 Task: Find connections with filter location Stockelsdorf with filter topic #innovationwith filter profile language Spanish with filter current company Mobile Programming LLC with filter school Institute of Professional Education and Research (IPER), Bhopal with filter industry Chiropractors with filter service category Leadership Development with filter keywords title Tow Truck Operator
Action: Mouse moved to (141, 231)
Screenshot: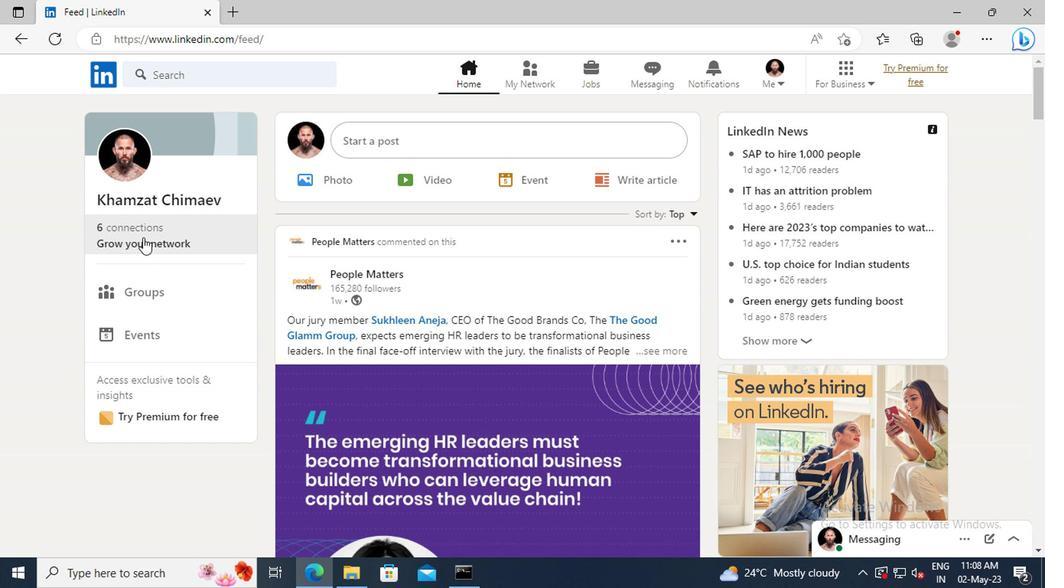 
Action: Mouse pressed left at (141, 231)
Screenshot: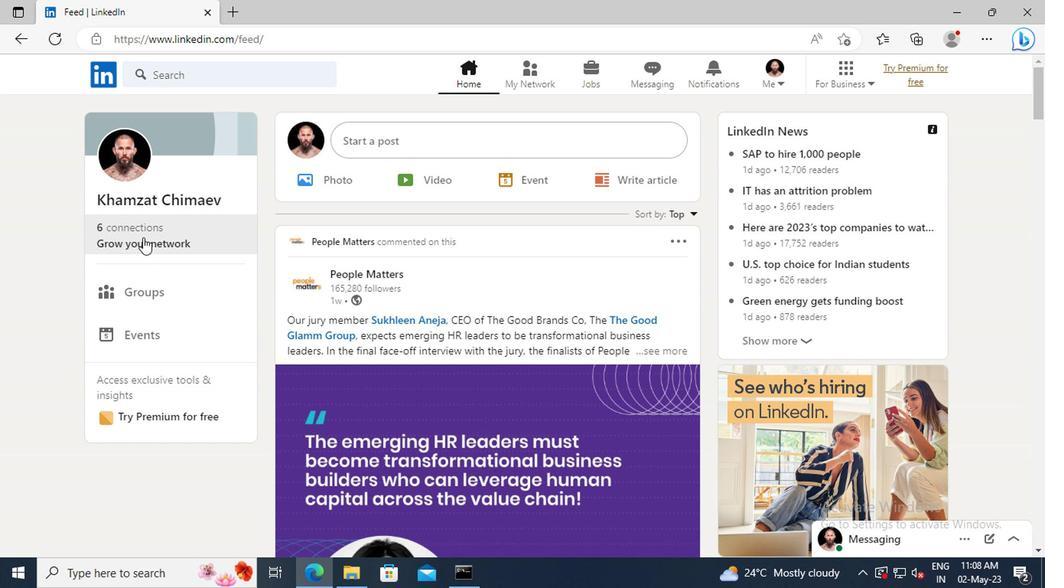 
Action: Mouse moved to (160, 163)
Screenshot: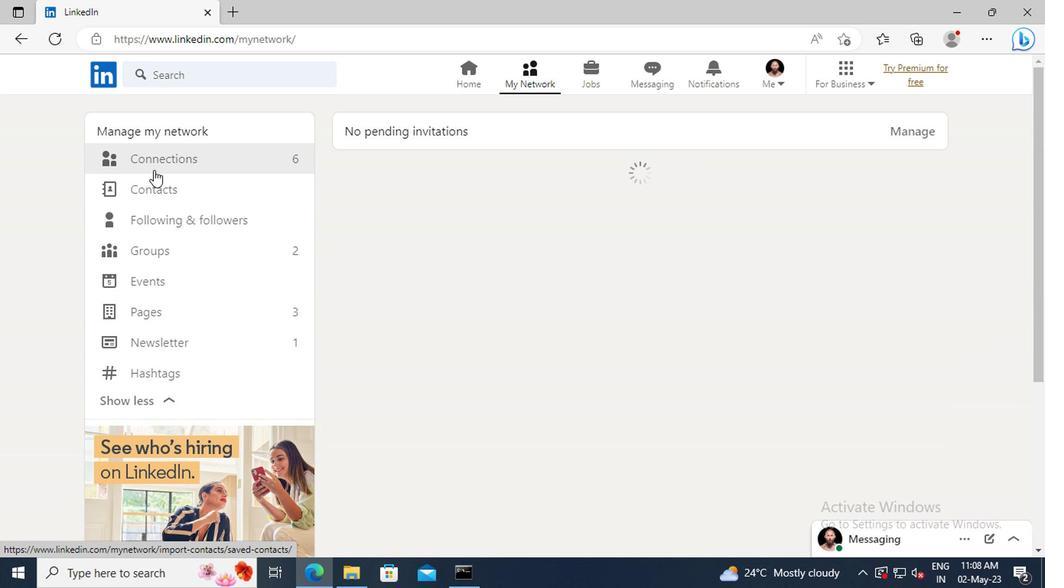 
Action: Mouse pressed left at (160, 163)
Screenshot: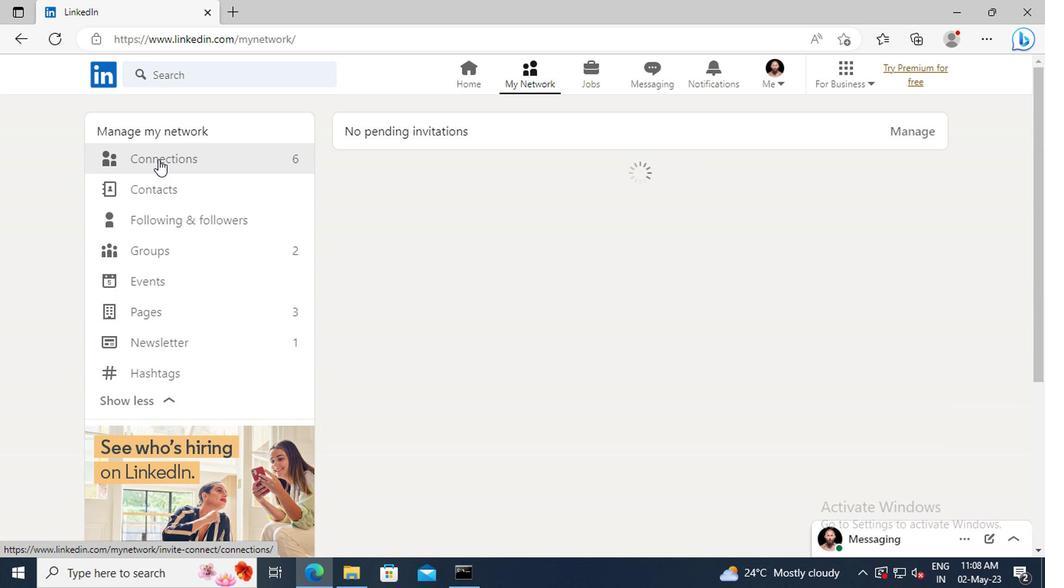 
Action: Mouse moved to (606, 169)
Screenshot: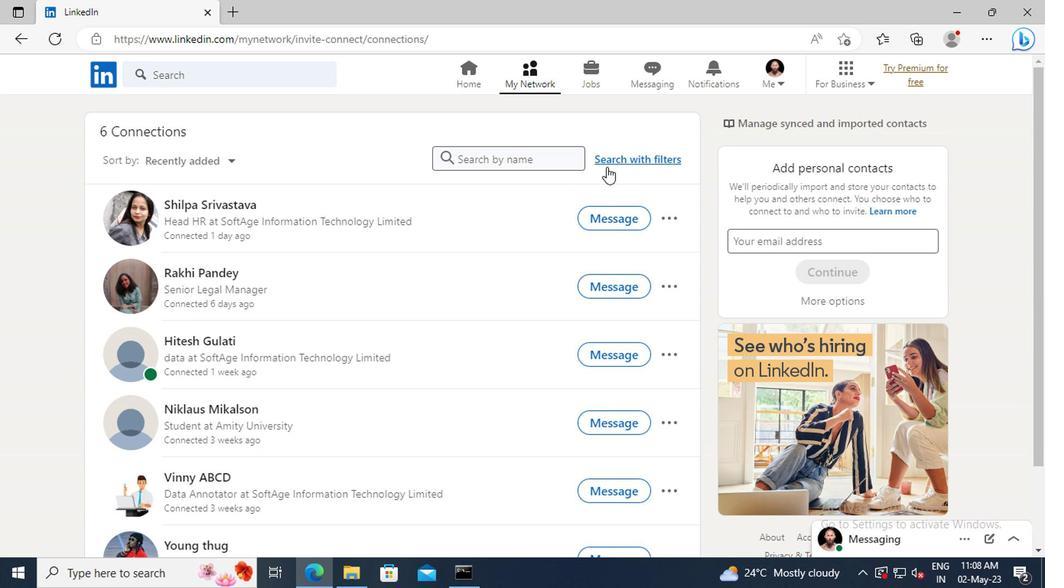 
Action: Mouse pressed left at (606, 169)
Screenshot: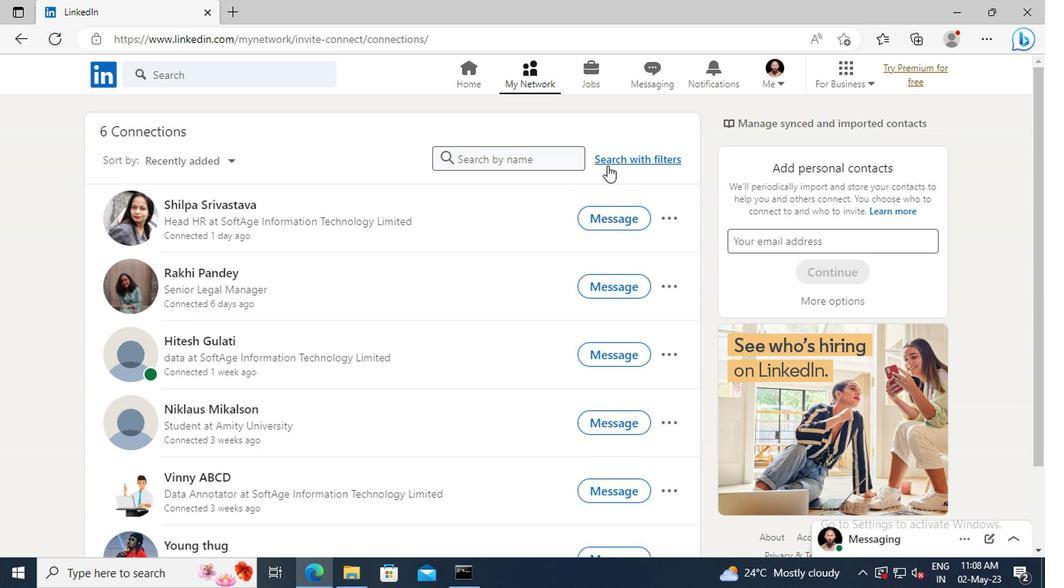
Action: Mouse moved to (567, 126)
Screenshot: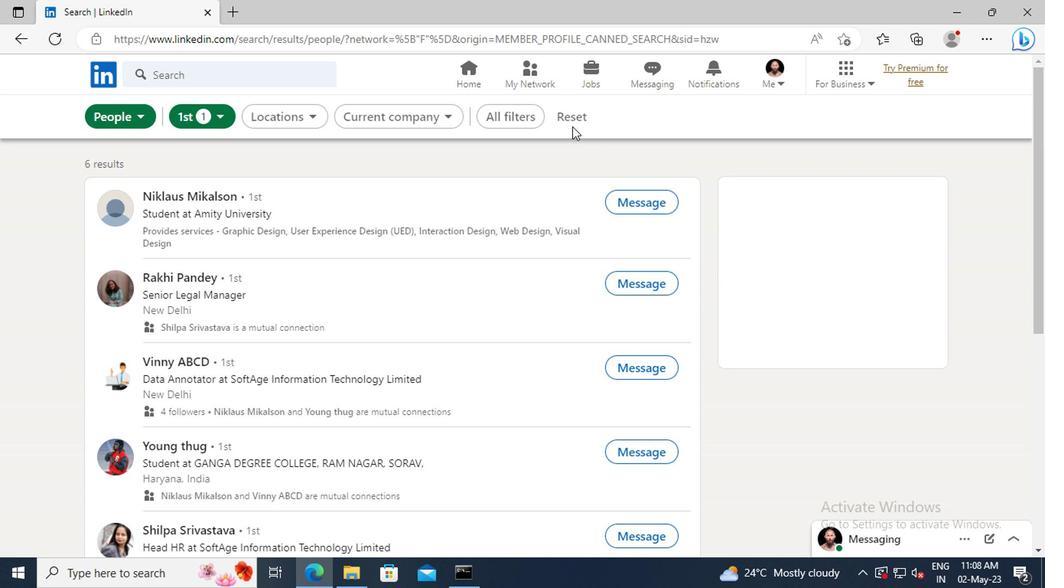 
Action: Mouse pressed left at (567, 126)
Screenshot: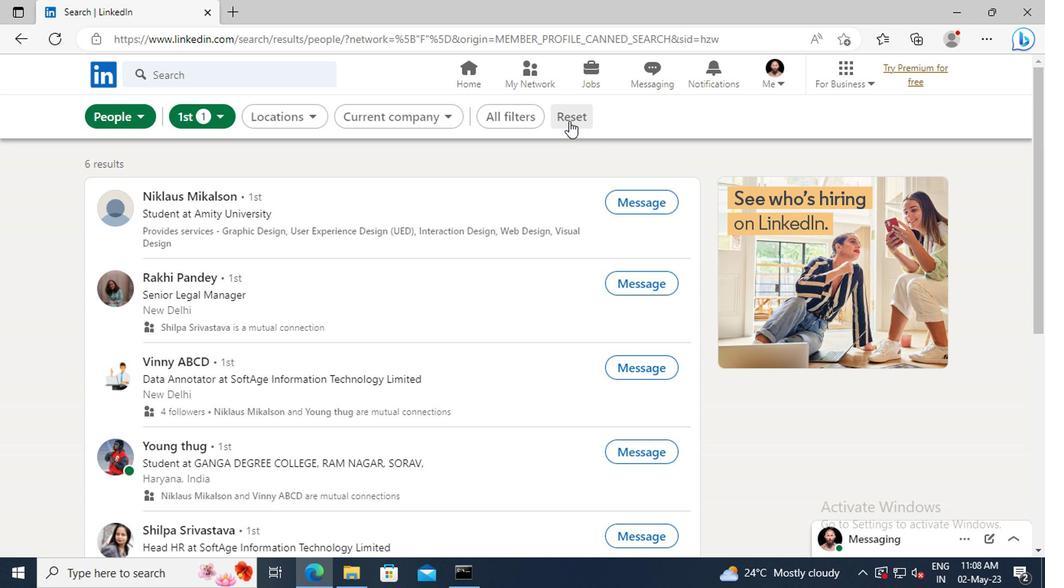 
Action: Mouse moved to (550, 125)
Screenshot: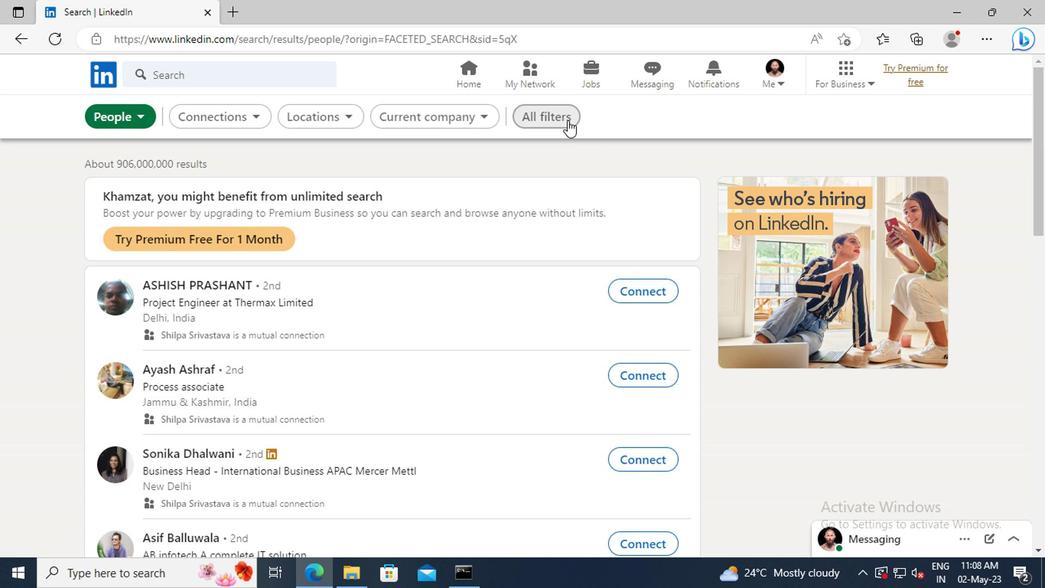 
Action: Mouse pressed left at (550, 125)
Screenshot: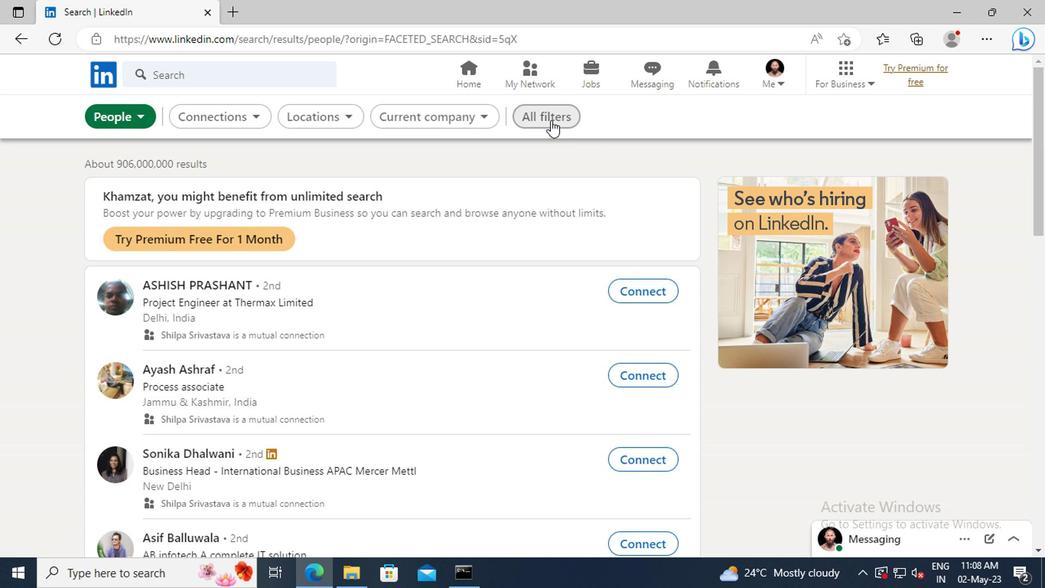 
Action: Mouse moved to (834, 254)
Screenshot: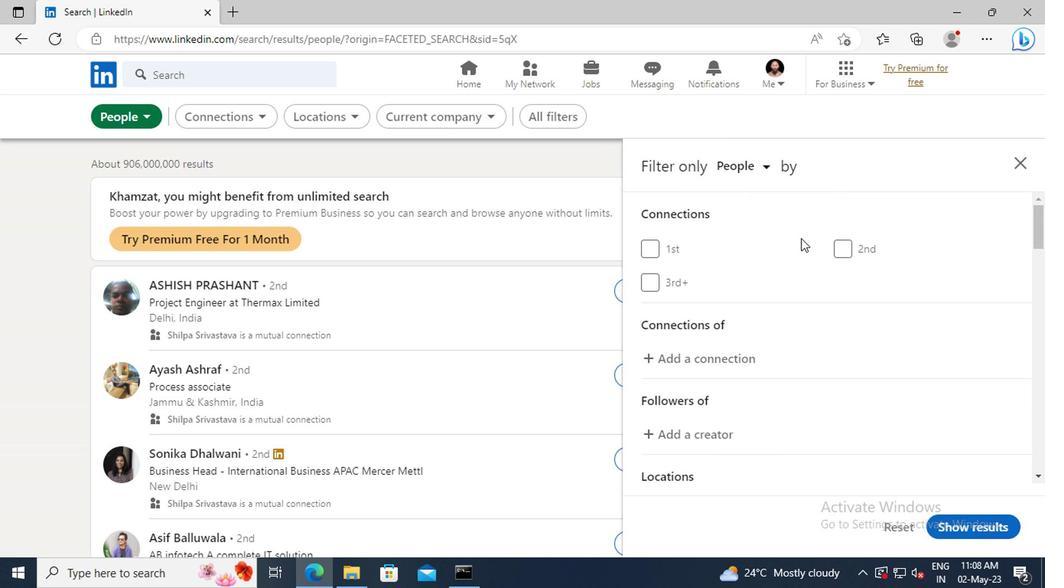 
Action: Mouse scrolled (834, 253) with delta (0, -1)
Screenshot: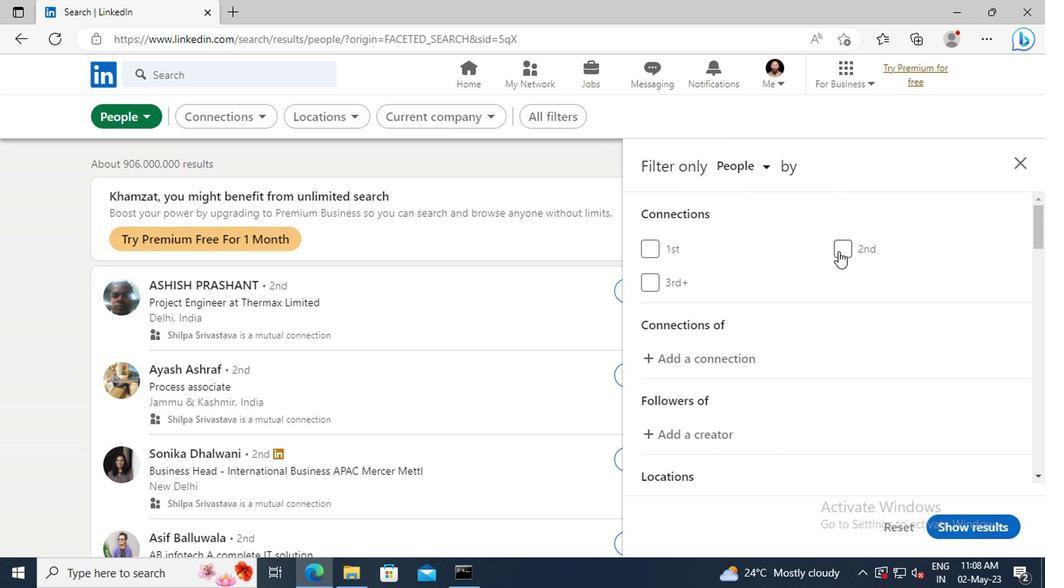 
Action: Mouse scrolled (834, 253) with delta (0, -1)
Screenshot: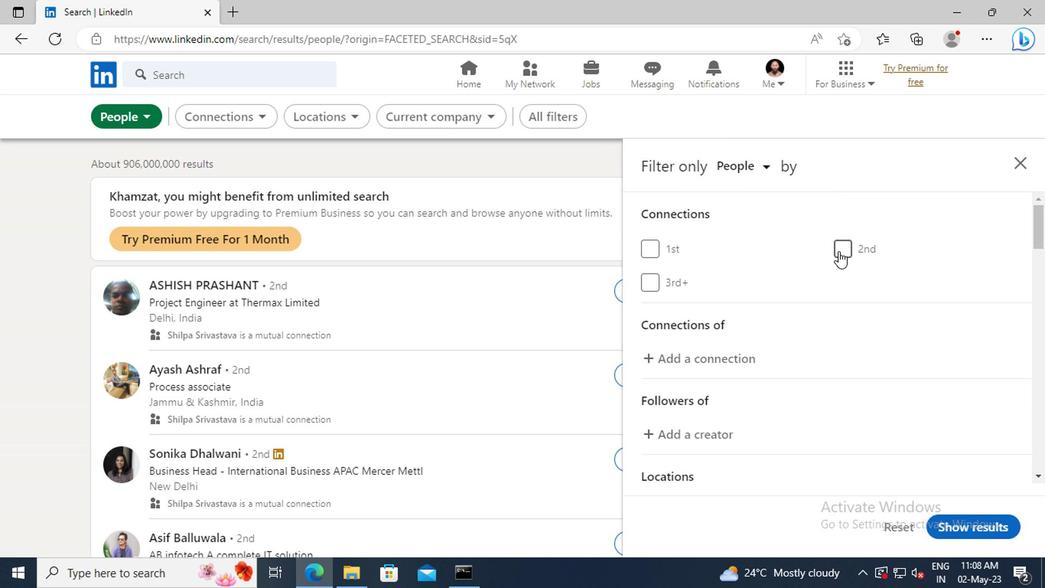 
Action: Mouse scrolled (834, 253) with delta (0, -1)
Screenshot: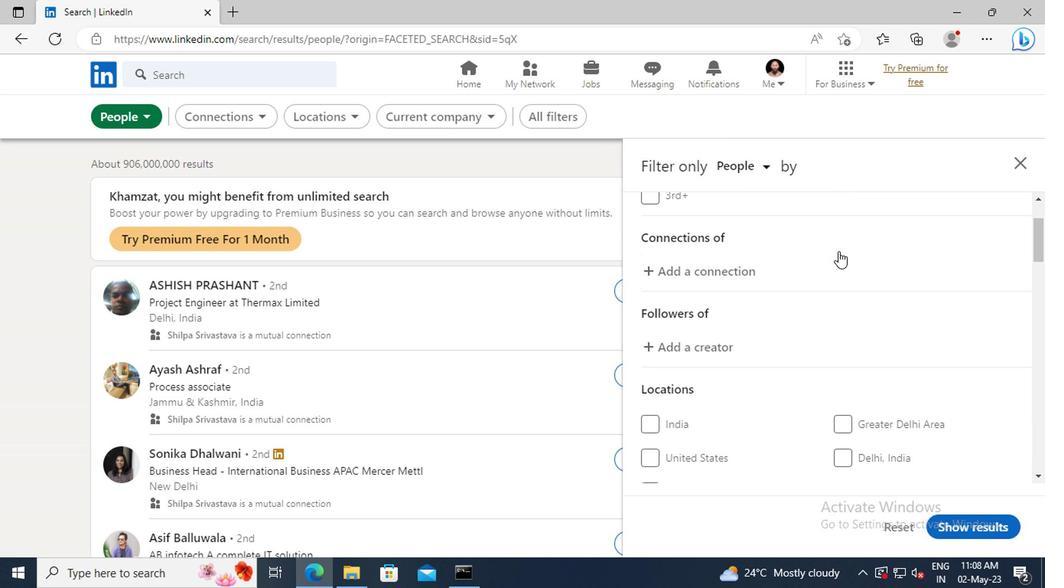 
Action: Mouse scrolled (834, 253) with delta (0, -1)
Screenshot: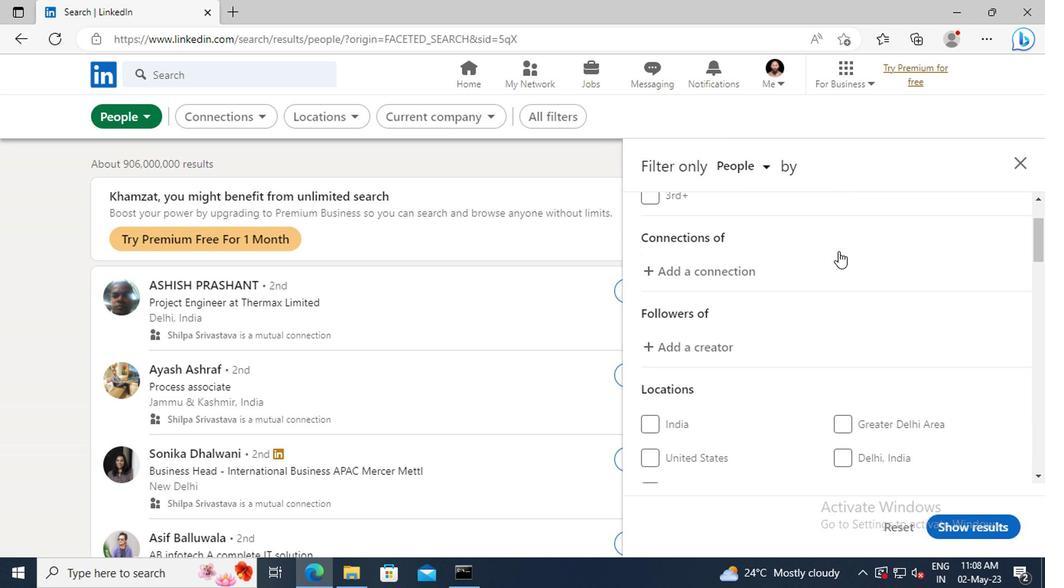 
Action: Mouse scrolled (834, 253) with delta (0, -1)
Screenshot: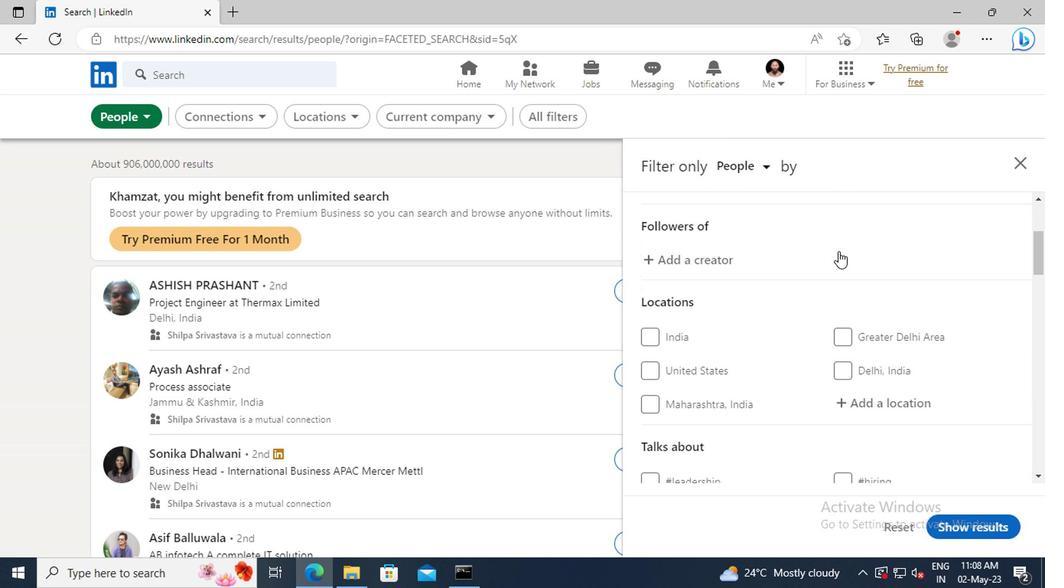 
Action: Mouse scrolled (834, 253) with delta (0, -1)
Screenshot: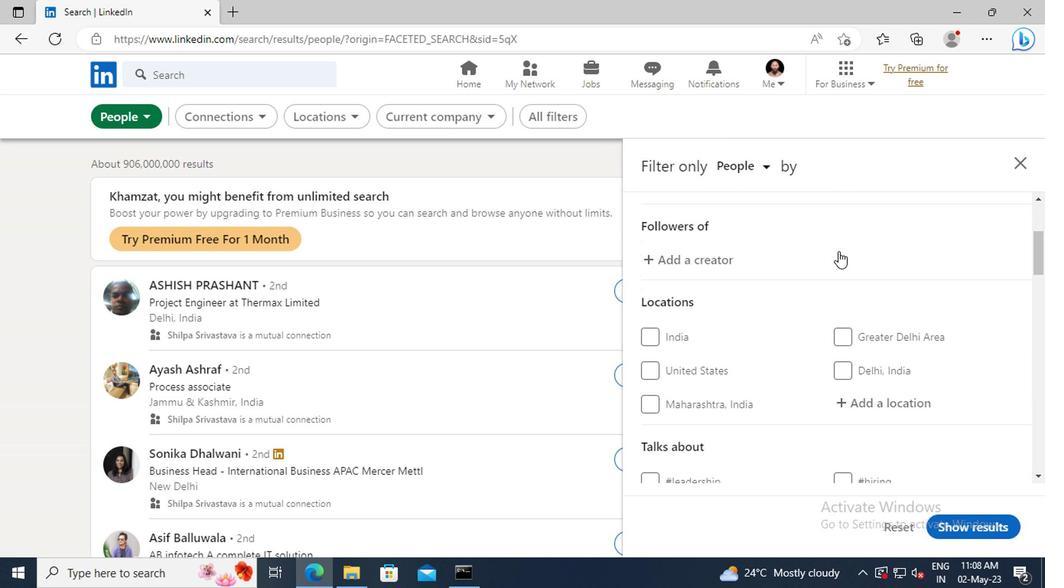 
Action: Mouse scrolled (834, 253) with delta (0, -1)
Screenshot: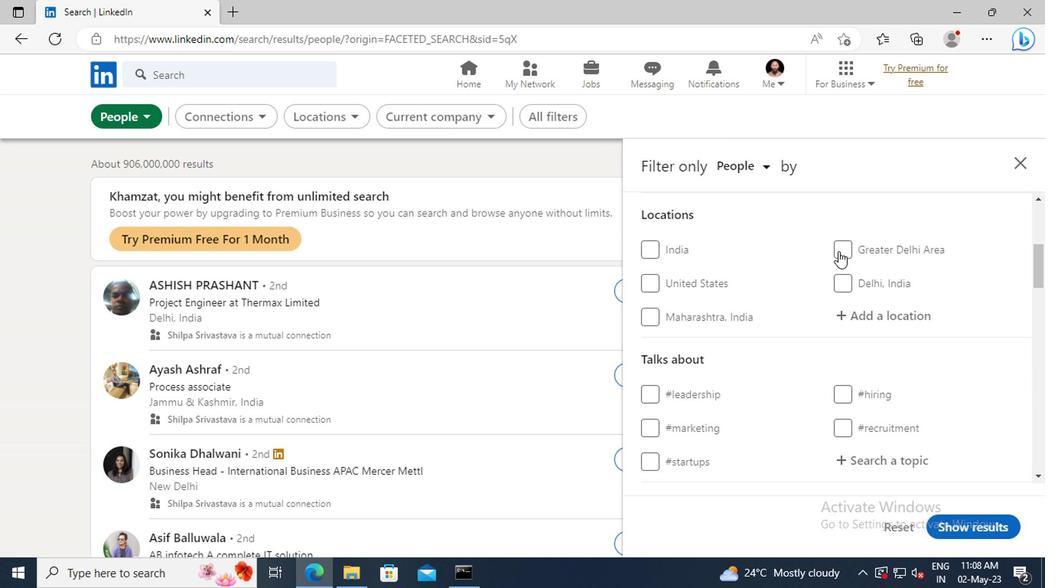 
Action: Mouse moved to (838, 269)
Screenshot: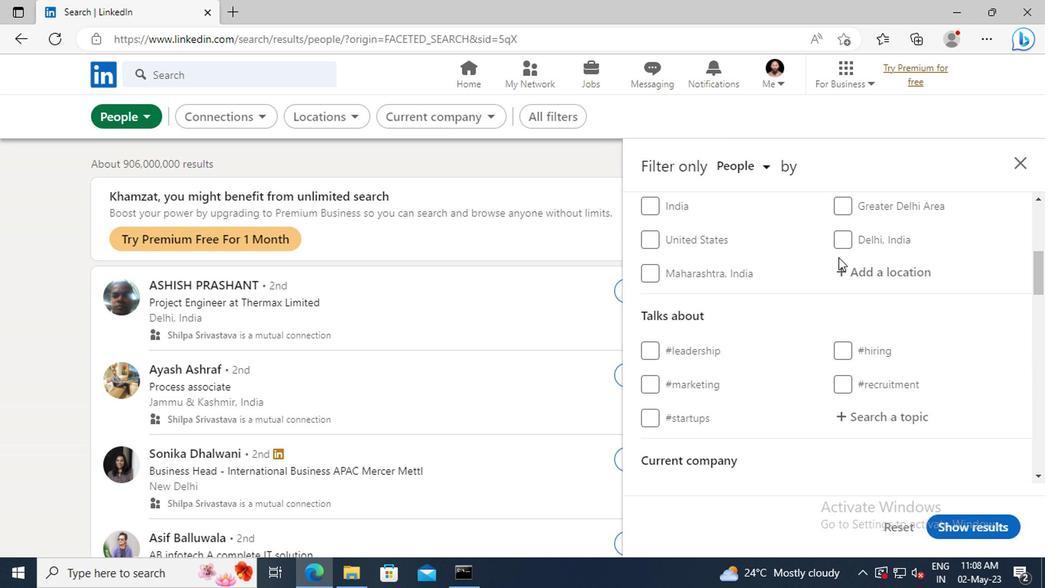 
Action: Mouse pressed left at (838, 269)
Screenshot: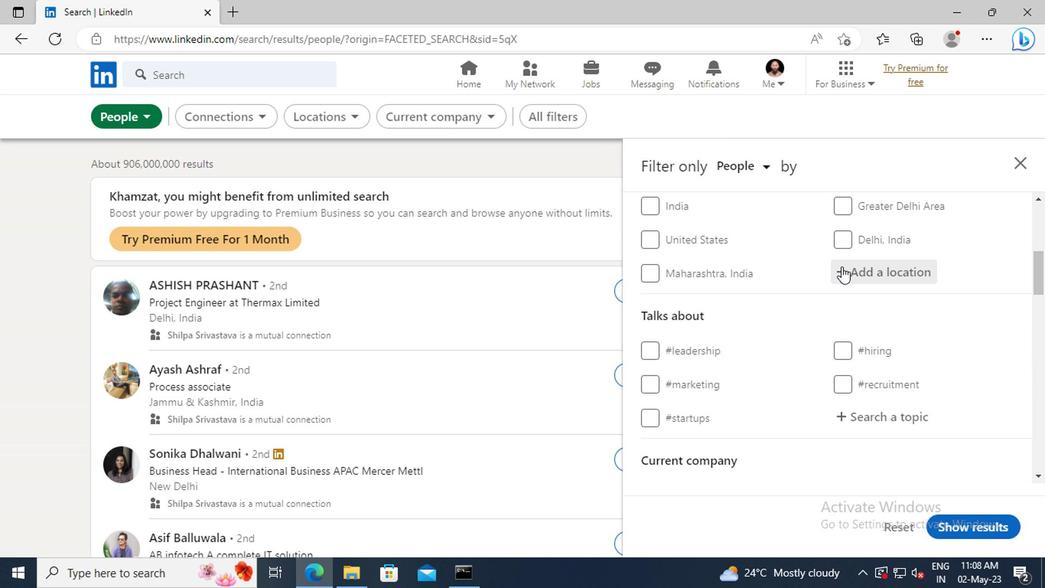 
Action: Key pressed <Key.shift>STOCKELSD
Screenshot: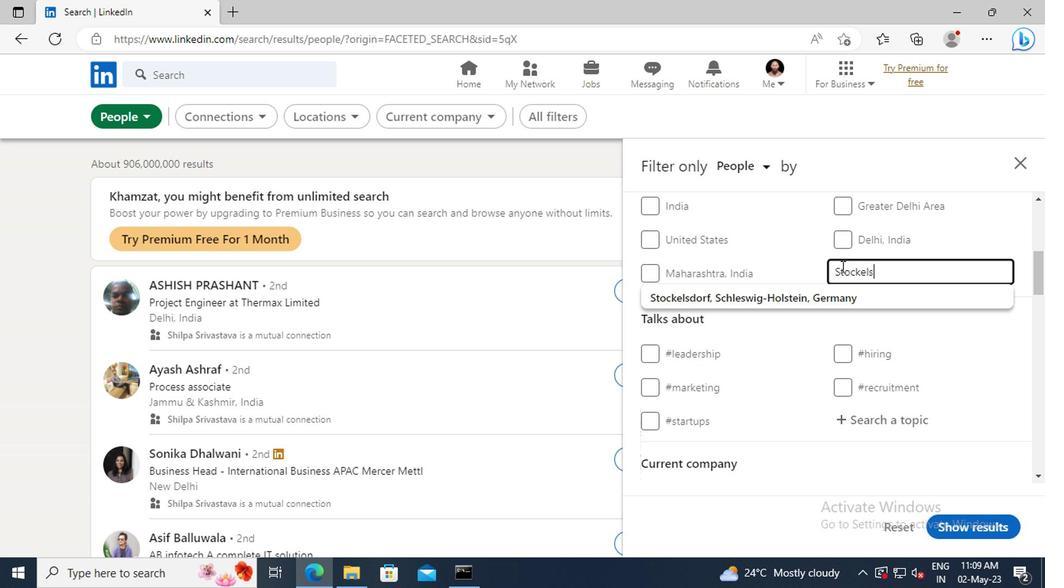 
Action: Mouse moved to (844, 298)
Screenshot: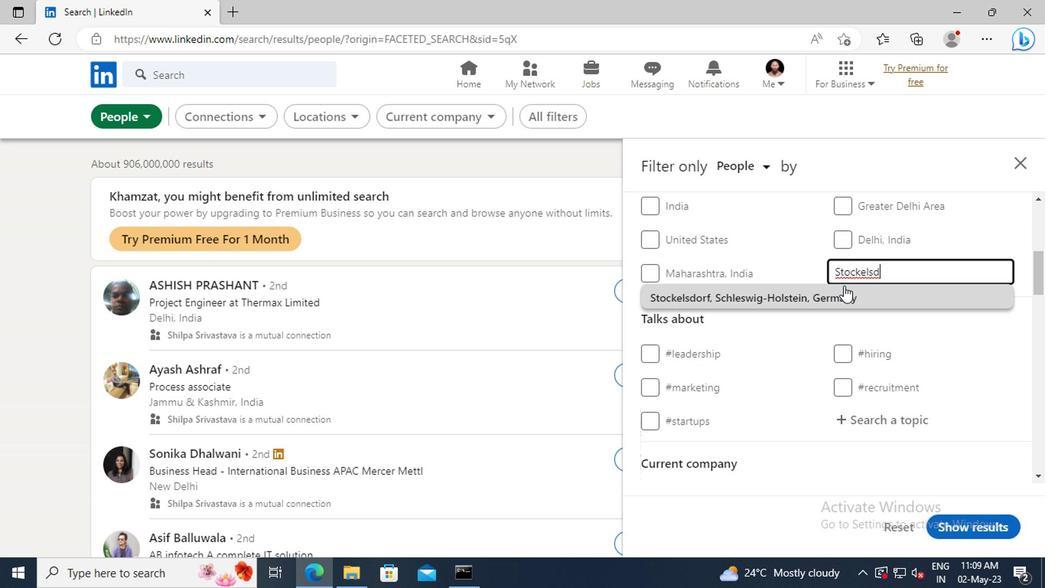 
Action: Mouse pressed left at (844, 298)
Screenshot: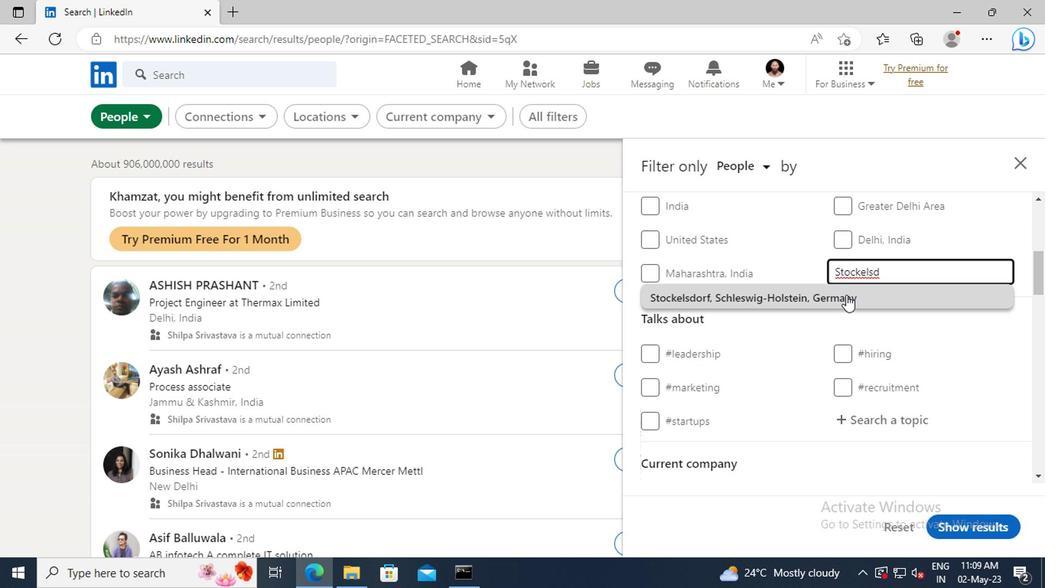 
Action: Mouse moved to (844, 300)
Screenshot: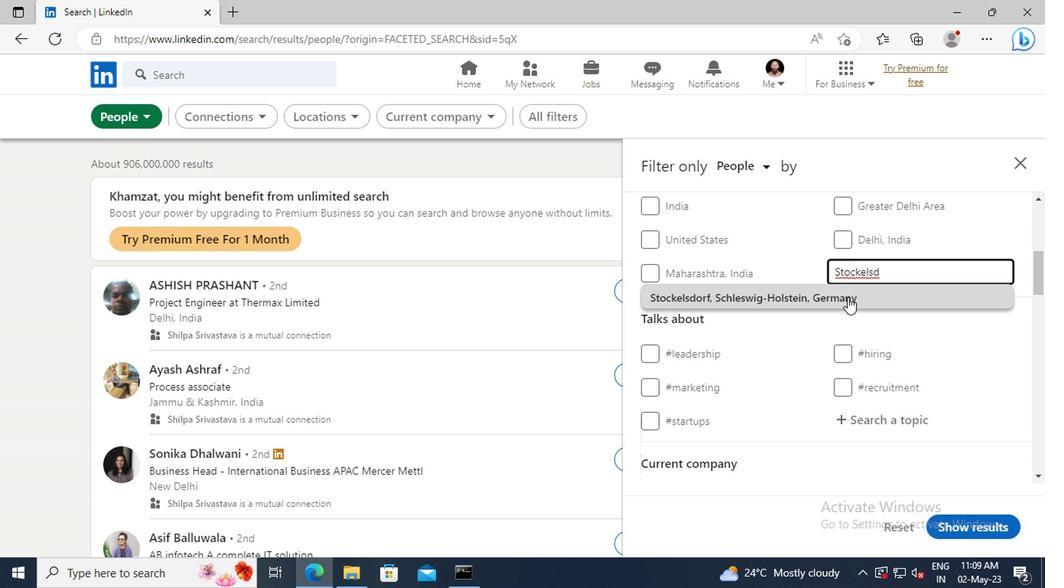 
Action: Mouse scrolled (844, 298) with delta (0, -1)
Screenshot: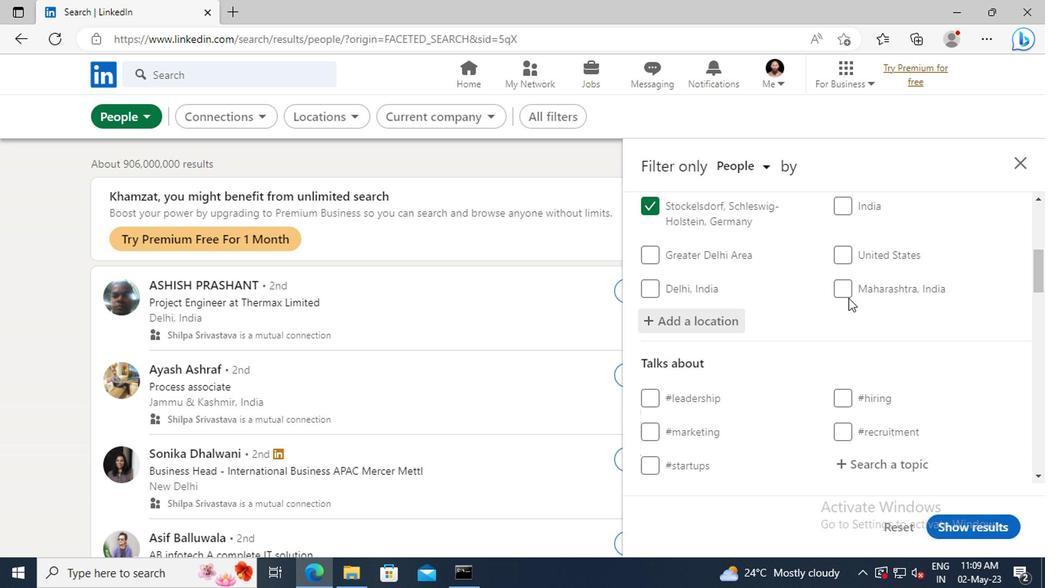 
Action: Mouse scrolled (844, 298) with delta (0, -1)
Screenshot: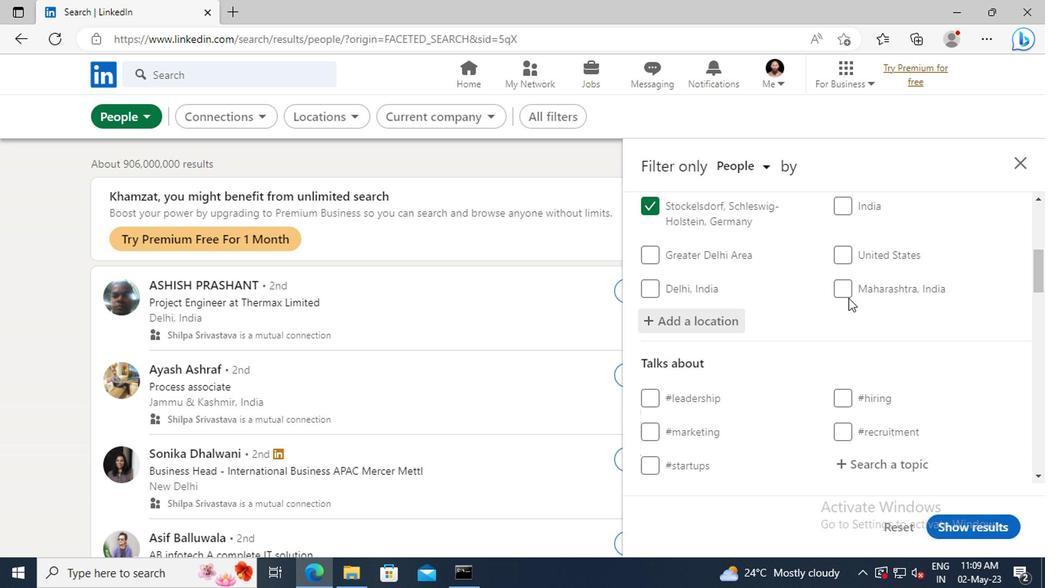
Action: Mouse scrolled (844, 298) with delta (0, -1)
Screenshot: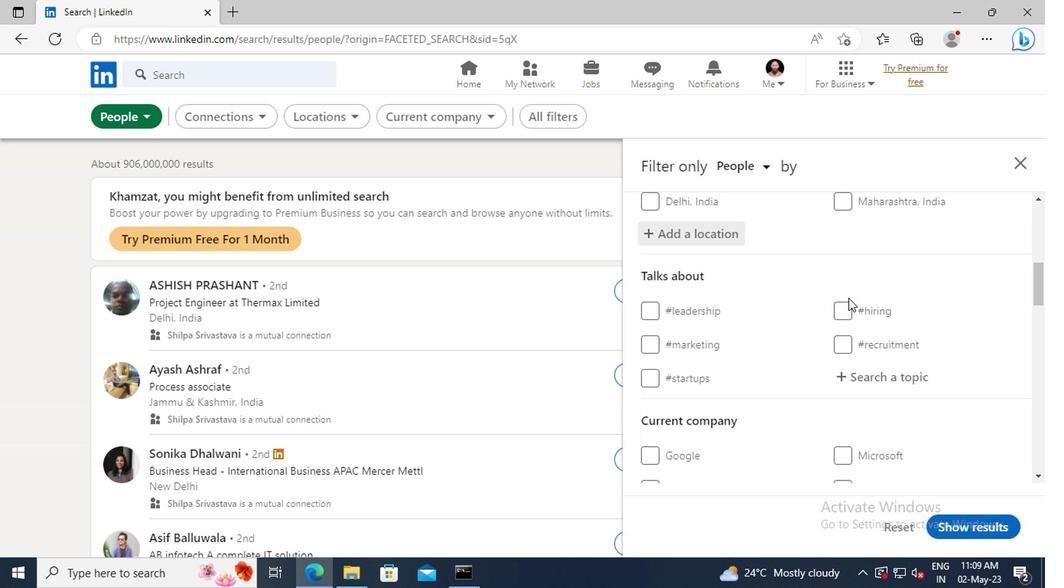 
Action: Mouse moved to (846, 330)
Screenshot: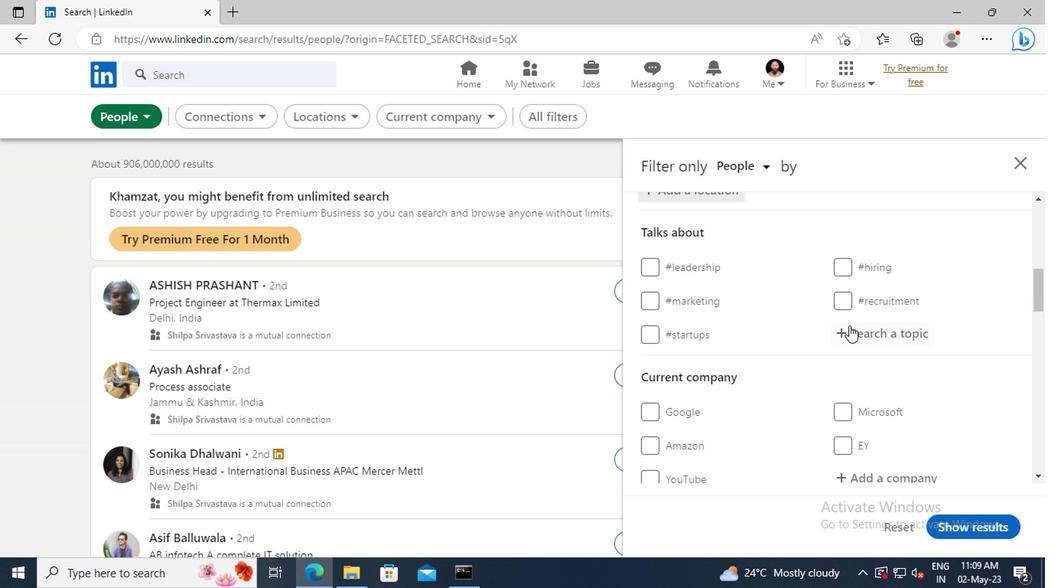 
Action: Mouse pressed left at (846, 330)
Screenshot: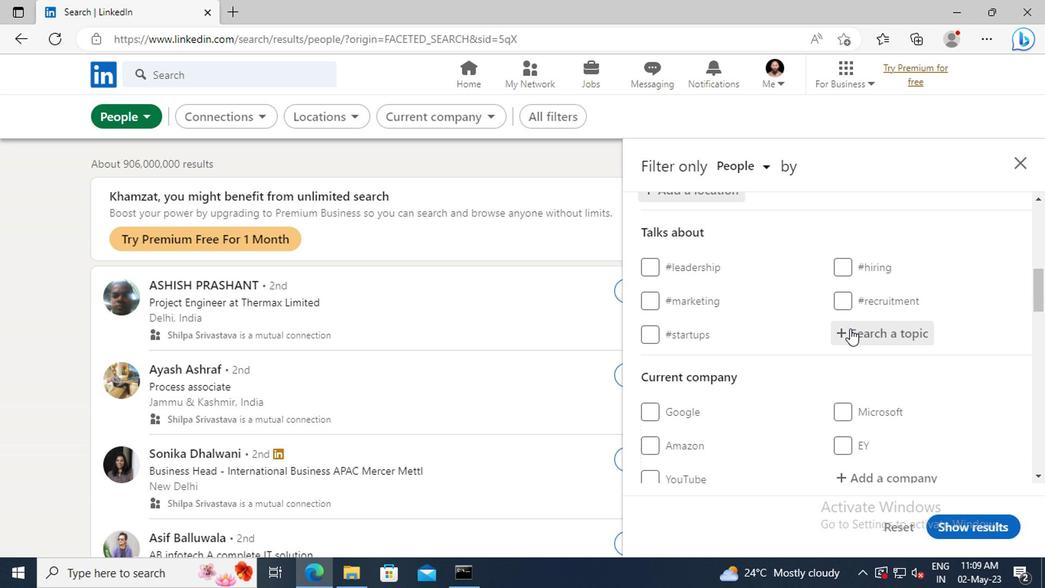 
Action: Key pressed INNOVA
Screenshot: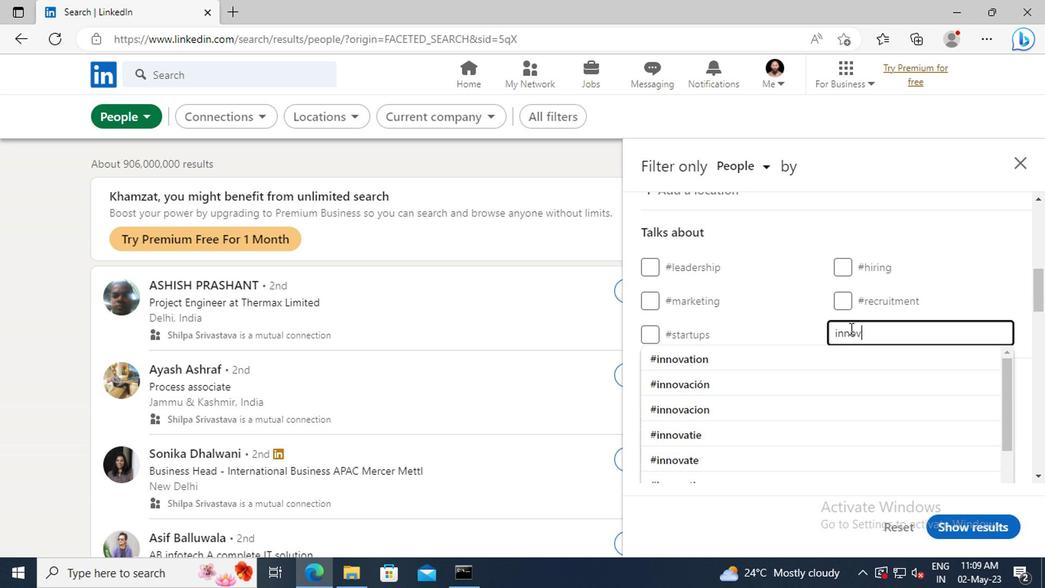 
Action: Mouse moved to (850, 358)
Screenshot: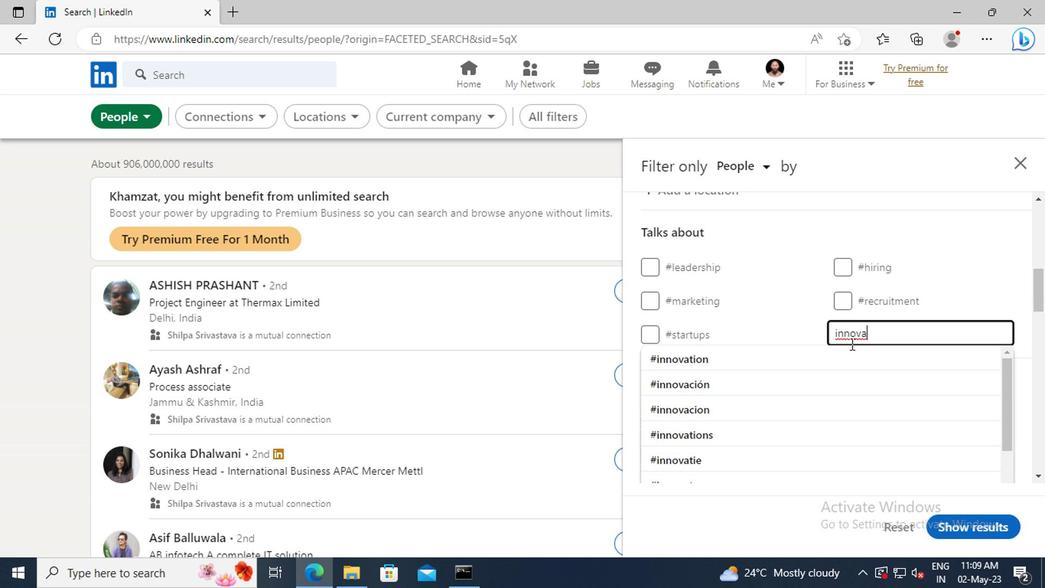 
Action: Mouse pressed left at (850, 358)
Screenshot: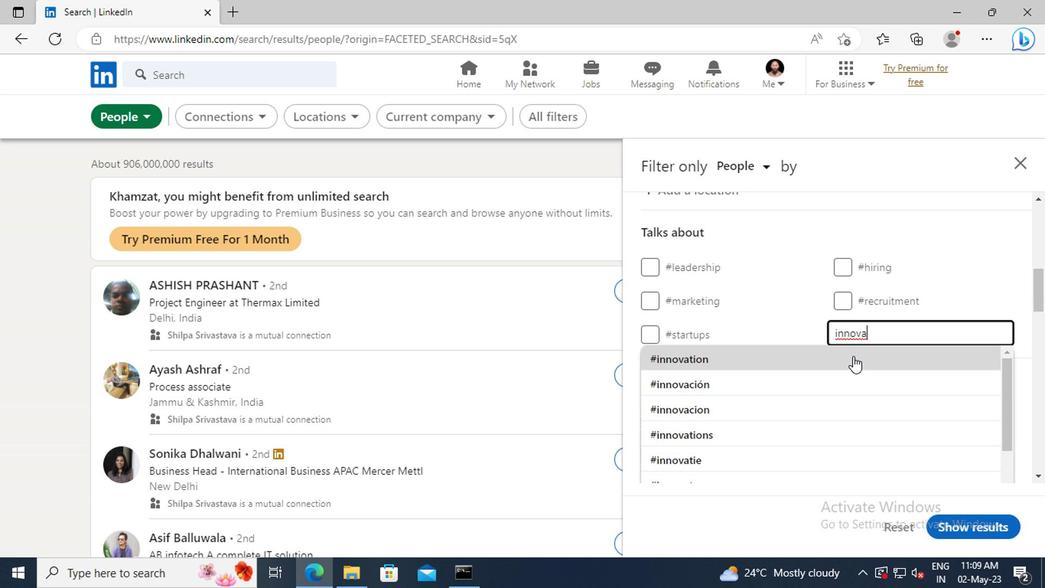 
Action: Mouse scrolled (850, 357) with delta (0, 0)
Screenshot: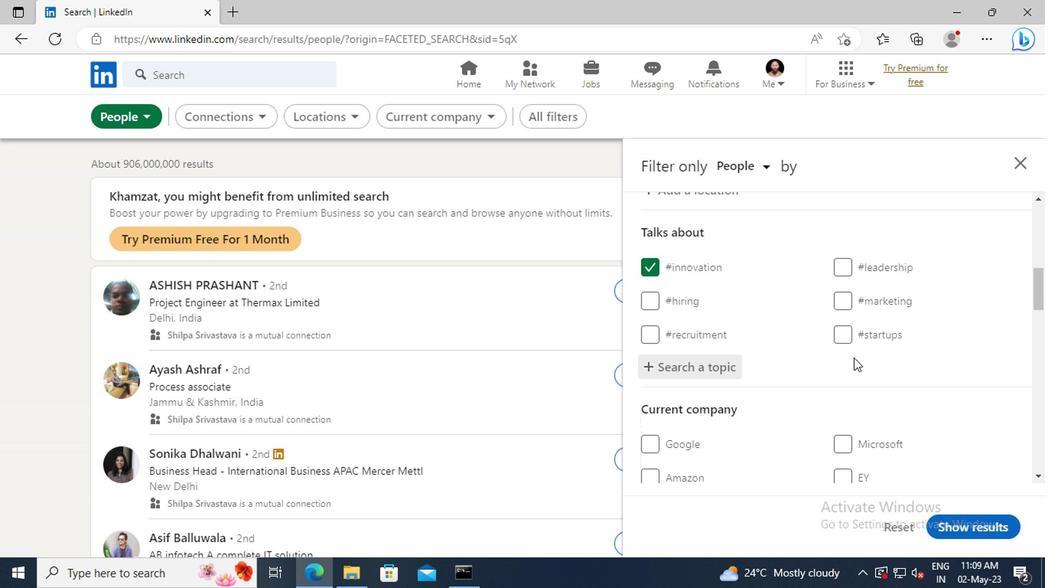 
Action: Mouse scrolled (850, 357) with delta (0, 0)
Screenshot: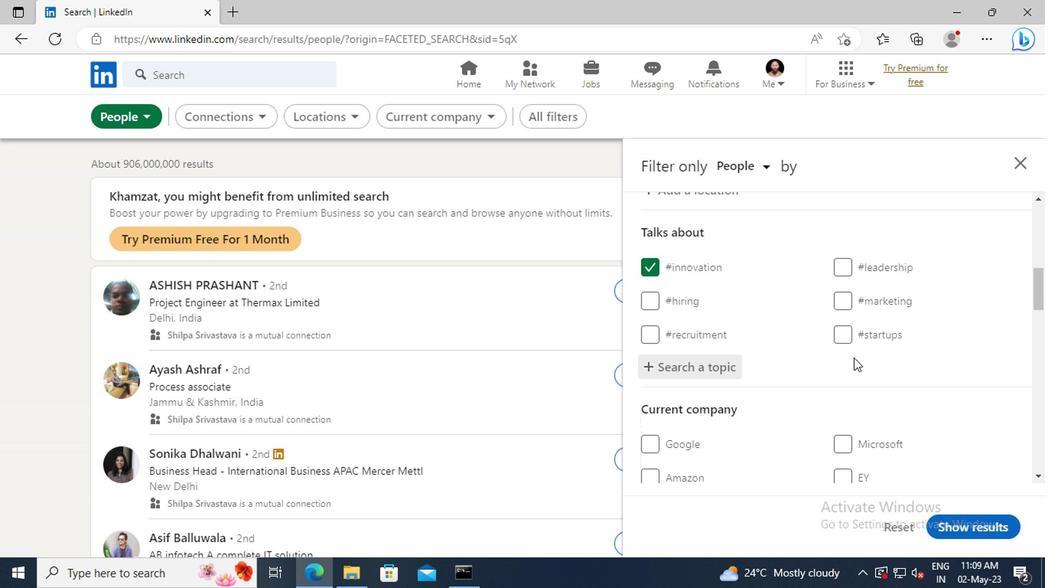 
Action: Mouse scrolled (850, 357) with delta (0, 0)
Screenshot: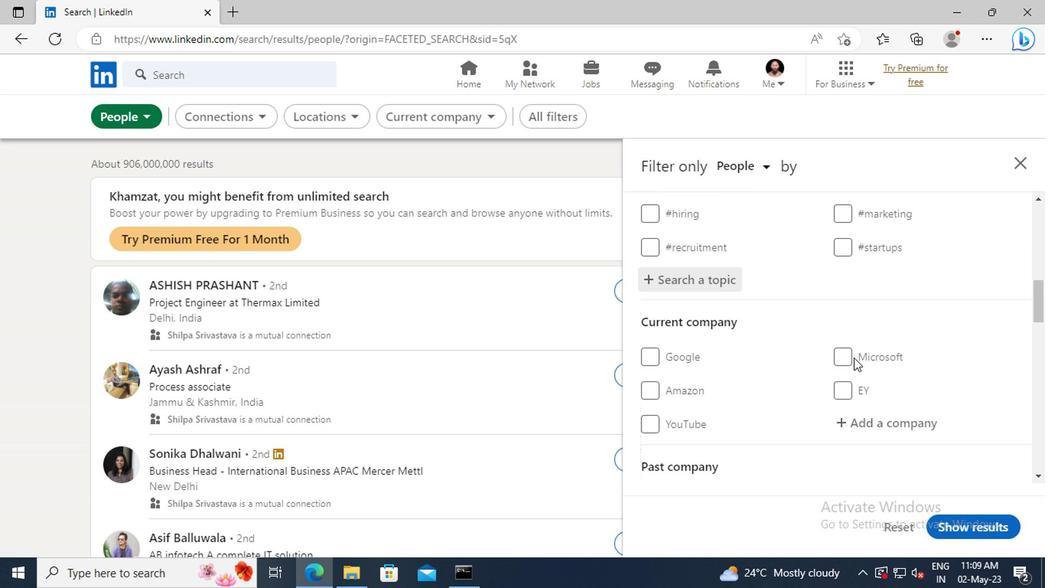 
Action: Mouse scrolled (850, 357) with delta (0, 0)
Screenshot: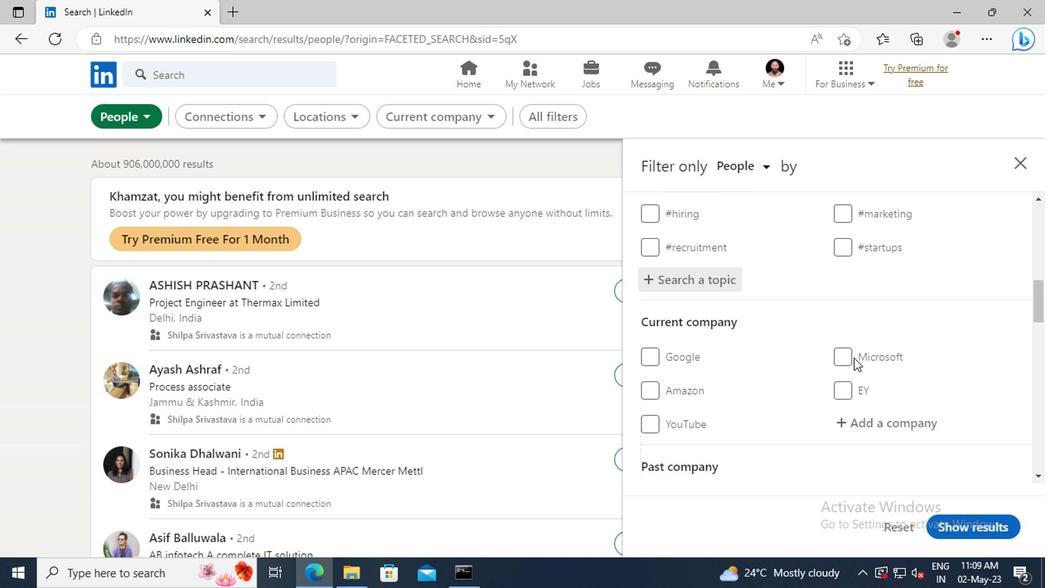 
Action: Mouse scrolled (850, 357) with delta (0, 0)
Screenshot: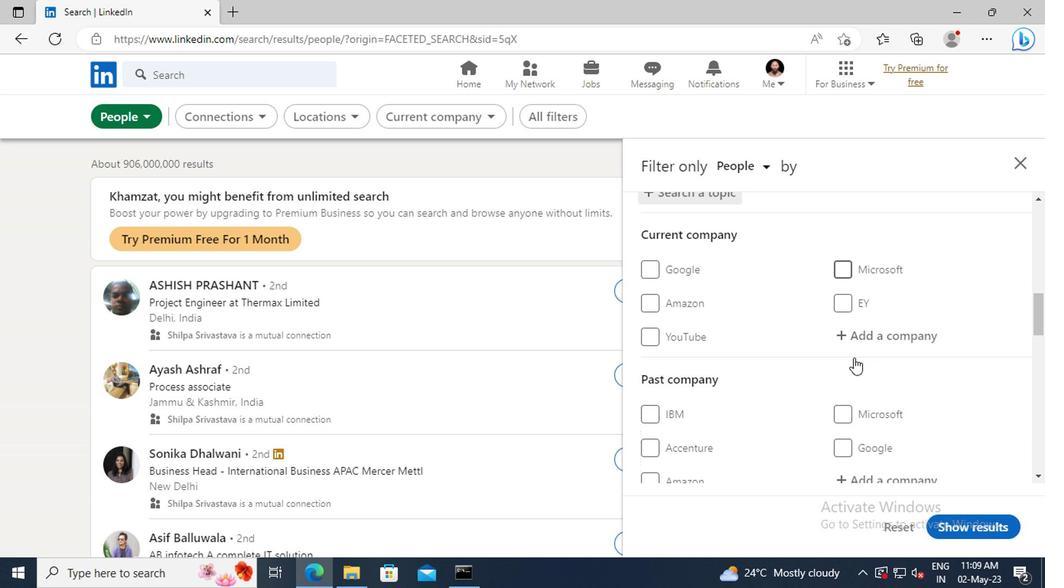
Action: Mouse scrolled (850, 357) with delta (0, 0)
Screenshot: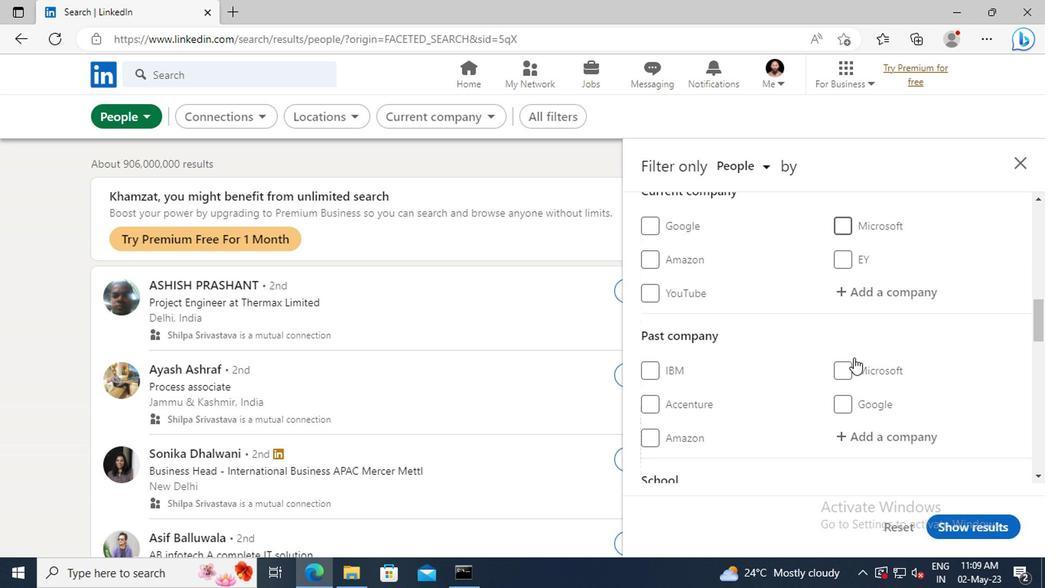 
Action: Mouse scrolled (850, 357) with delta (0, 0)
Screenshot: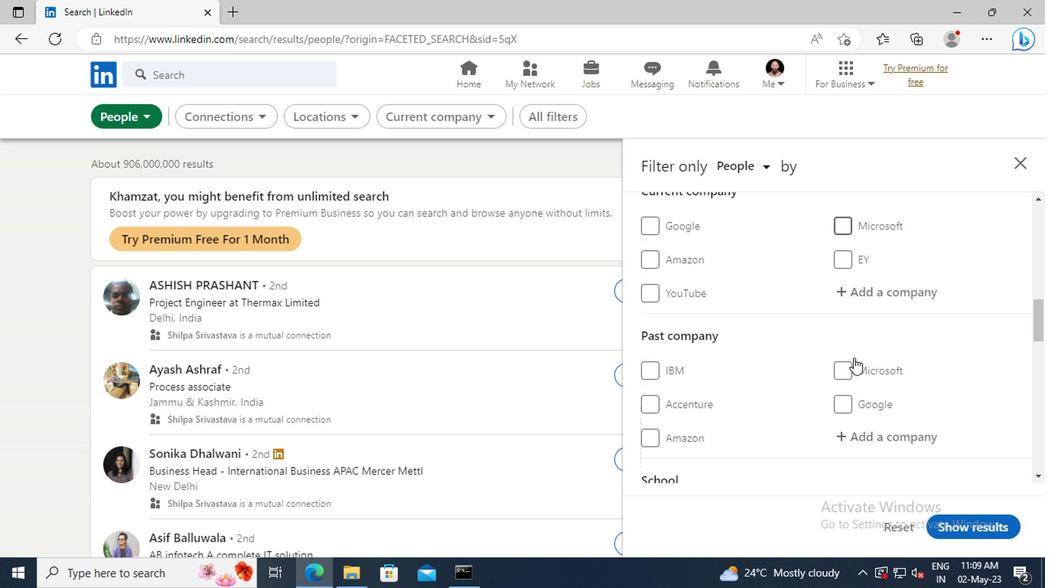 
Action: Mouse scrolled (850, 357) with delta (0, 0)
Screenshot: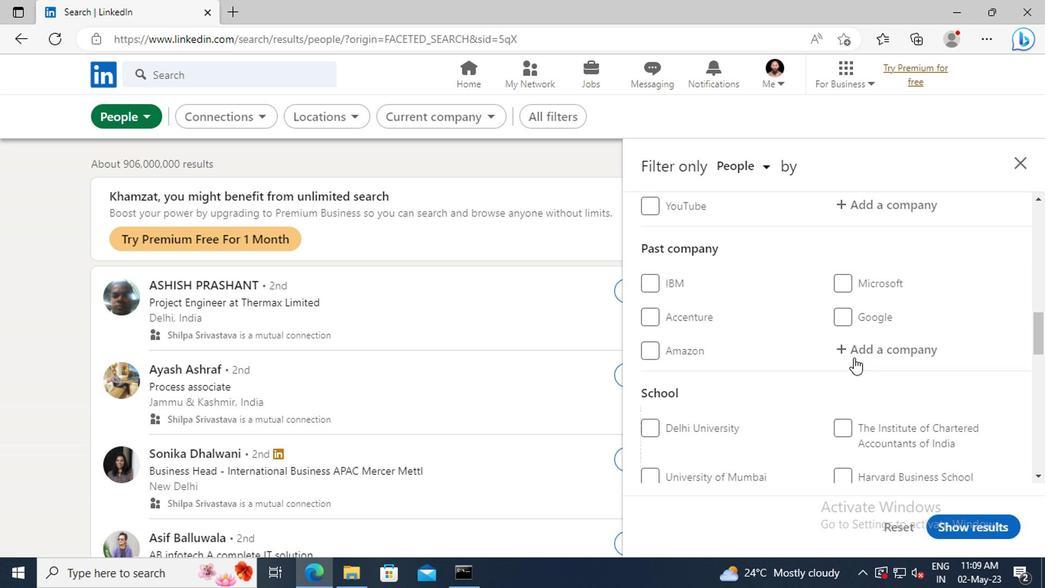 
Action: Mouse scrolled (850, 357) with delta (0, 0)
Screenshot: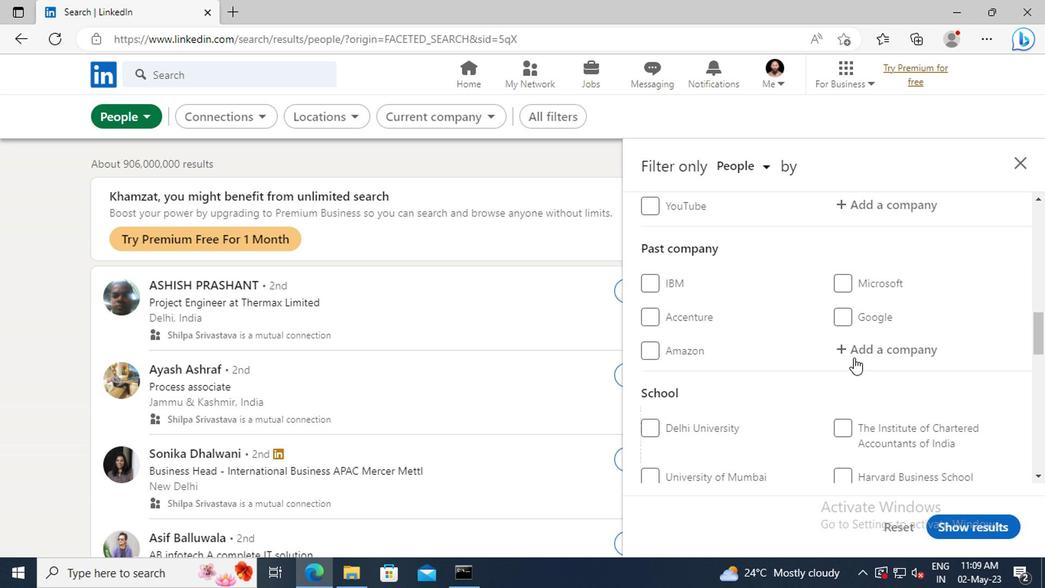 
Action: Mouse scrolled (850, 357) with delta (0, 0)
Screenshot: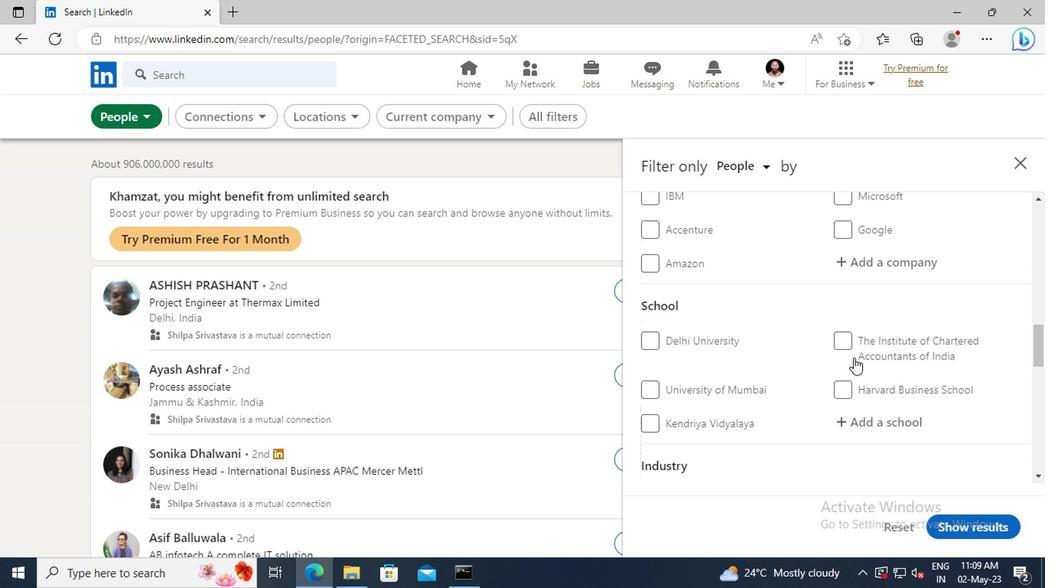 
Action: Mouse scrolled (850, 357) with delta (0, 0)
Screenshot: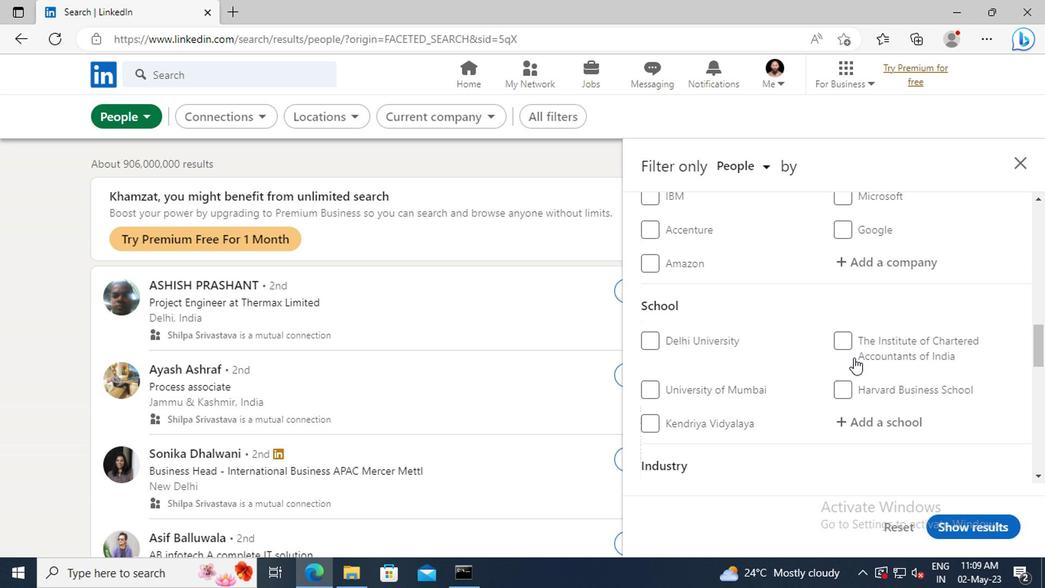 
Action: Mouse scrolled (850, 357) with delta (0, 0)
Screenshot: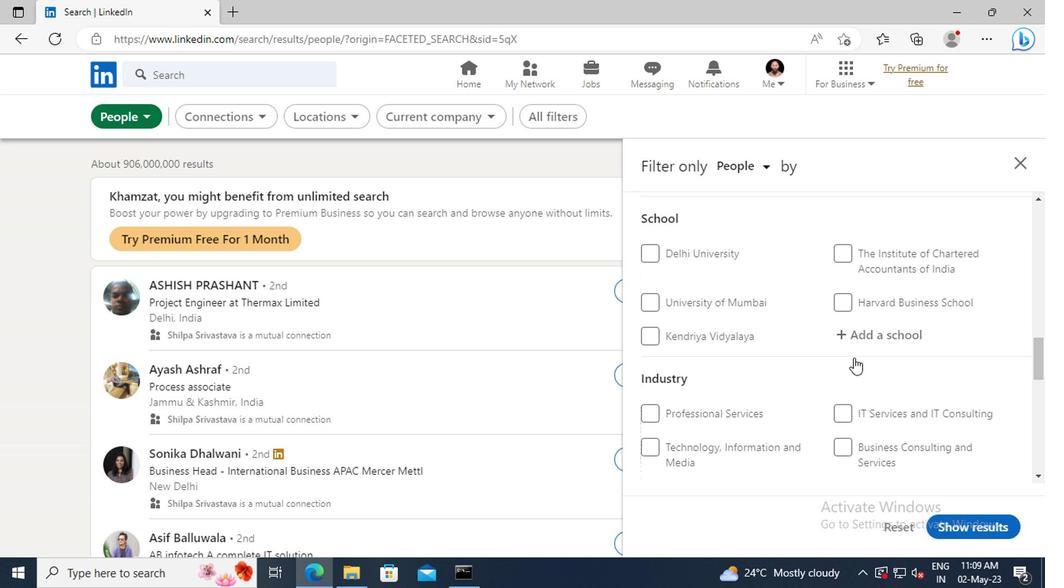 
Action: Mouse scrolled (850, 357) with delta (0, 0)
Screenshot: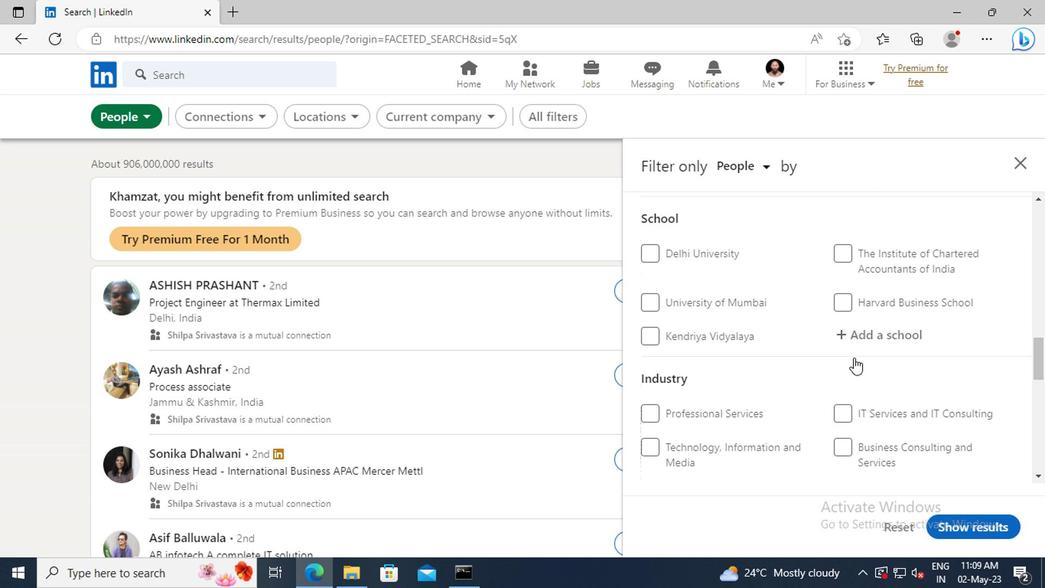 
Action: Mouse scrolled (850, 357) with delta (0, 0)
Screenshot: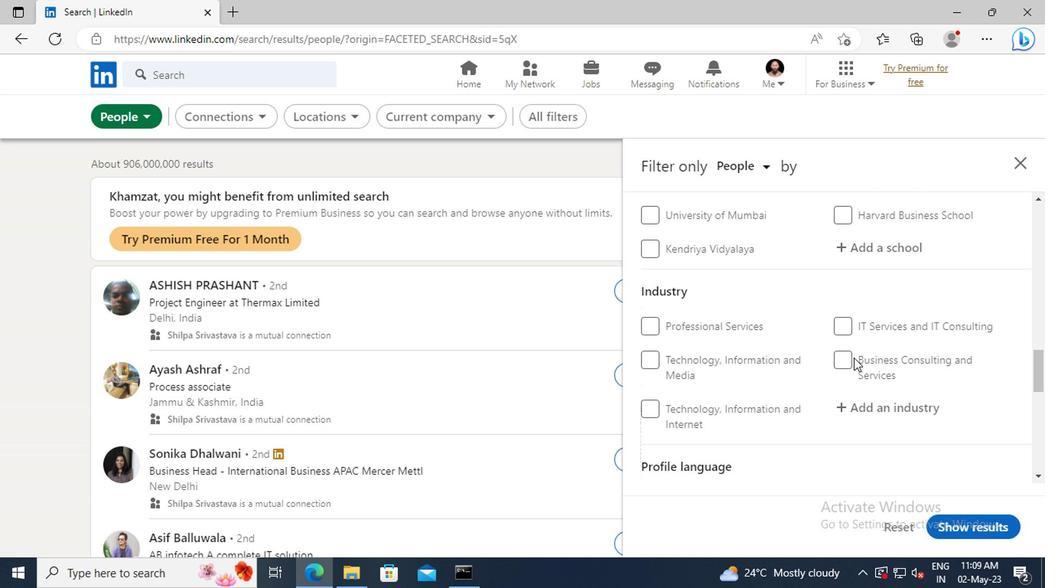 
Action: Mouse scrolled (850, 357) with delta (0, 0)
Screenshot: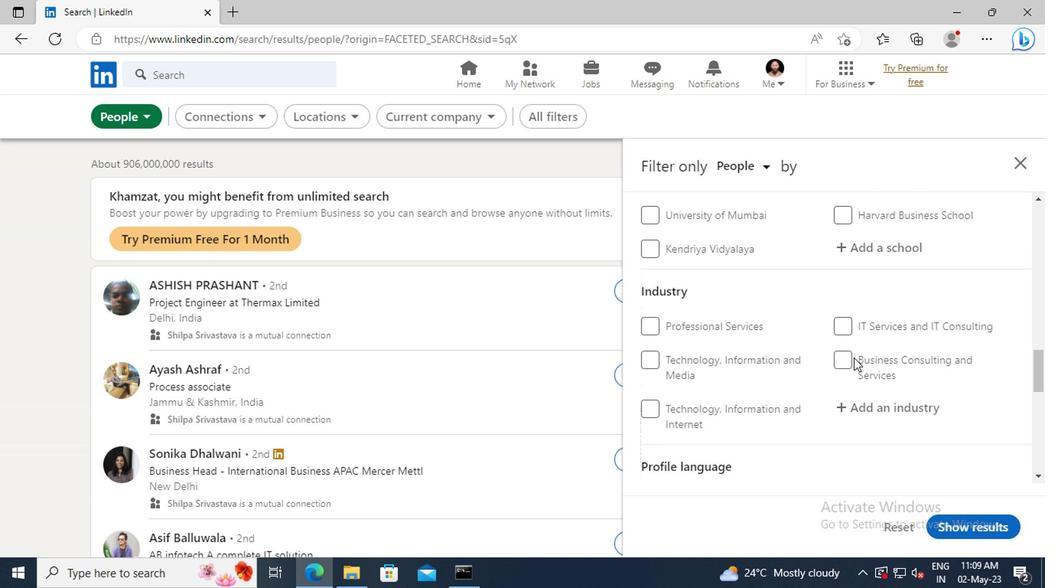 
Action: Mouse scrolled (850, 357) with delta (0, 0)
Screenshot: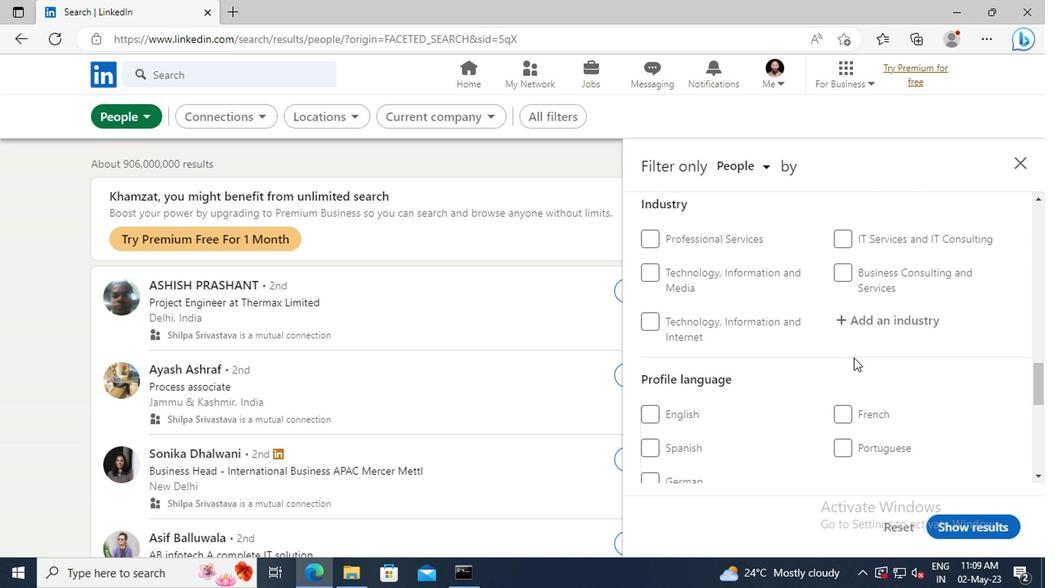 
Action: Mouse moved to (649, 403)
Screenshot: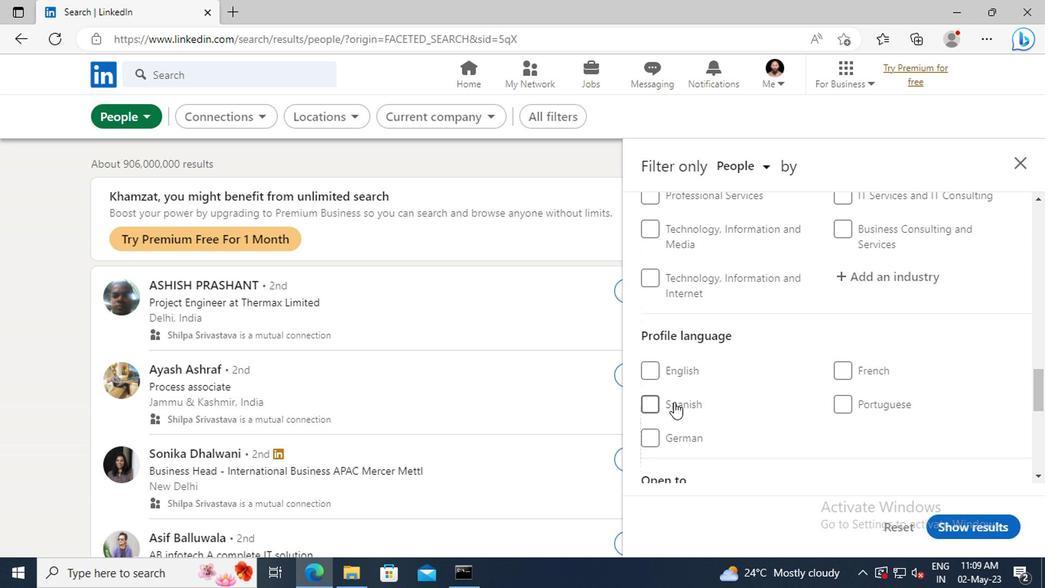 
Action: Mouse pressed left at (649, 403)
Screenshot: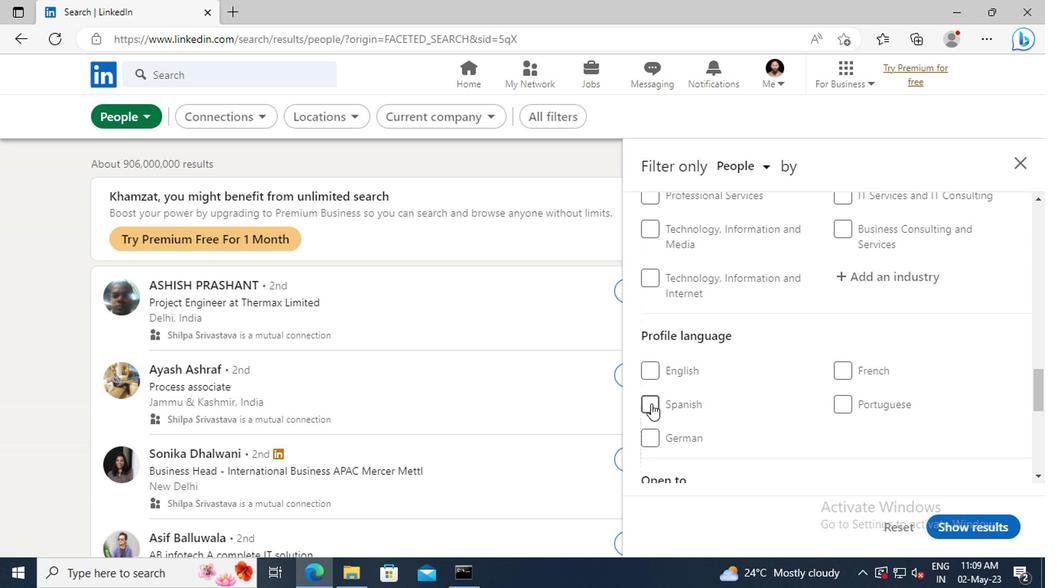 
Action: Mouse moved to (838, 367)
Screenshot: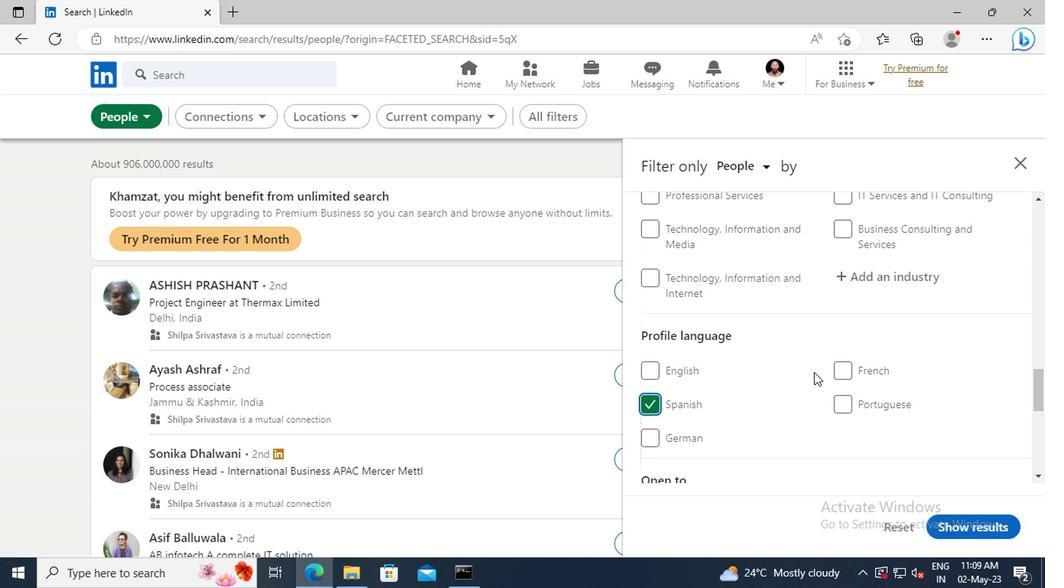 
Action: Mouse scrolled (838, 368) with delta (0, 0)
Screenshot: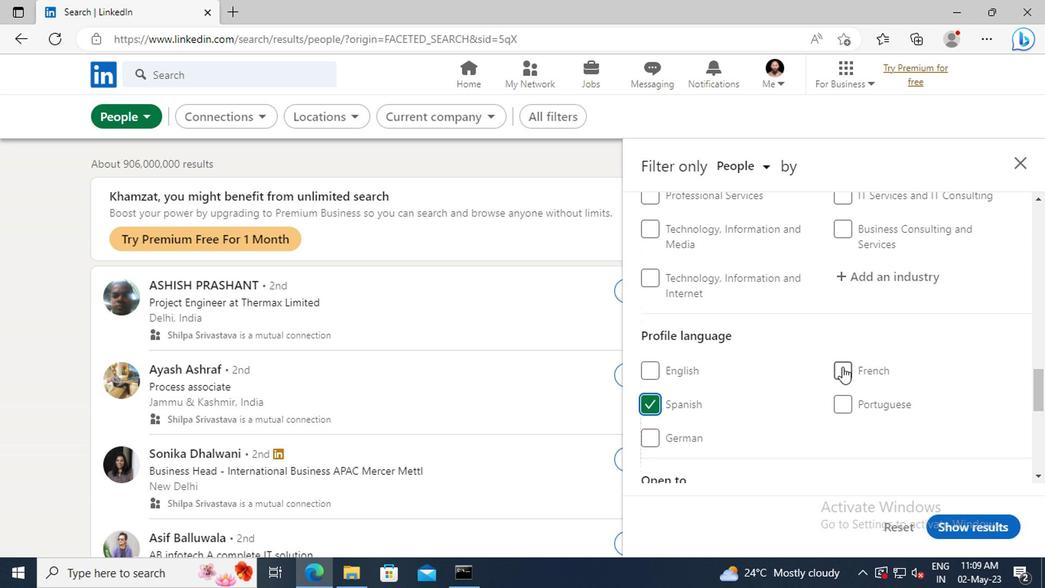 
Action: Mouse scrolled (838, 368) with delta (0, 0)
Screenshot: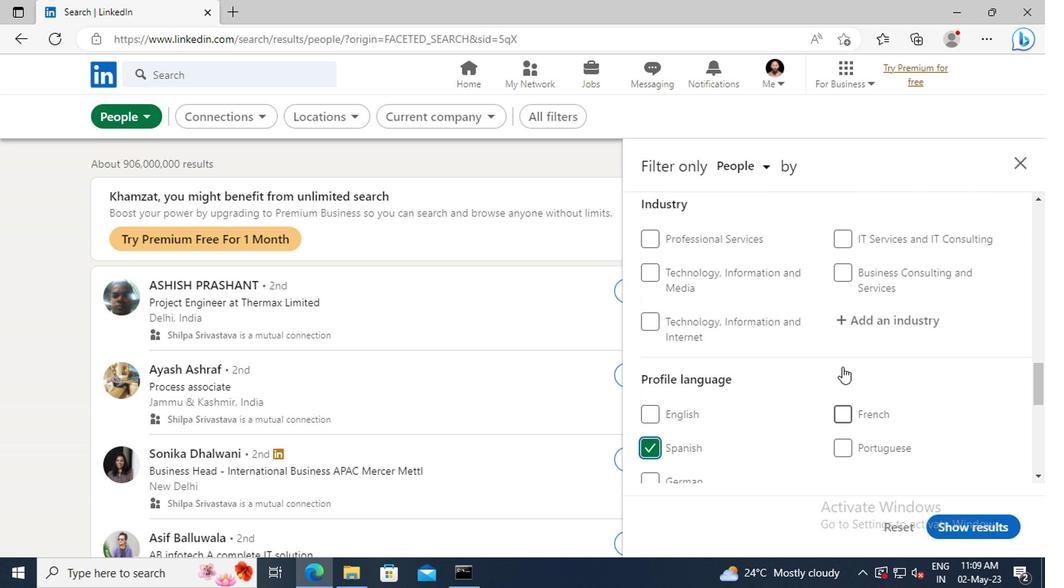 
Action: Mouse moved to (838, 367)
Screenshot: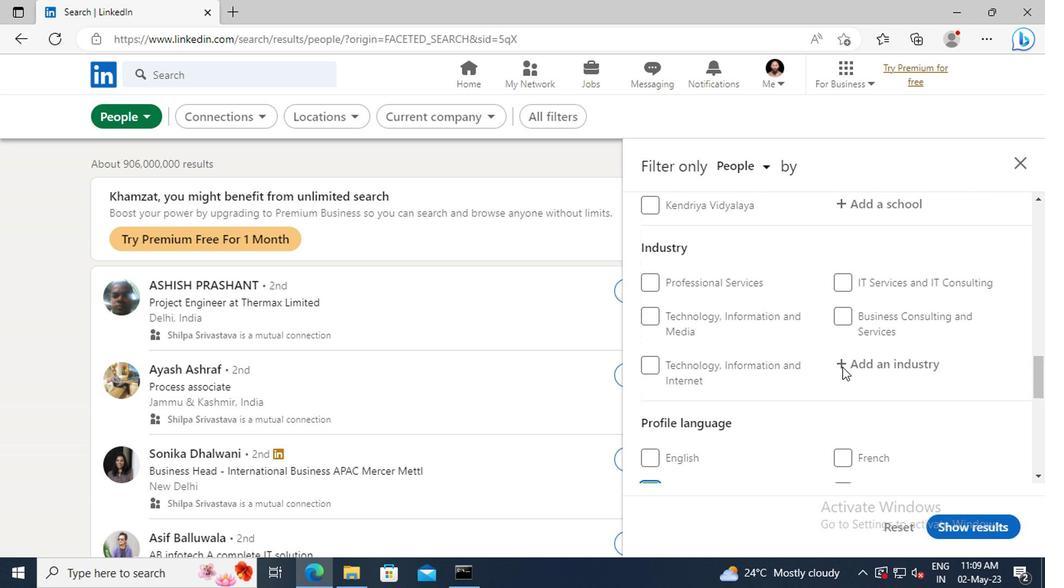 
Action: Mouse scrolled (838, 367) with delta (0, 0)
Screenshot: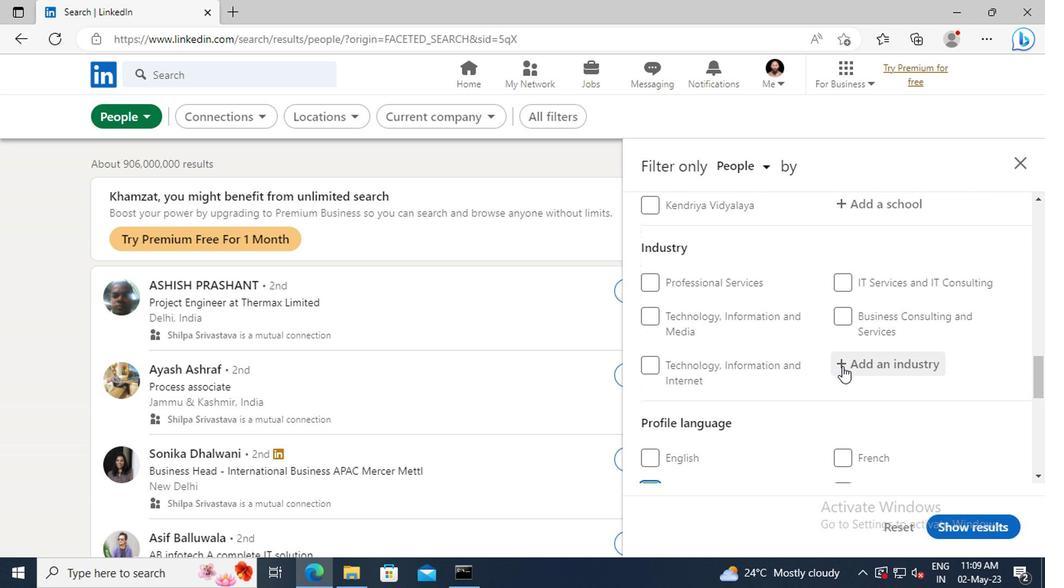 
Action: Mouse scrolled (838, 367) with delta (0, 0)
Screenshot: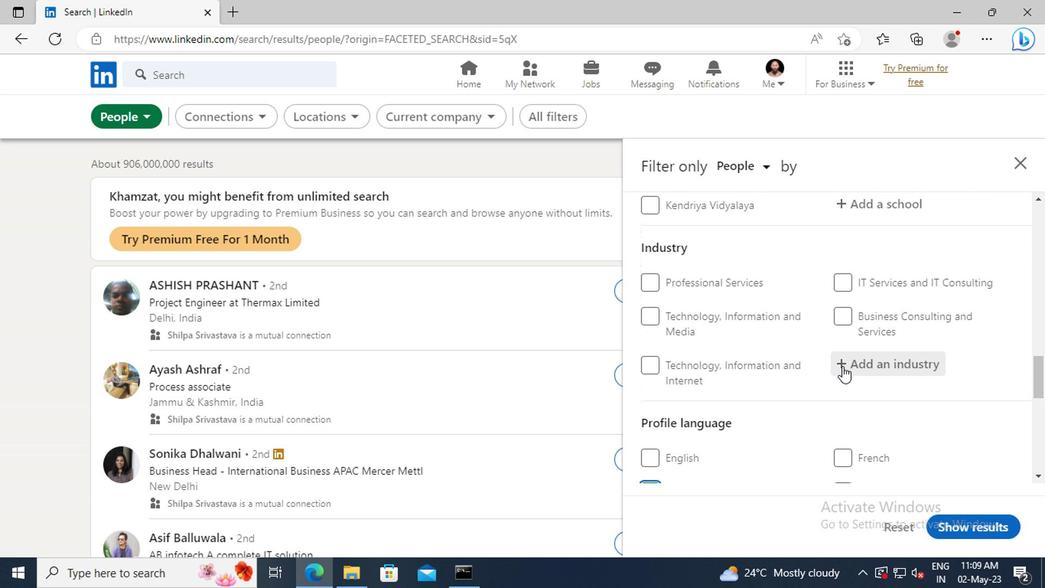 
Action: Mouse scrolled (838, 367) with delta (0, 0)
Screenshot: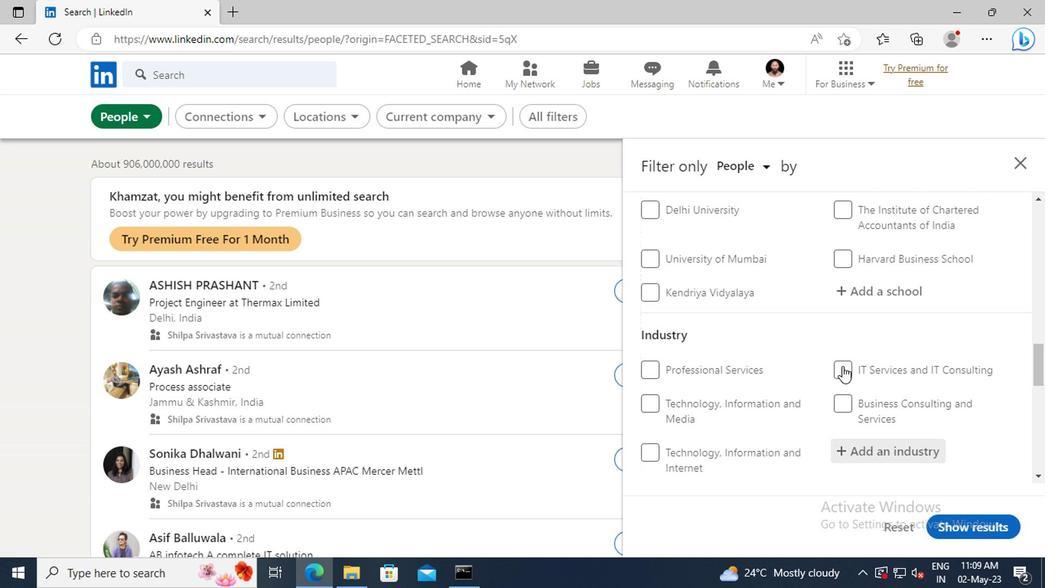 
Action: Mouse scrolled (838, 367) with delta (0, 0)
Screenshot: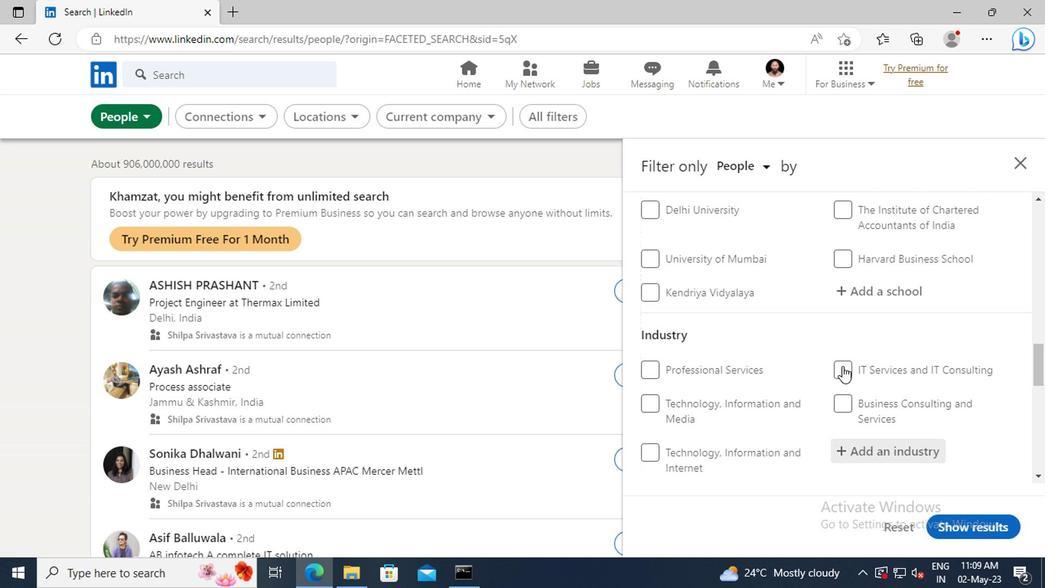 
Action: Mouse scrolled (838, 367) with delta (0, 0)
Screenshot: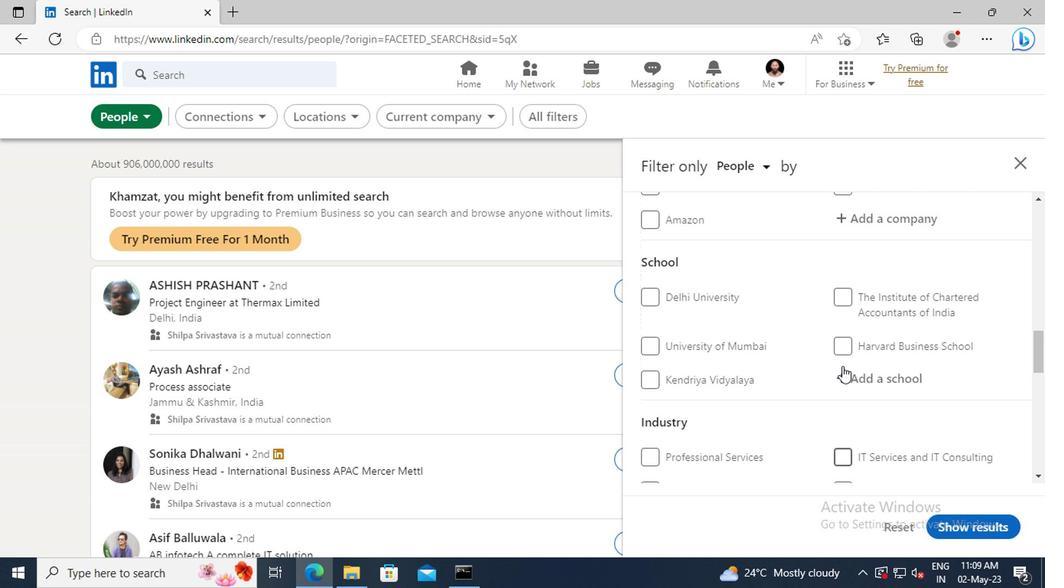 
Action: Mouse scrolled (838, 367) with delta (0, 0)
Screenshot: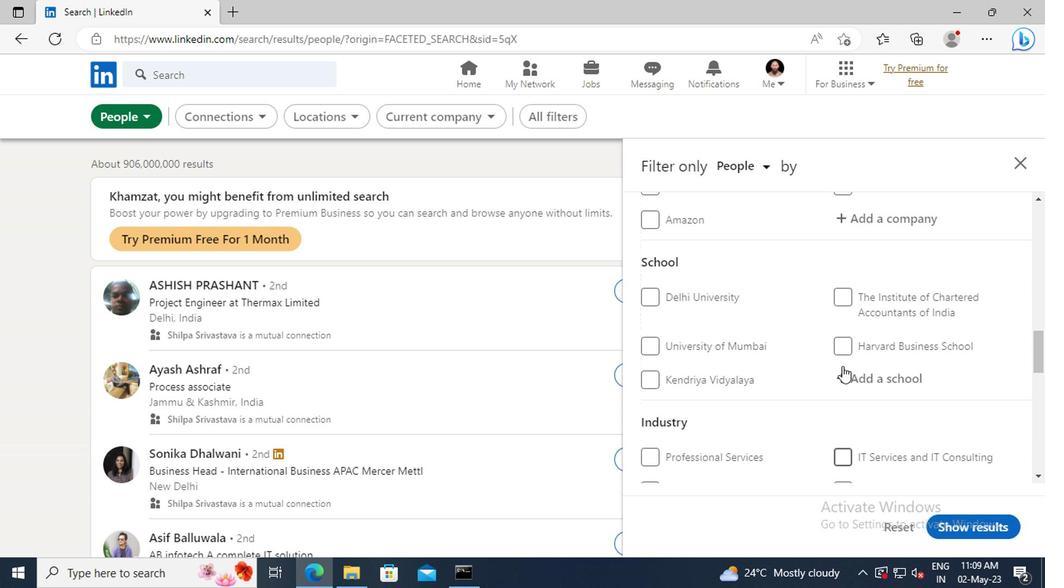 
Action: Mouse scrolled (838, 367) with delta (0, 0)
Screenshot: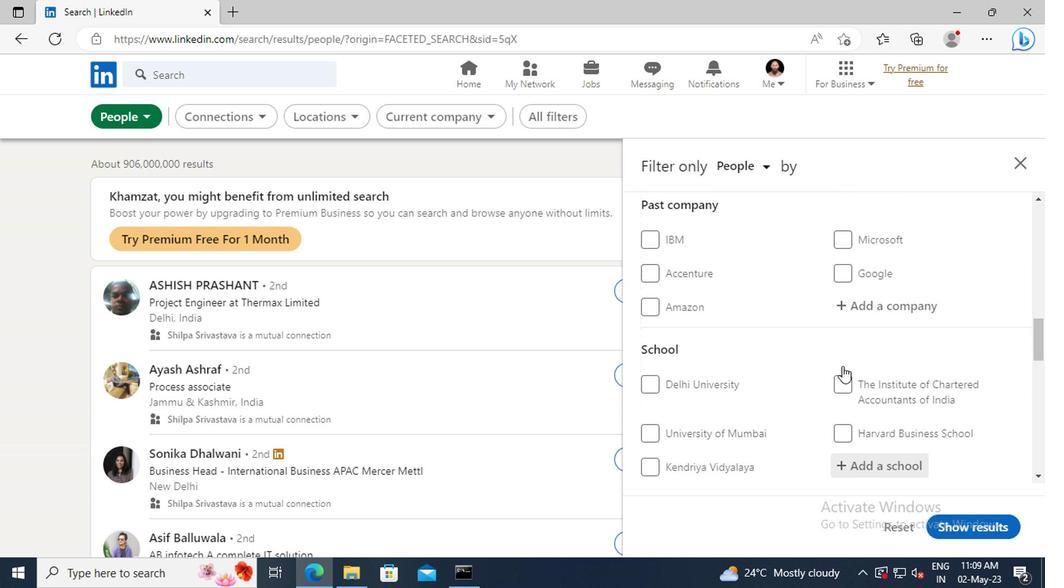 
Action: Mouse scrolled (838, 367) with delta (0, 0)
Screenshot: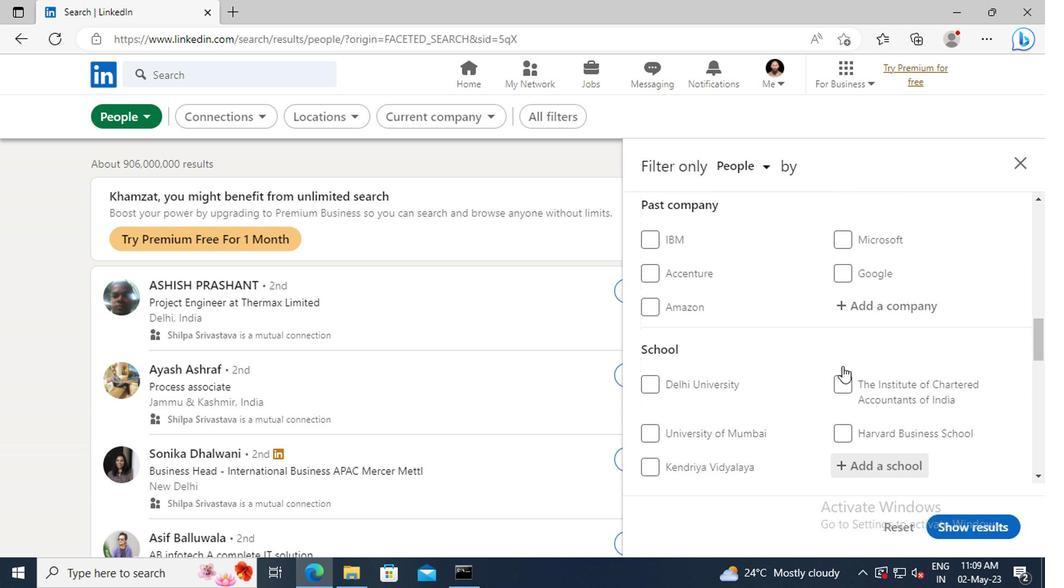 
Action: Mouse scrolled (838, 367) with delta (0, 0)
Screenshot: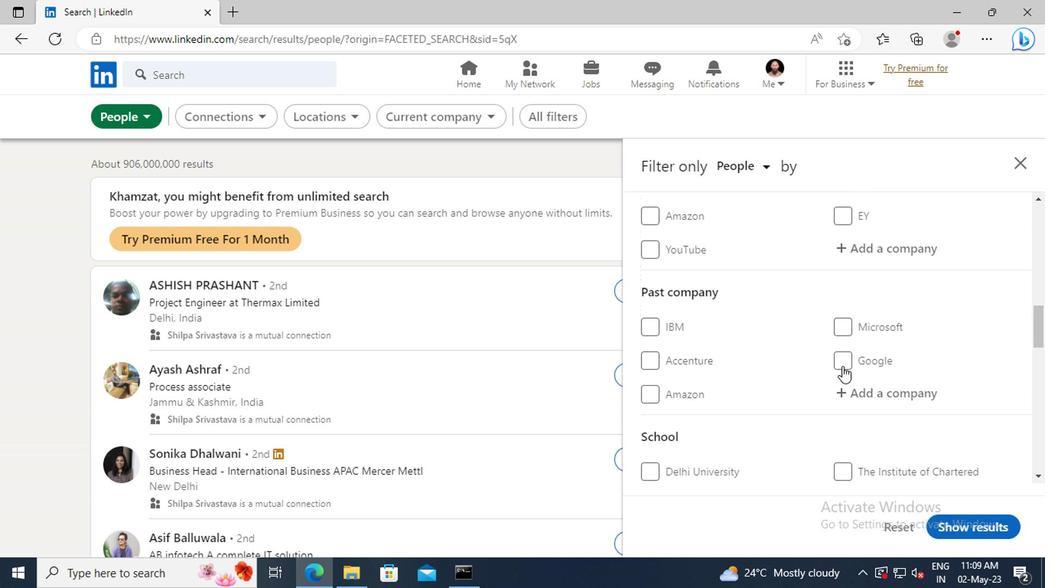 
Action: Mouse scrolled (838, 367) with delta (0, 0)
Screenshot: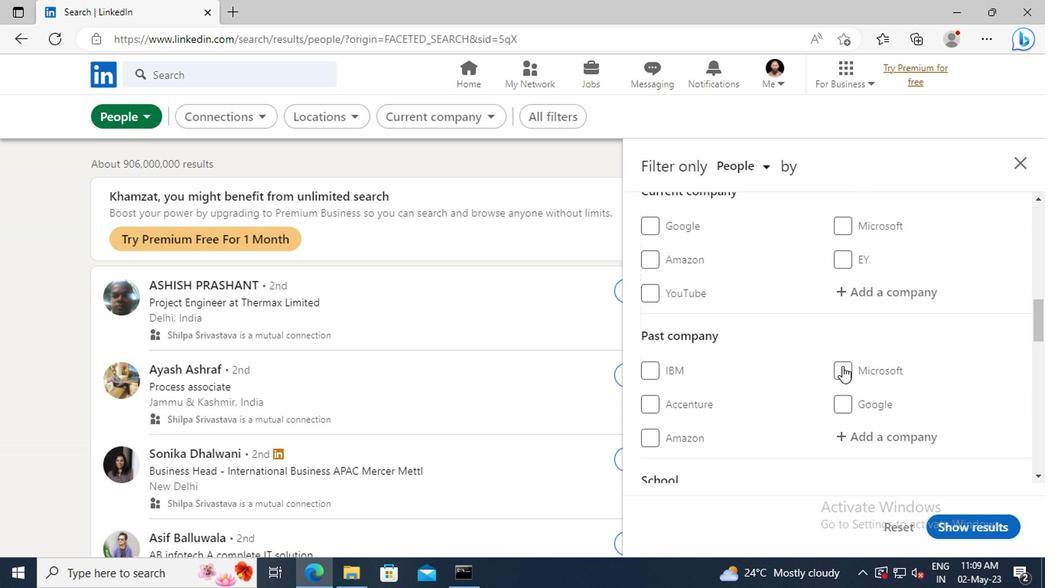 
Action: Mouse moved to (844, 341)
Screenshot: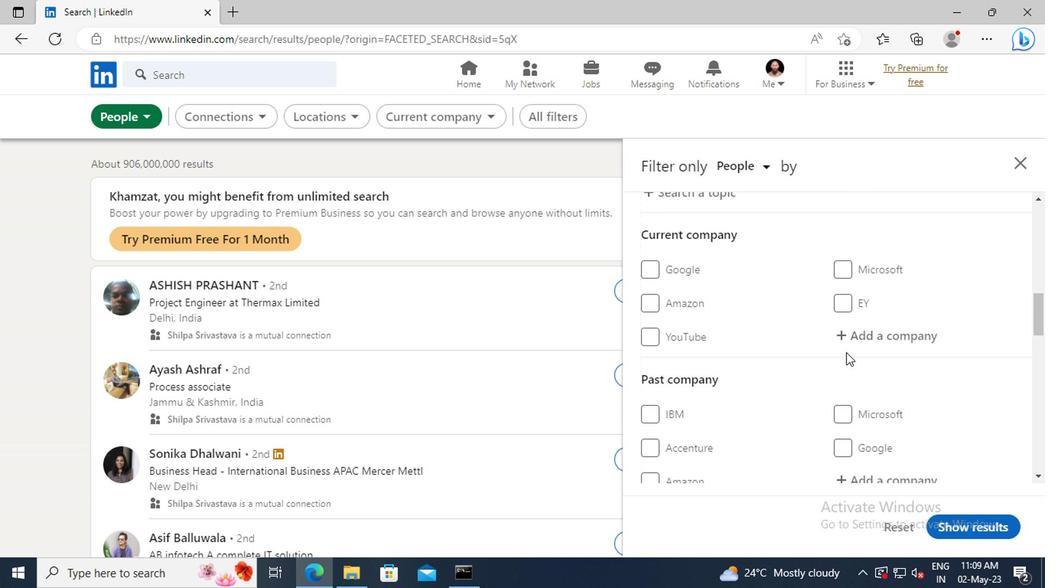 
Action: Mouse pressed left at (844, 341)
Screenshot: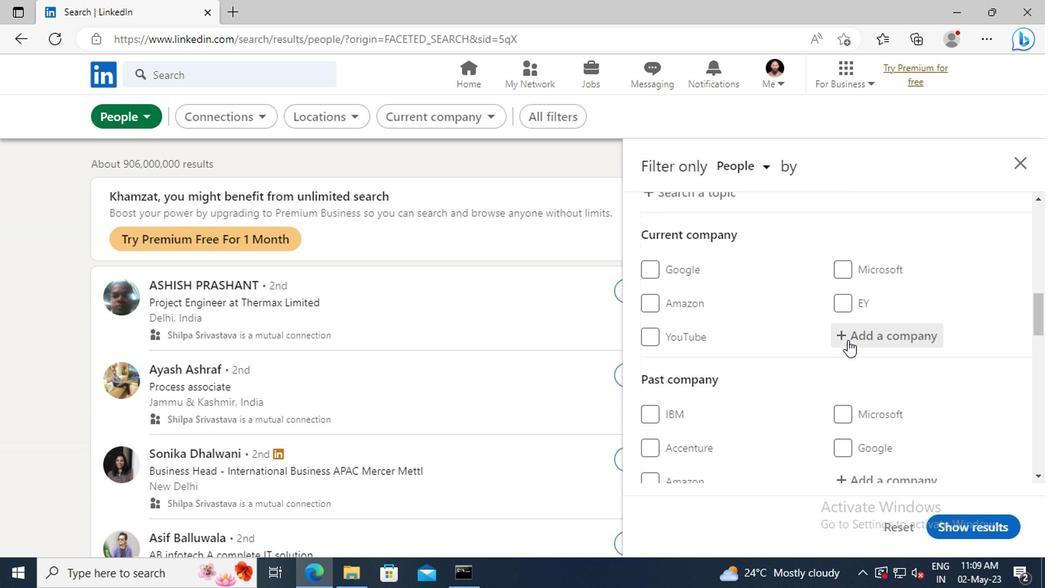 
Action: Key pressed <Key.shift>MOBILE<Key.space><Key.shift>P
Screenshot: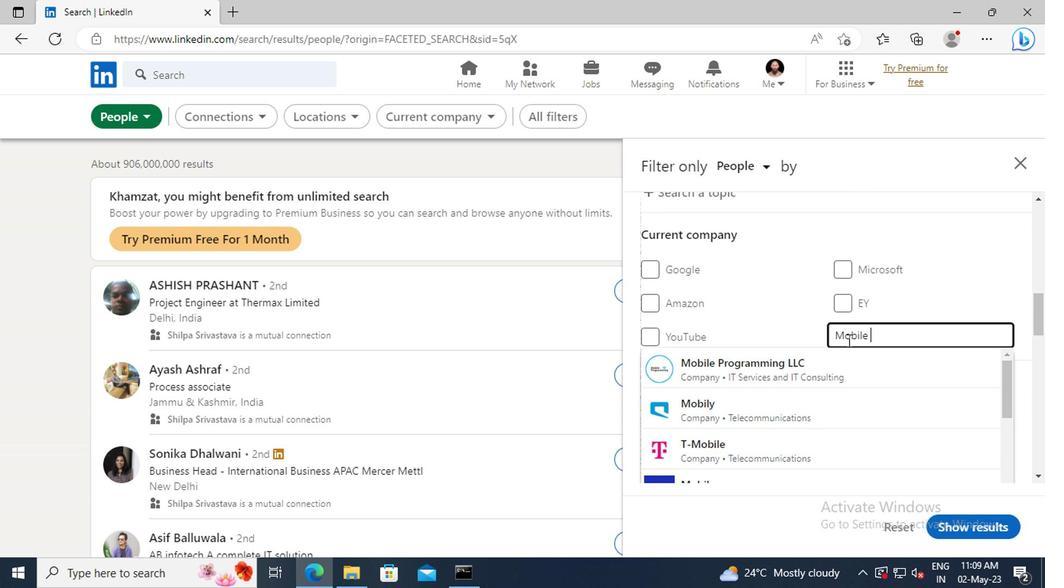 
Action: Mouse moved to (844, 369)
Screenshot: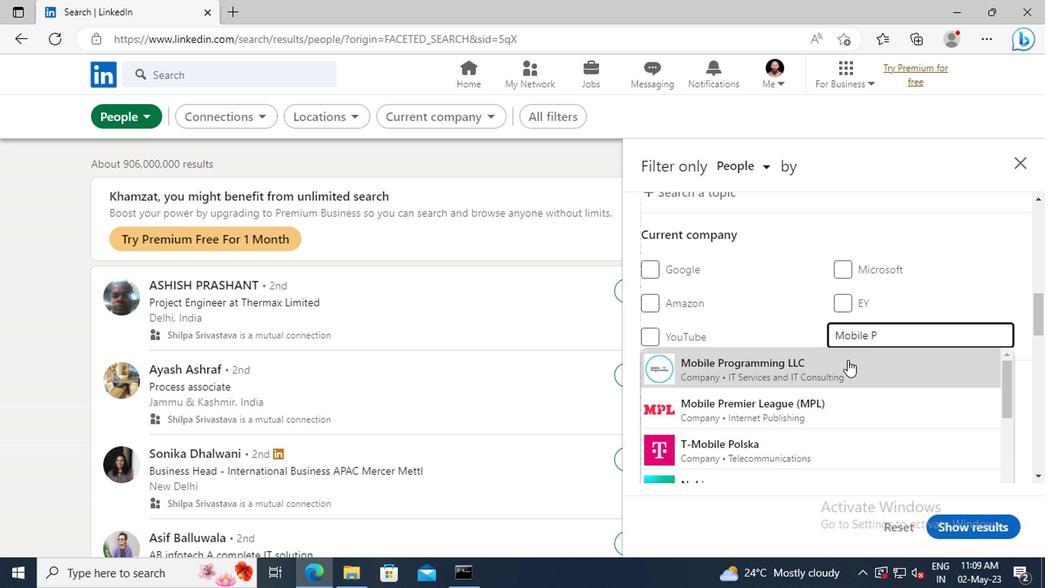 
Action: Mouse pressed left at (844, 369)
Screenshot: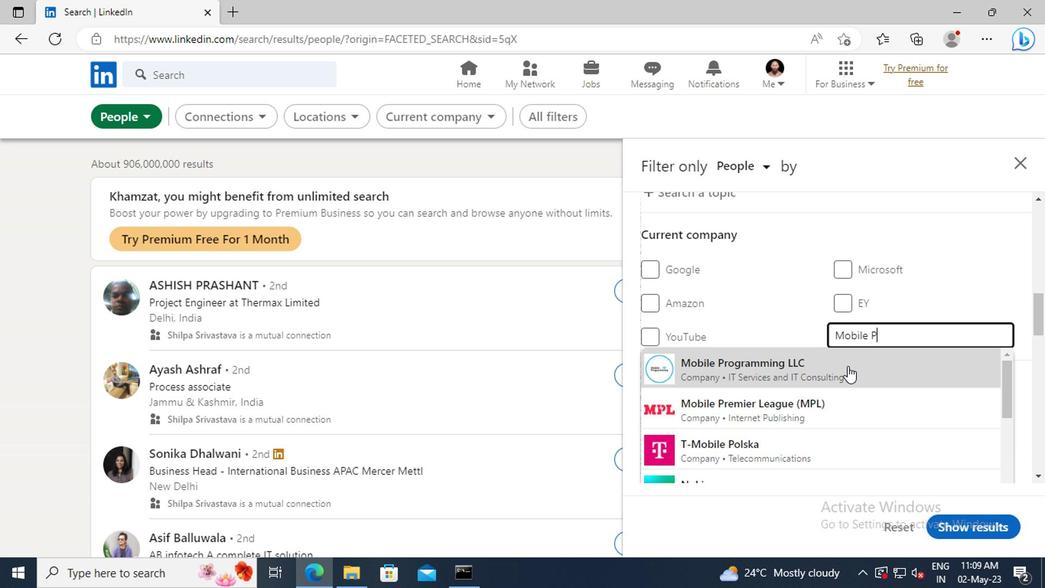 
Action: Mouse scrolled (844, 368) with delta (0, -1)
Screenshot: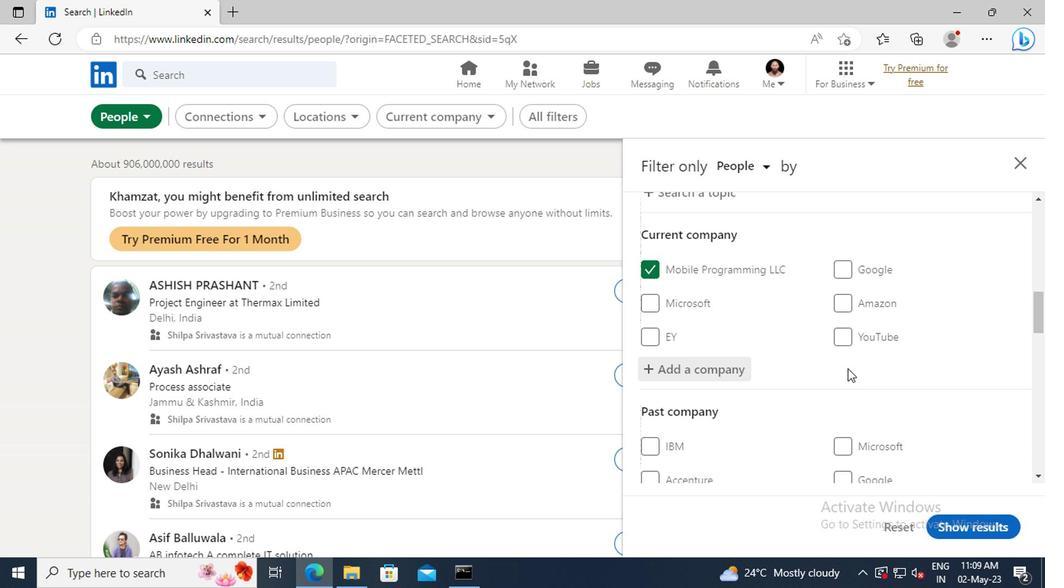 
Action: Mouse scrolled (844, 368) with delta (0, -1)
Screenshot: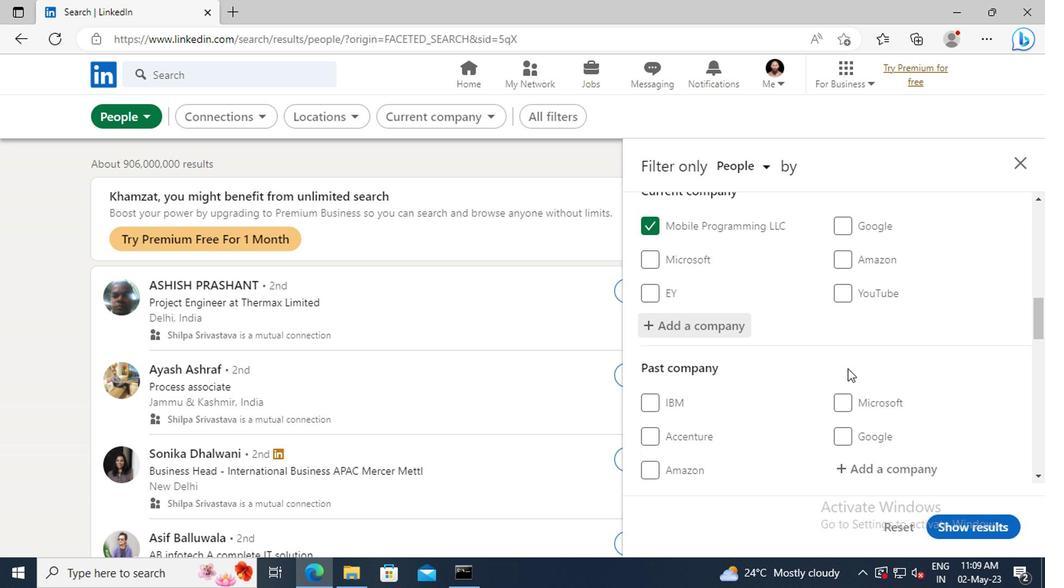 
Action: Mouse scrolled (844, 368) with delta (0, -1)
Screenshot: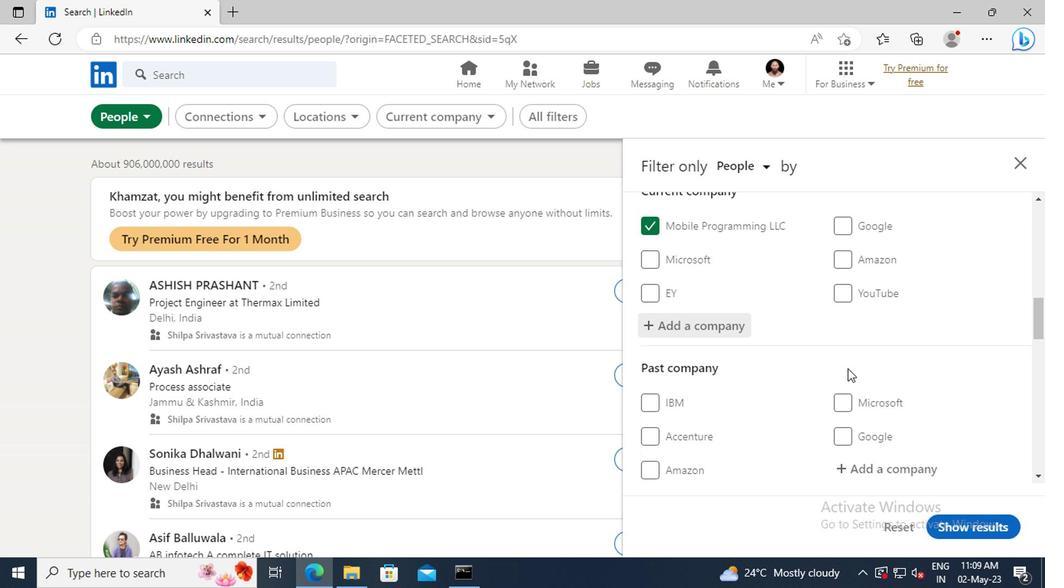 
Action: Mouse scrolled (844, 368) with delta (0, -1)
Screenshot: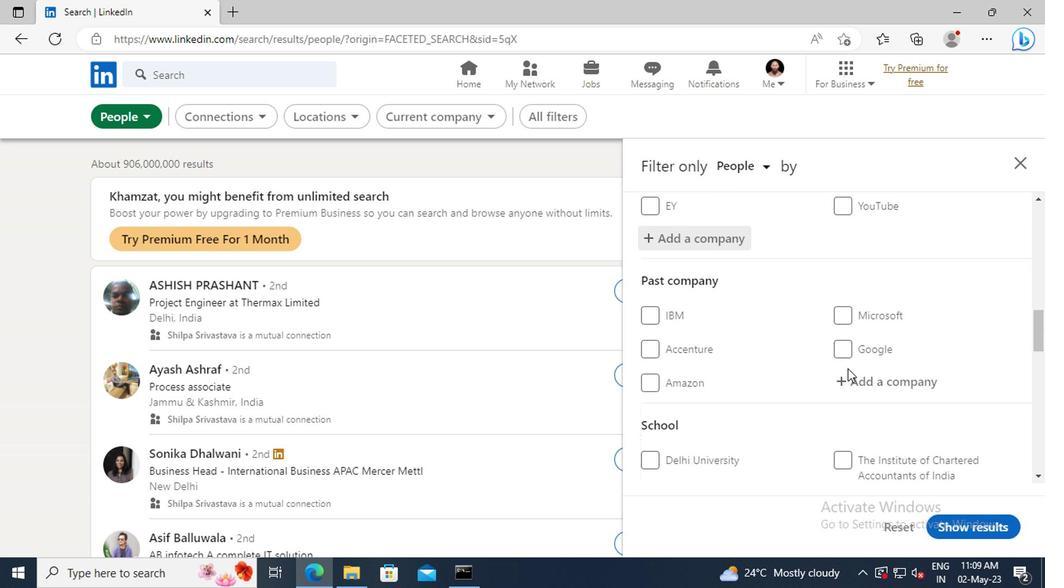
Action: Mouse scrolled (844, 368) with delta (0, -1)
Screenshot: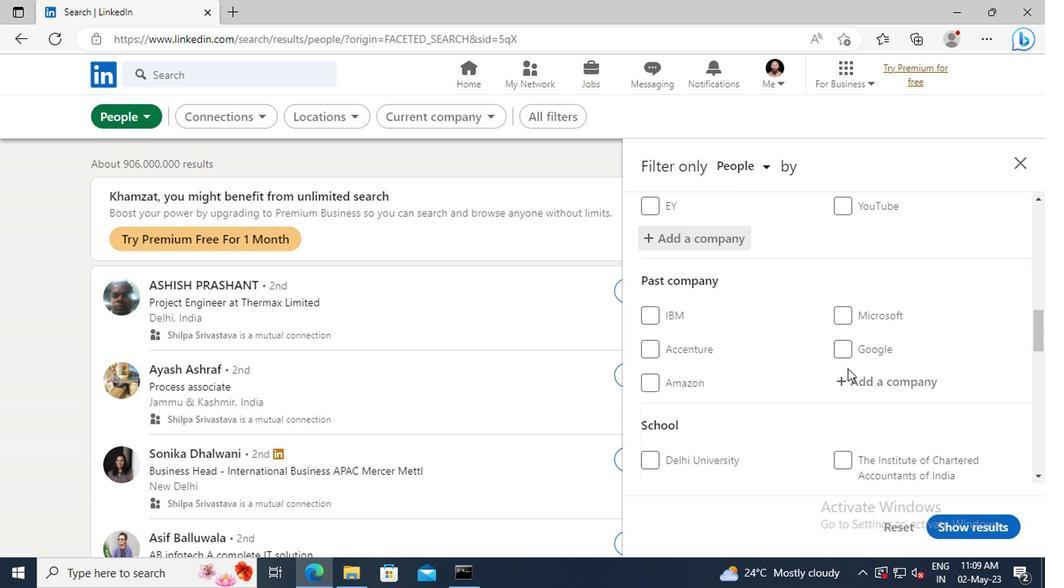 
Action: Mouse scrolled (844, 368) with delta (0, -1)
Screenshot: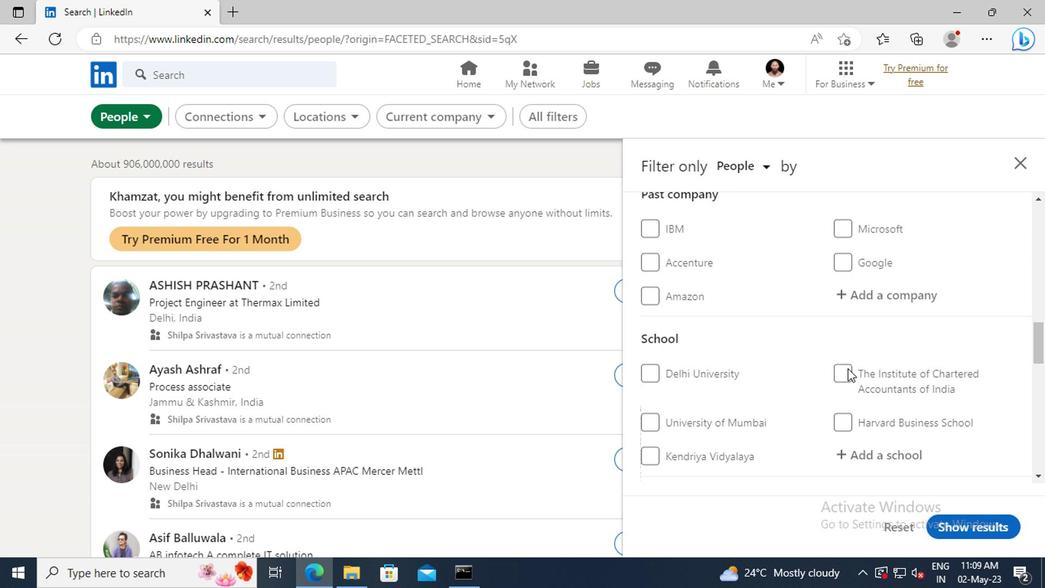 
Action: Mouse scrolled (844, 368) with delta (0, -1)
Screenshot: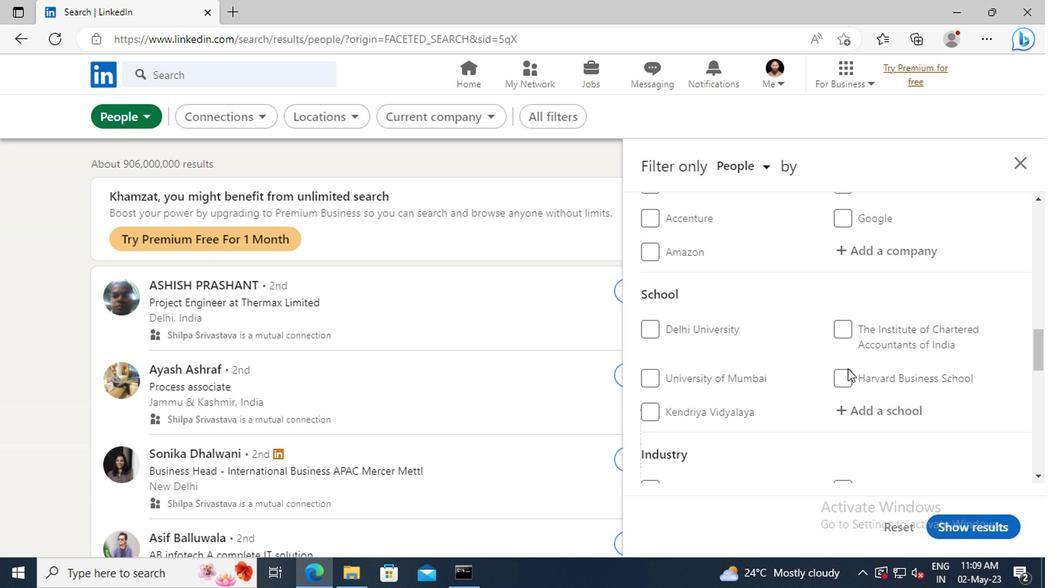 
Action: Mouse moved to (847, 371)
Screenshot: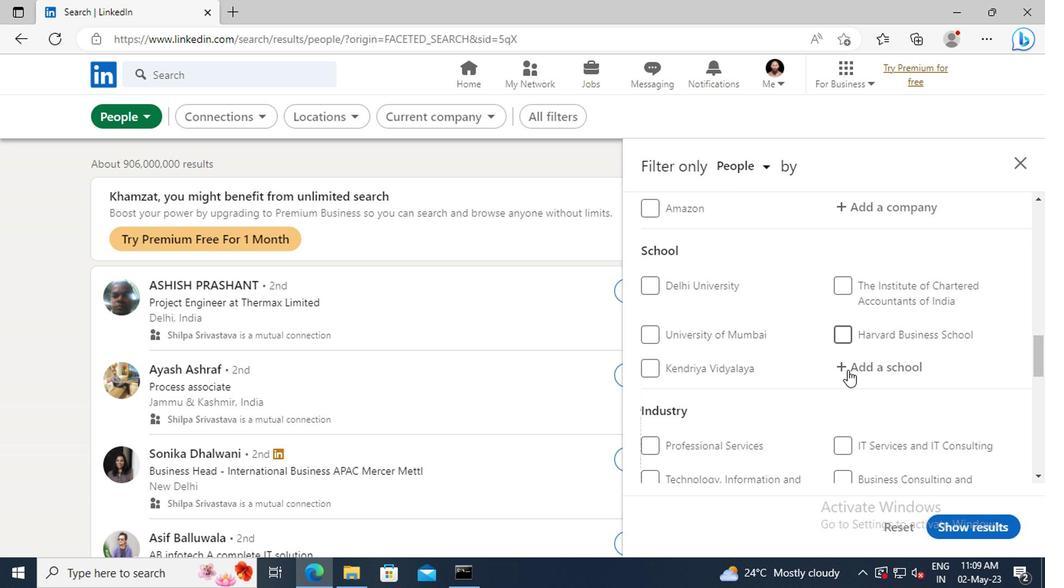 
Action: Mouse pressed left at (847, 371)
Screenshot: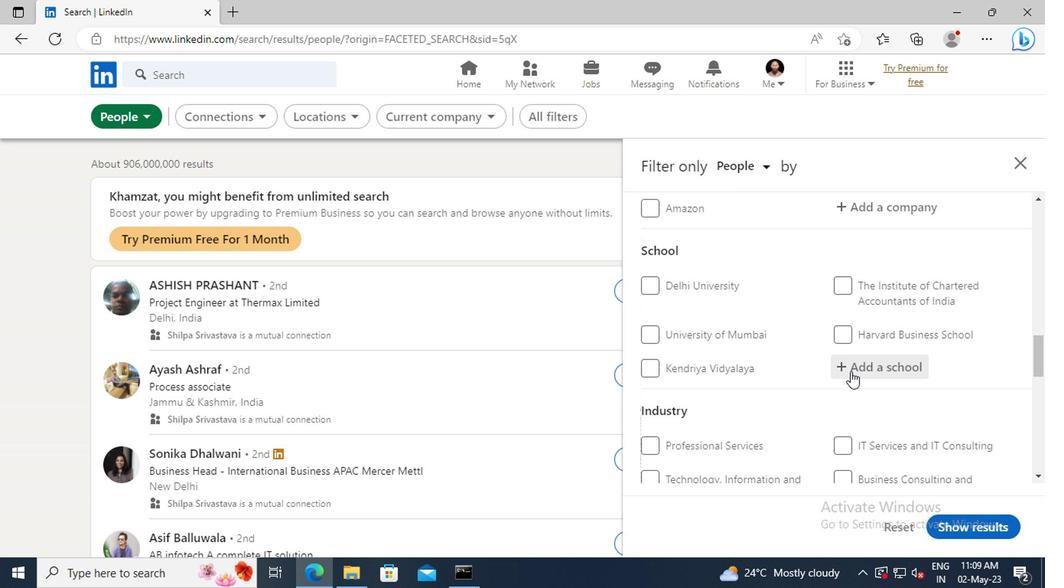 
Action: Key pressed <Key.shift>INSTITUTE<Key.space>OF<Key.space><Key.shift>PROFESSIONAL<Key.space>
Screenshot: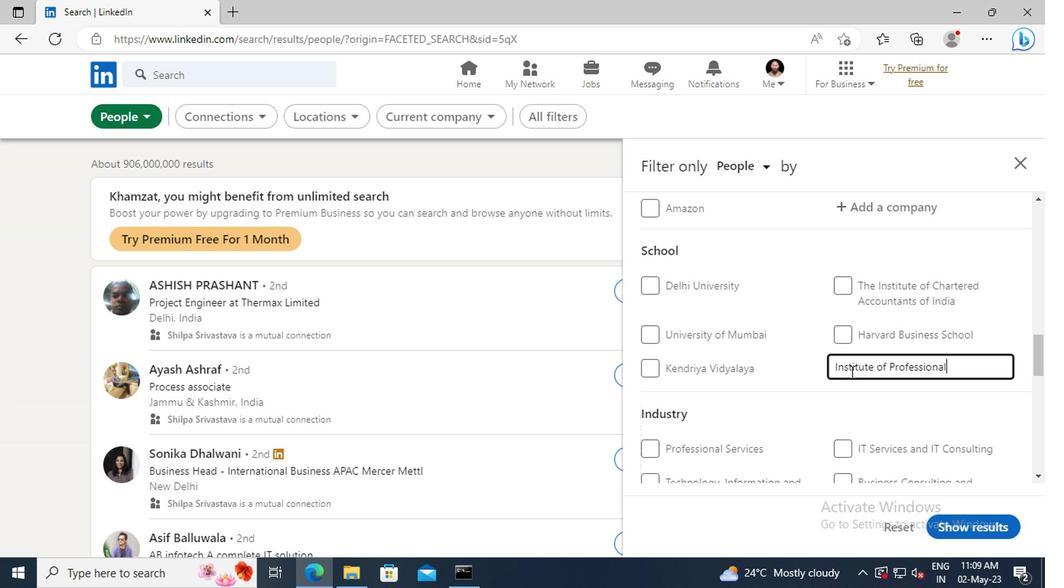
Action: Mouse moved to (850, 392)
Screenshot: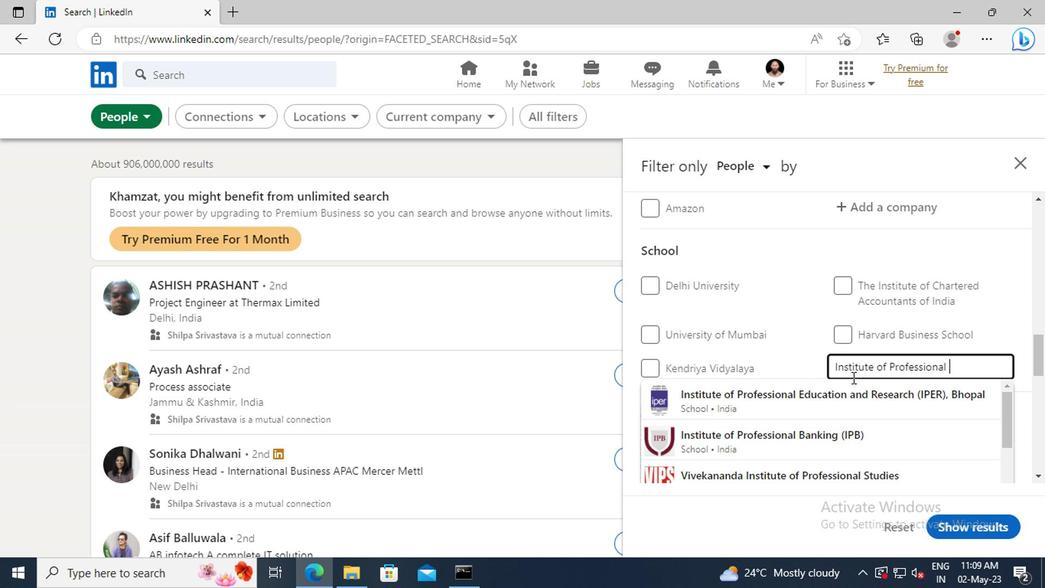 
Action: Mouse pressed left at (850, 392)
Screenshot: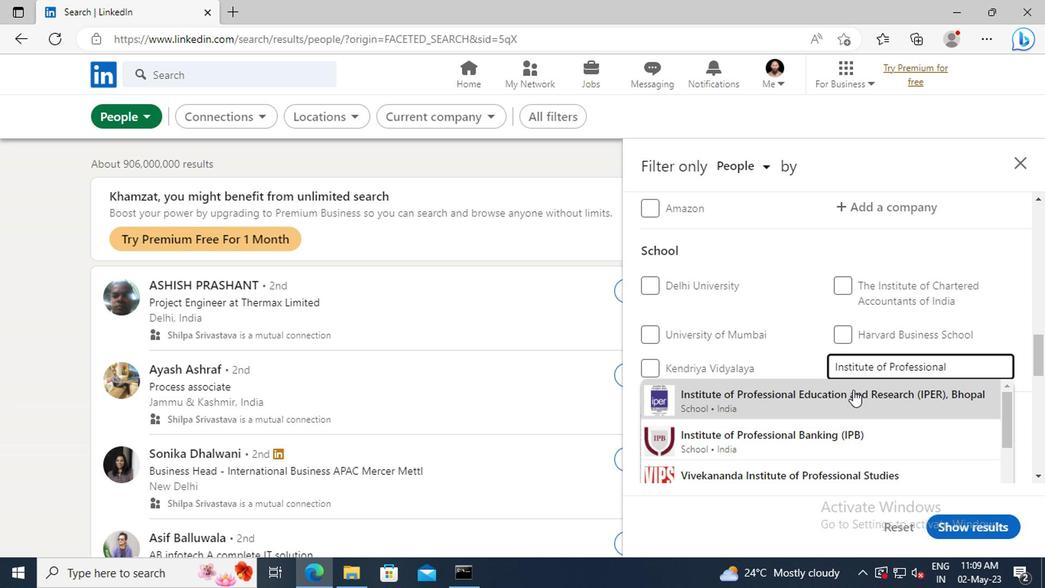 
Action: Mouse scrolled (850, 391) with delta (0, 0)
Screenshot: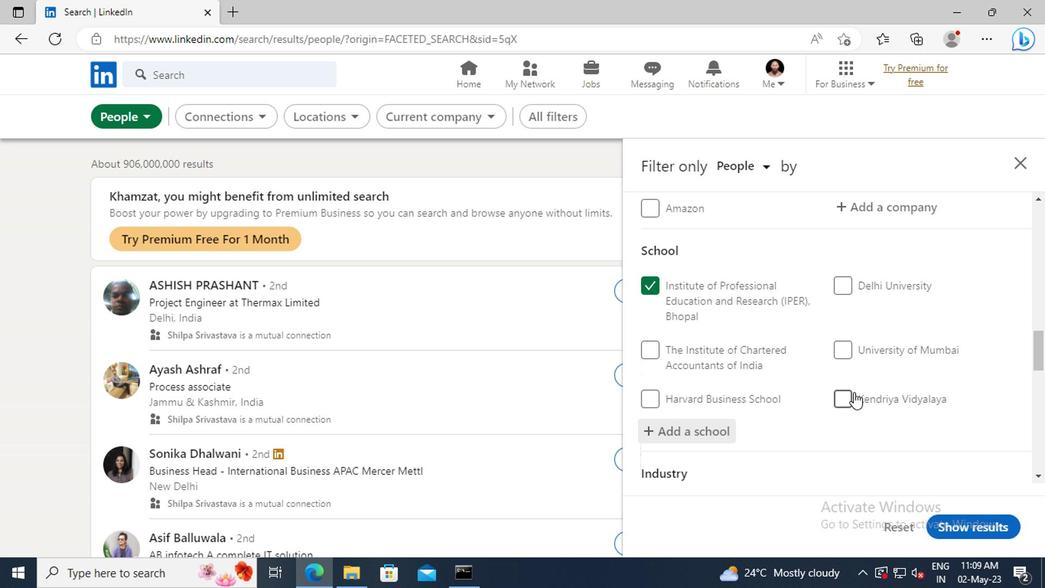 
Action: Mouse scrolled (850, 391) with delta (0, 0)
Screenshot: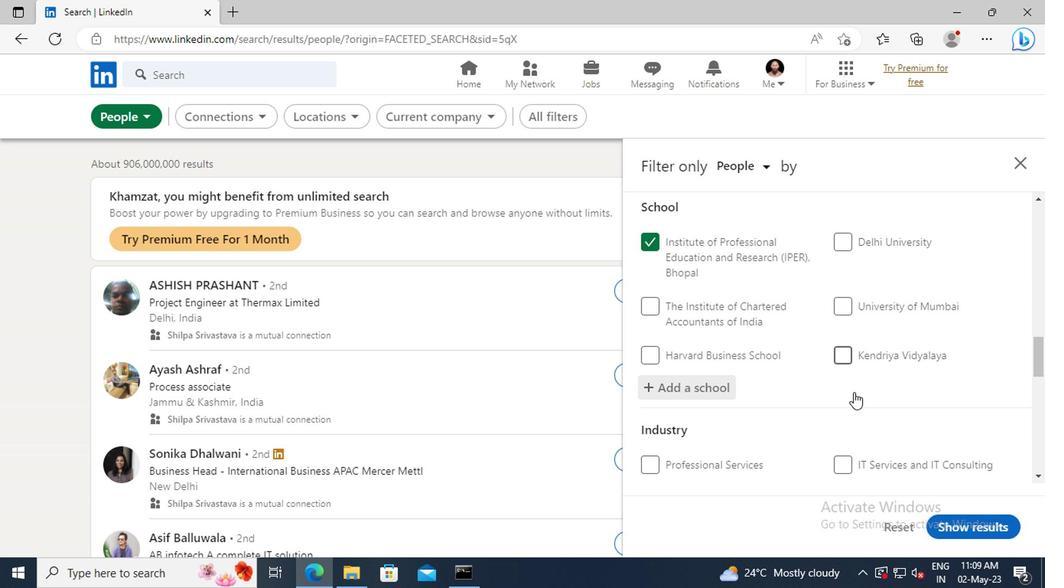 
Action: Mouse scrolled (850, 391) with delta (0, 0)
Screenshot: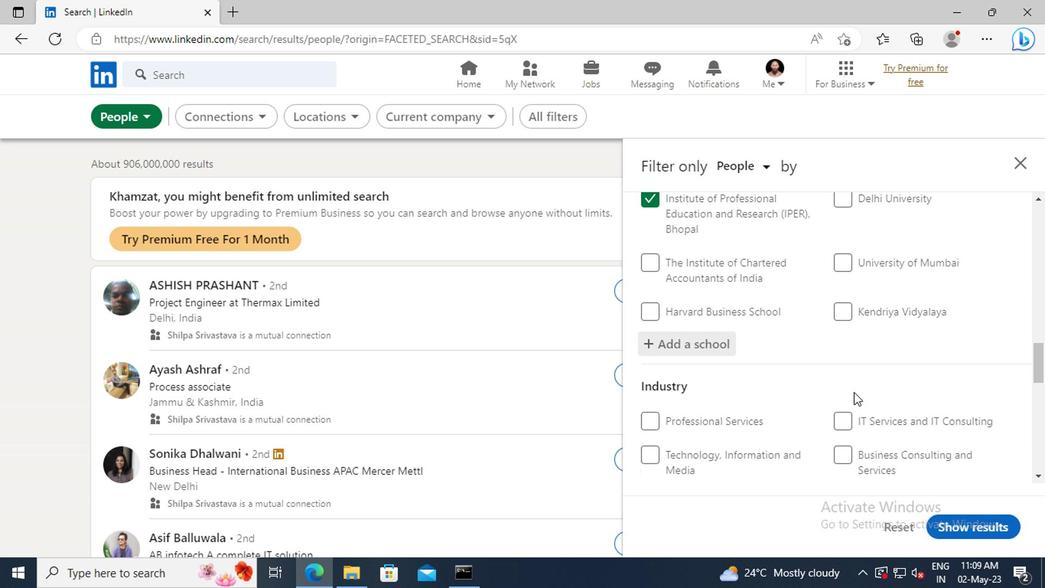 
Action: Mouse scrolled (850, 391) with delta (0, 0)
Screenshot: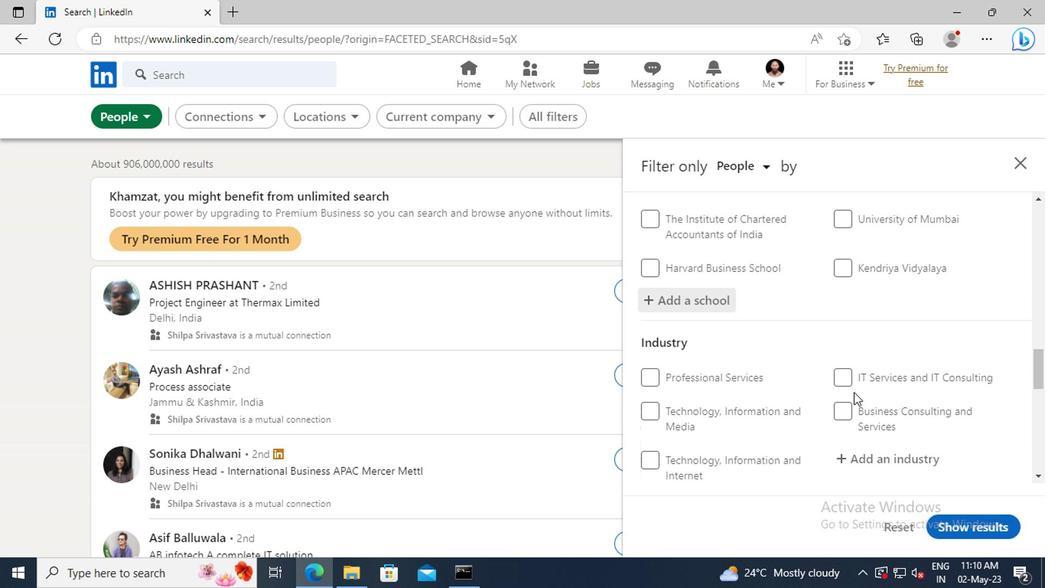 
Action: Mouse moved to (857, 413)
Screenshot: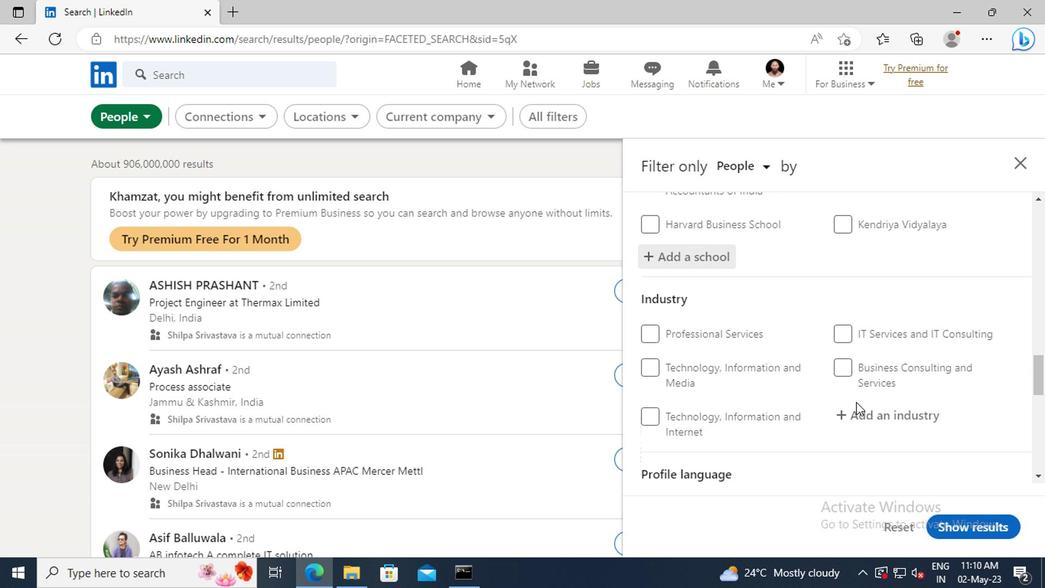 
Action: Mouse pressed left at (857, 413)
Screenshot: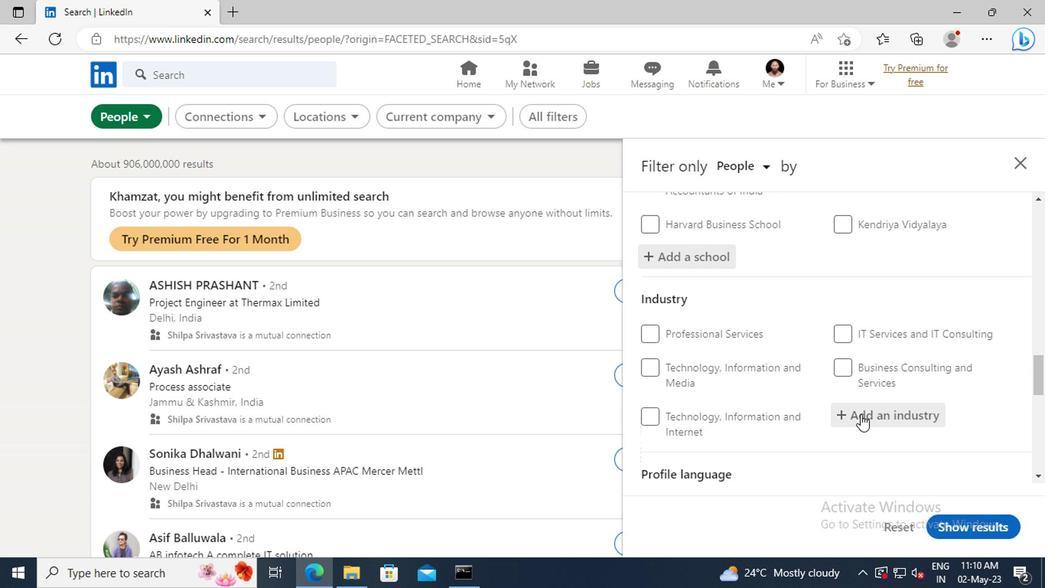 
Action: Key pressed <Key.shift>CHIR
Screenshot: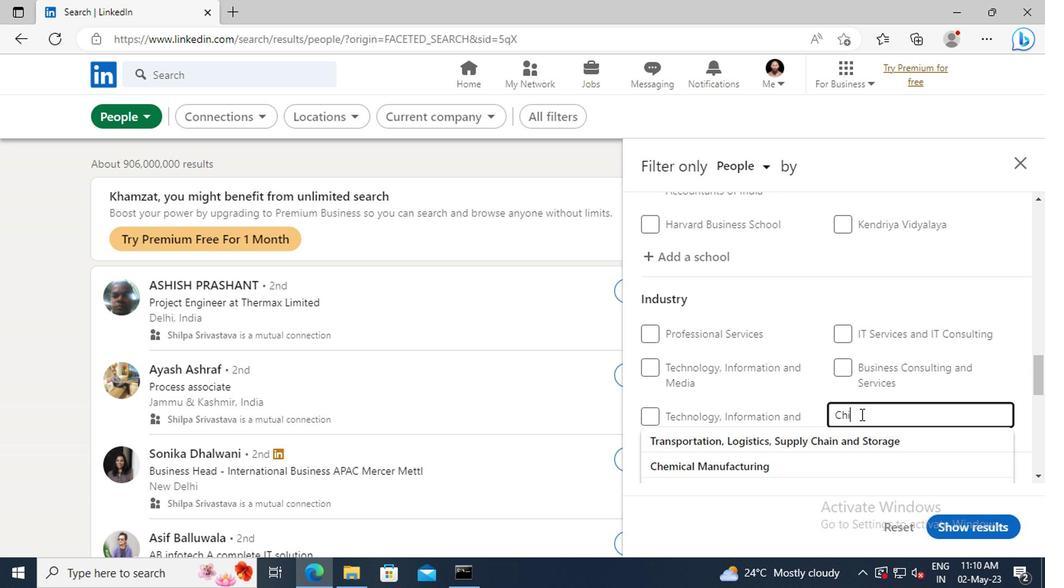 
Action: Mouse moved to (859, 438)
Screenshot: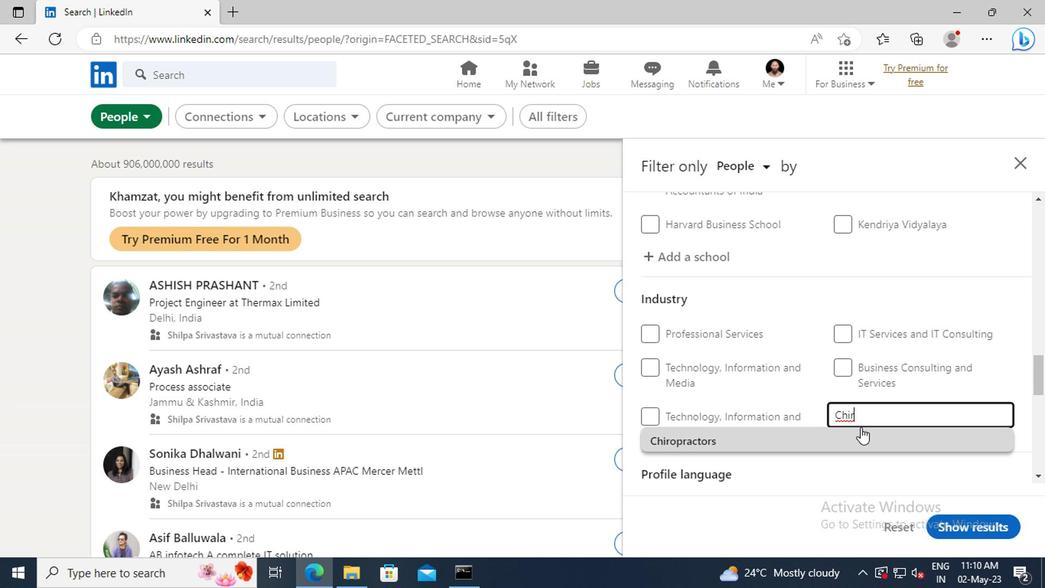
Action: Mouse pressed left at (859, 438)
Screenshot: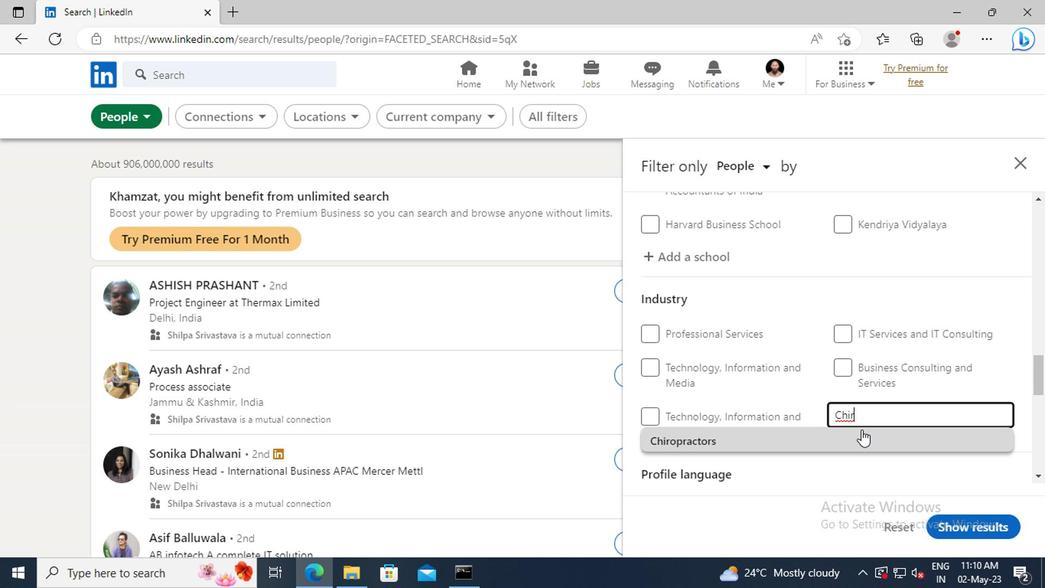 
Action: Mouse scrolled (859, 438) with delta (0, 0)
Screenshot: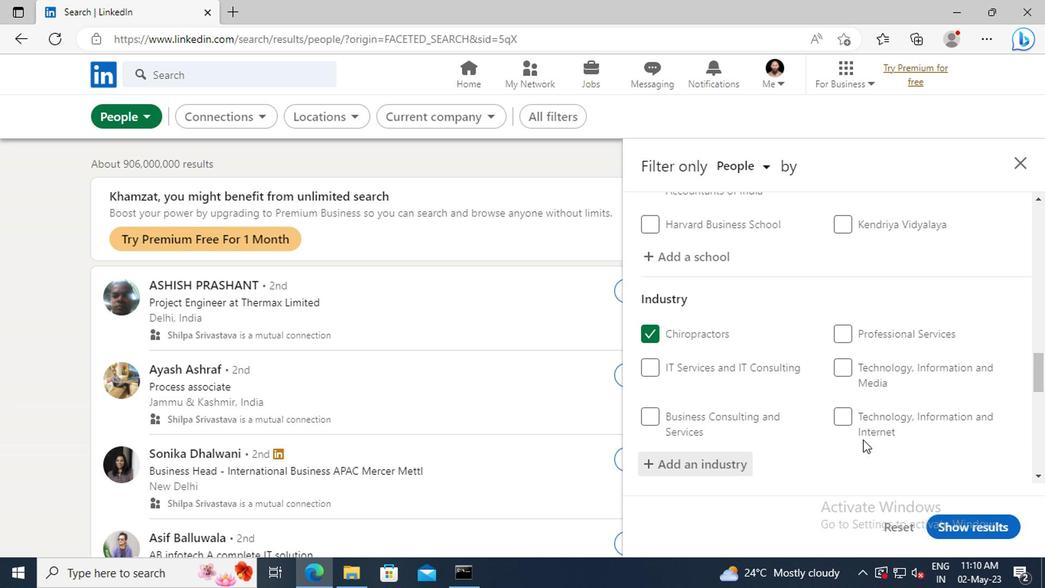 
Action: Mouse scrolled (859, 438) with delta (0, 0)
Screenshot: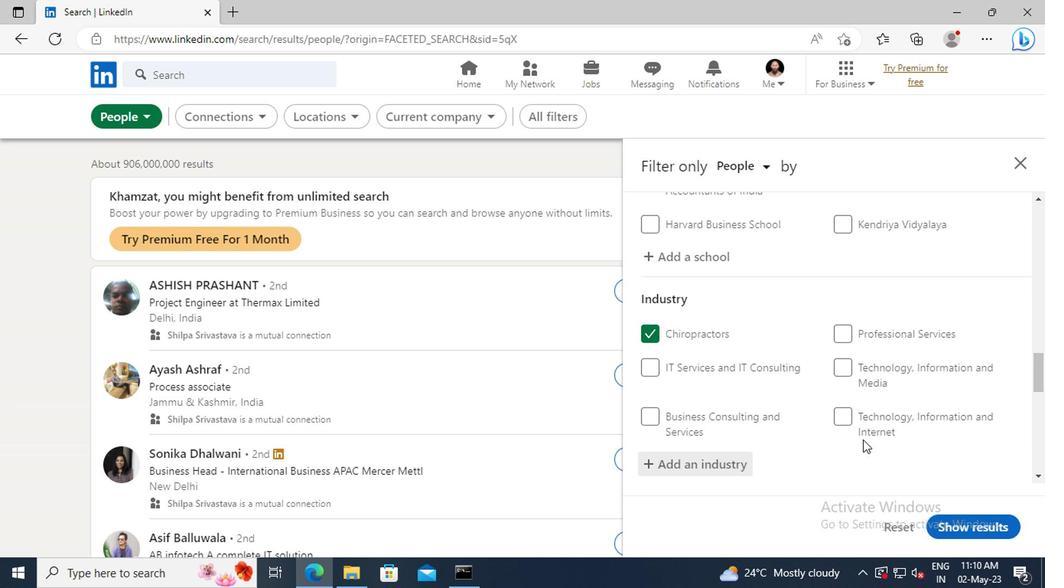 
Action: Mouse scrolled (859, 438) with delta (0, 0)
Screenshot: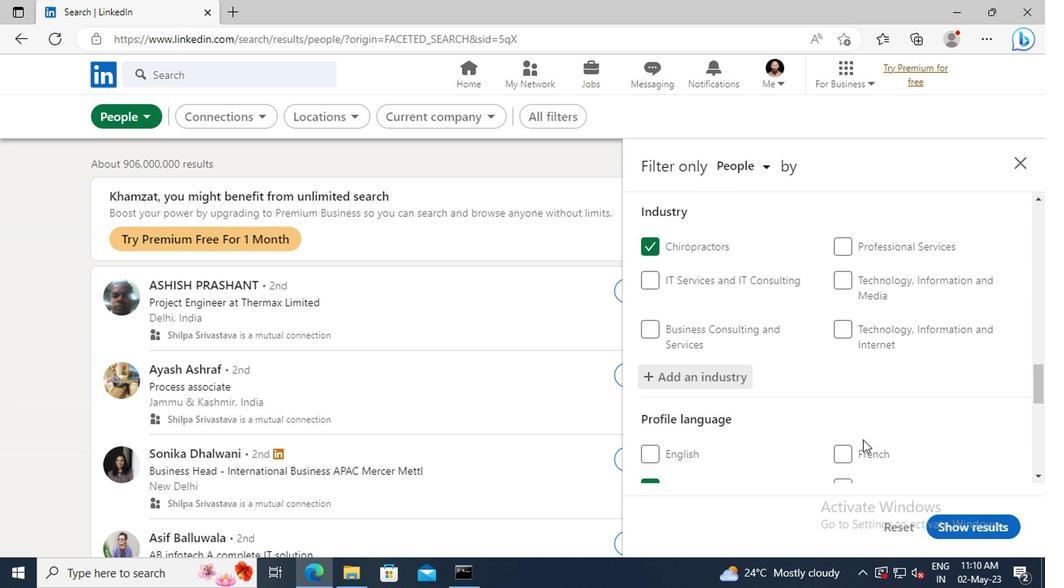 
Action: Mouse scrolled (859, 438) with delta (0, 0)
Screenshot: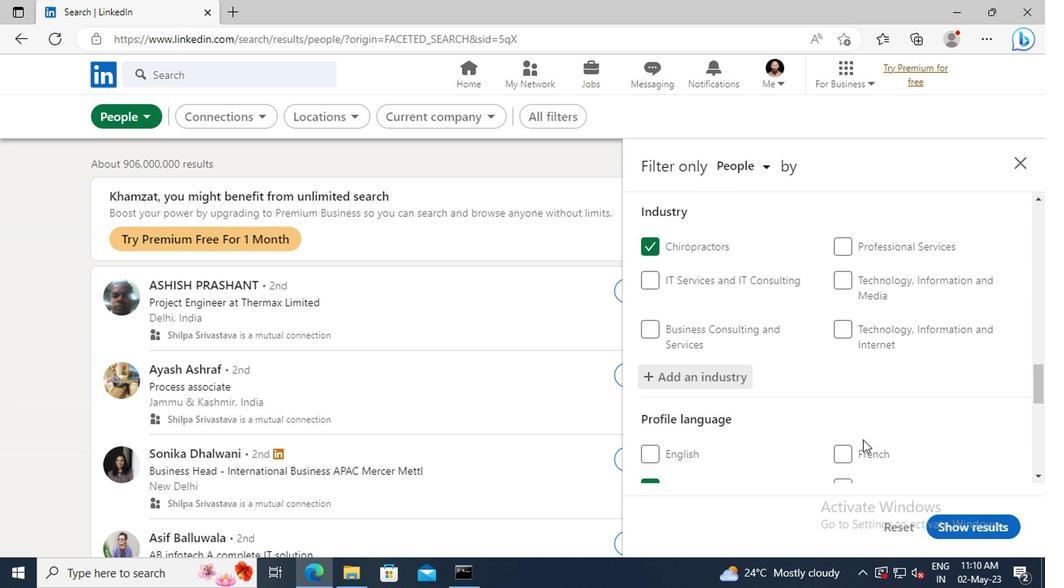 
Action: Mouse scrolled (859, 438) with delta (0, 0)
Screenshot: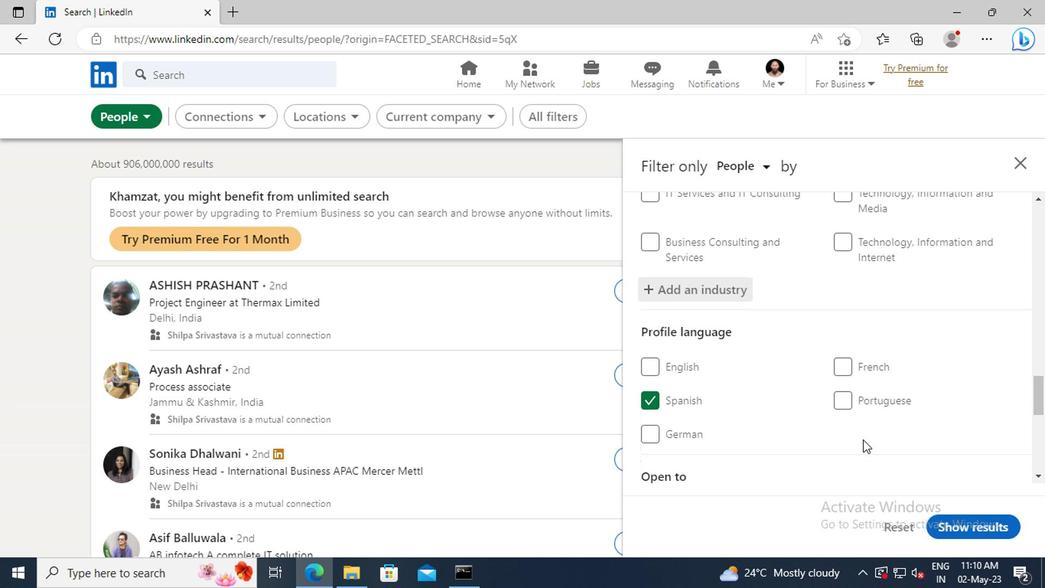 
Action: Mouse moved to (859, 432)
Screenshot: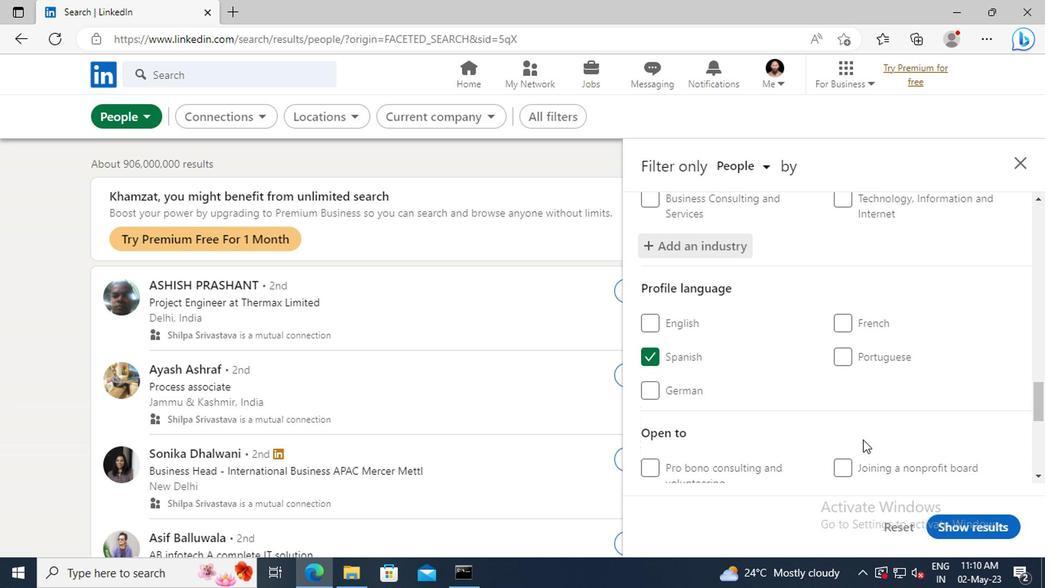 
Action: Mouse scrolled (859, 431) with delta (0, -1)
Screenshot: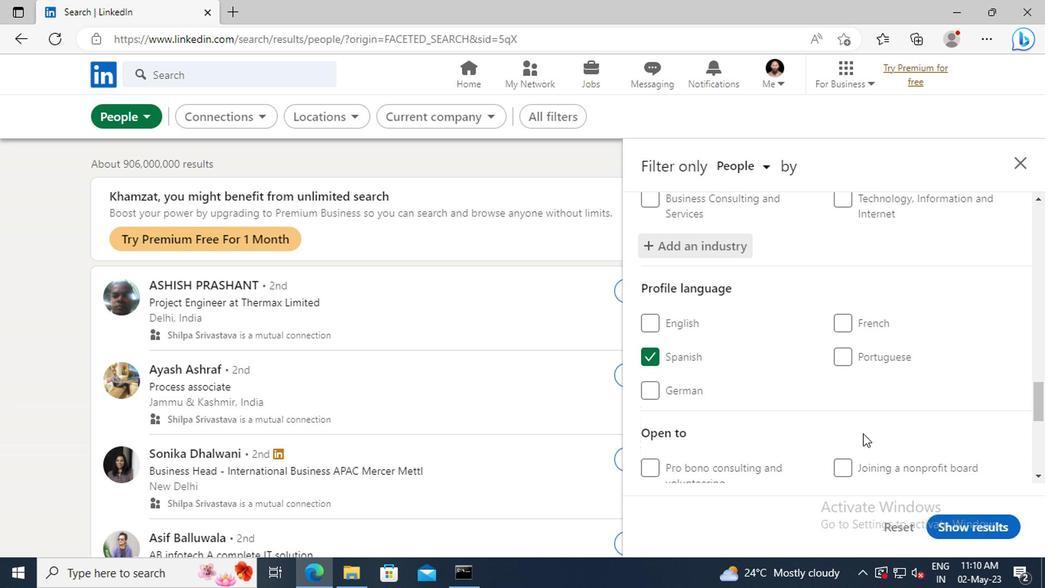 
Action: Mouse scrolled (859, 431) with delta (0, -1)
Screenshot: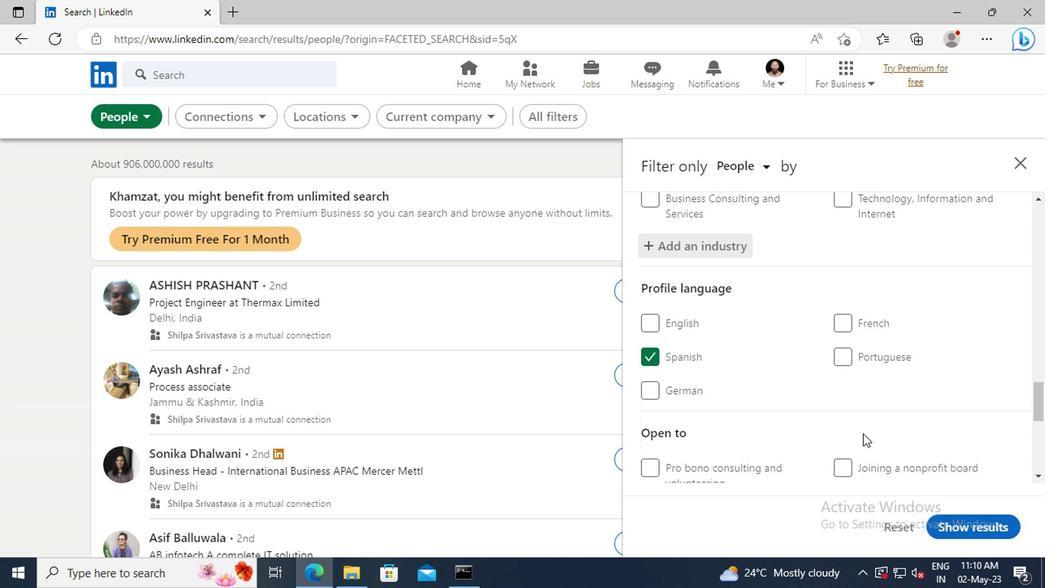 
Action: Mouse moved to (853, 411)
Screenshot: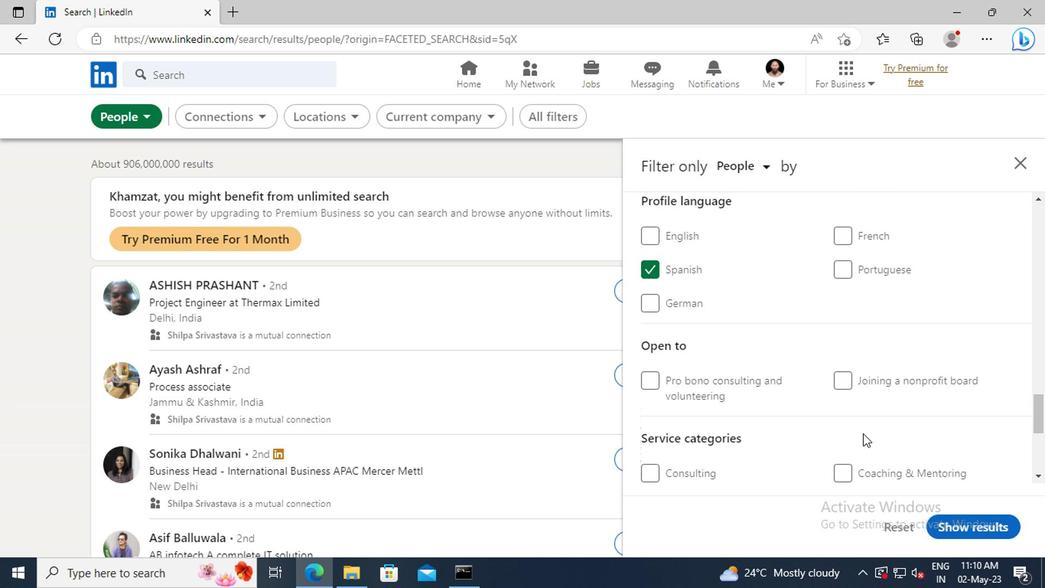 
Action: Mouse scrolled (853, 411) with delta (0, 0)
Screenshot: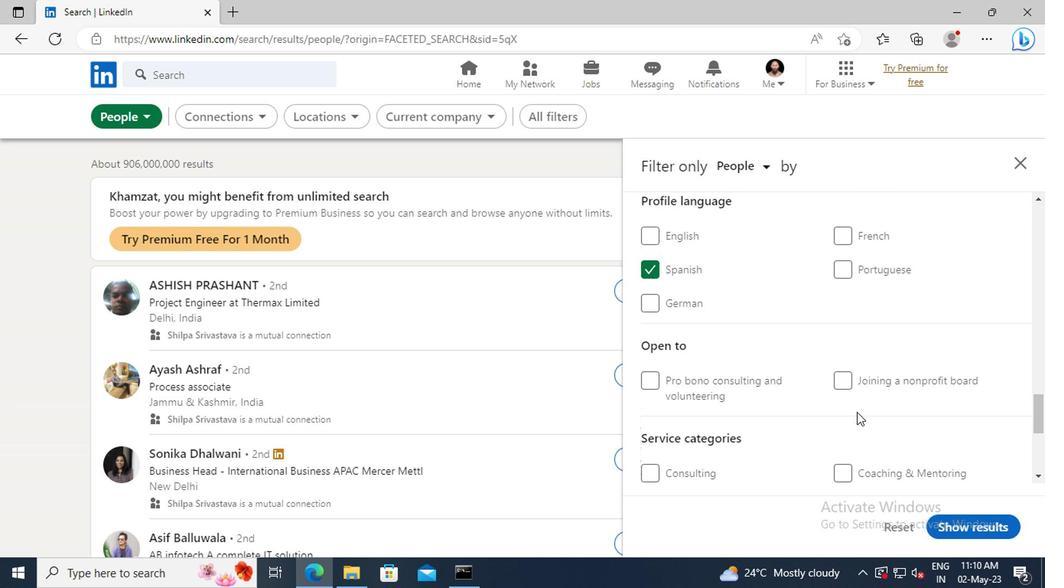 
Action: Mouse scrolled (853, 411) with delta (0, 0)
Screenshot: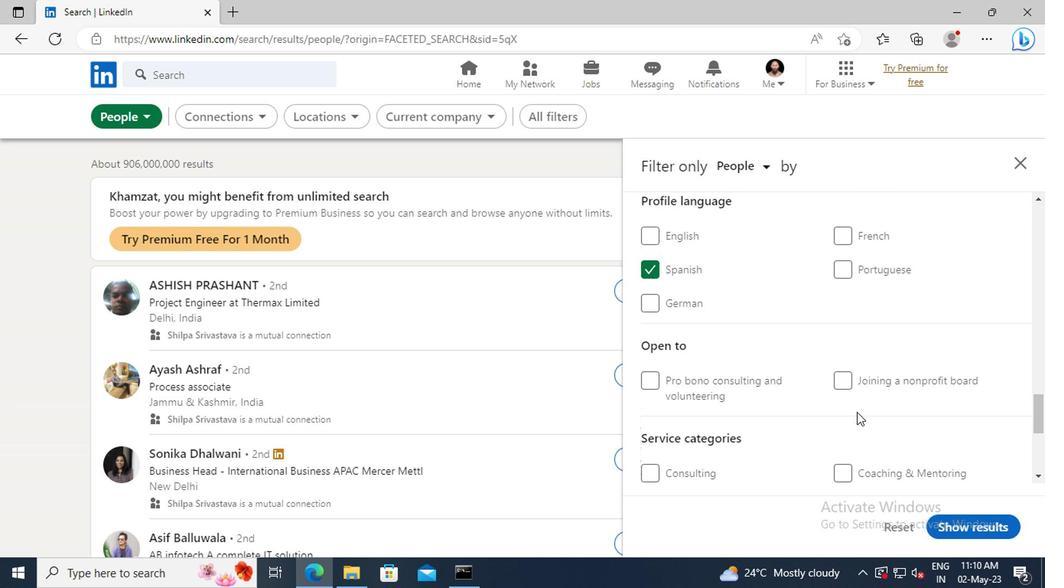 
Action: Mouse moved to (842, 385)
Screenshot: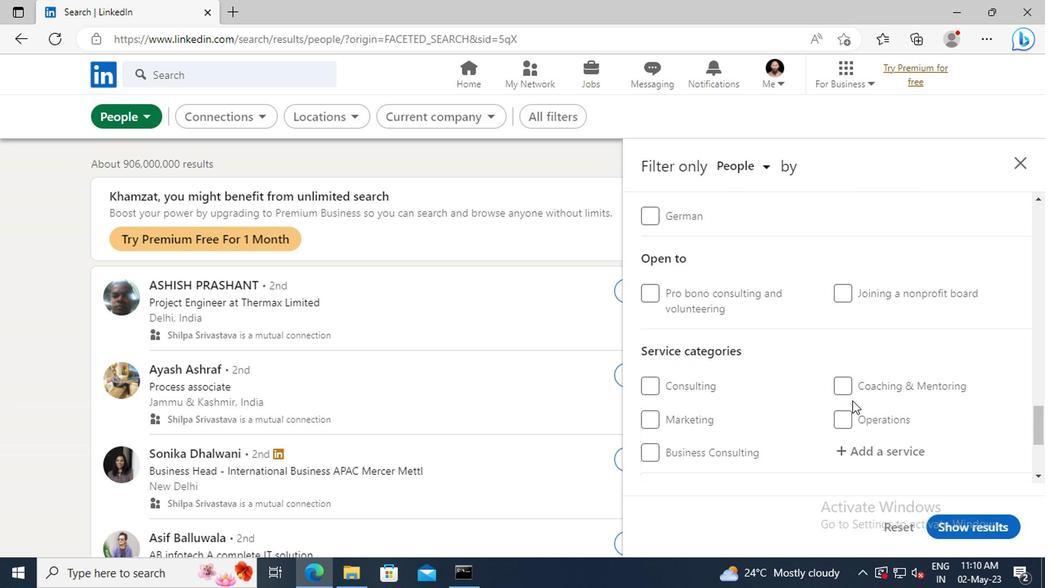 
Action: Mouse scrolled (842, 383) with delta (0, -1)
Screenshot: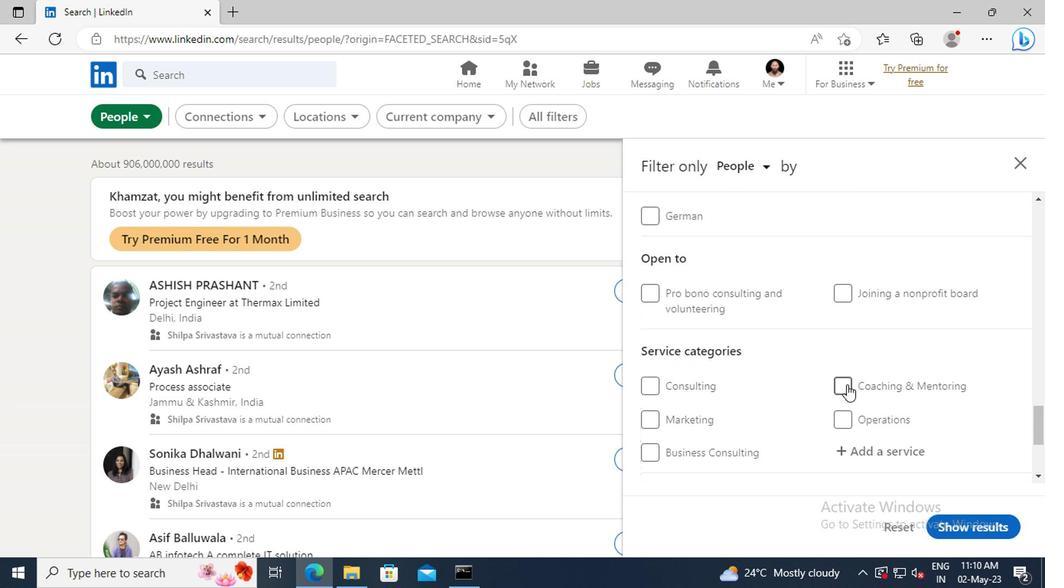 
Action: Mouse moved to (844, 406)
Screenshot: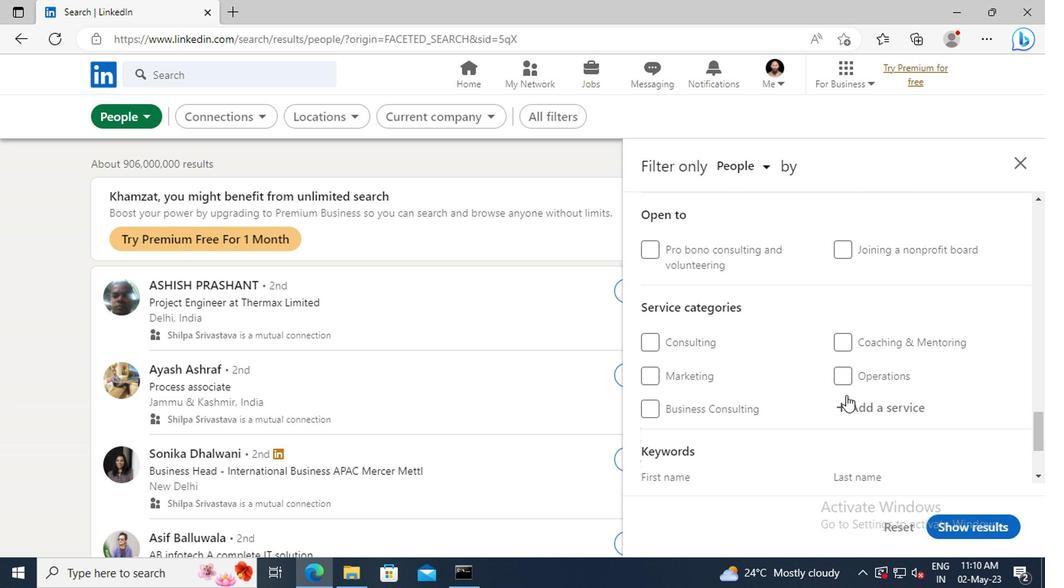 
Action: Mouse pressed left at (844, 406)
Screenshot: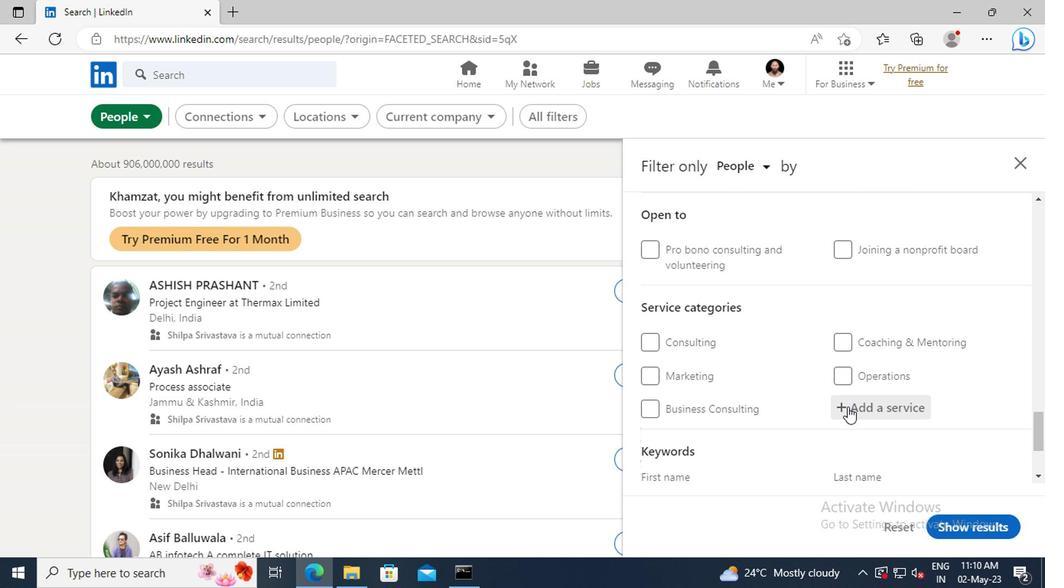 
Action: Key pressed <Key.shift>LEA
Screenshot: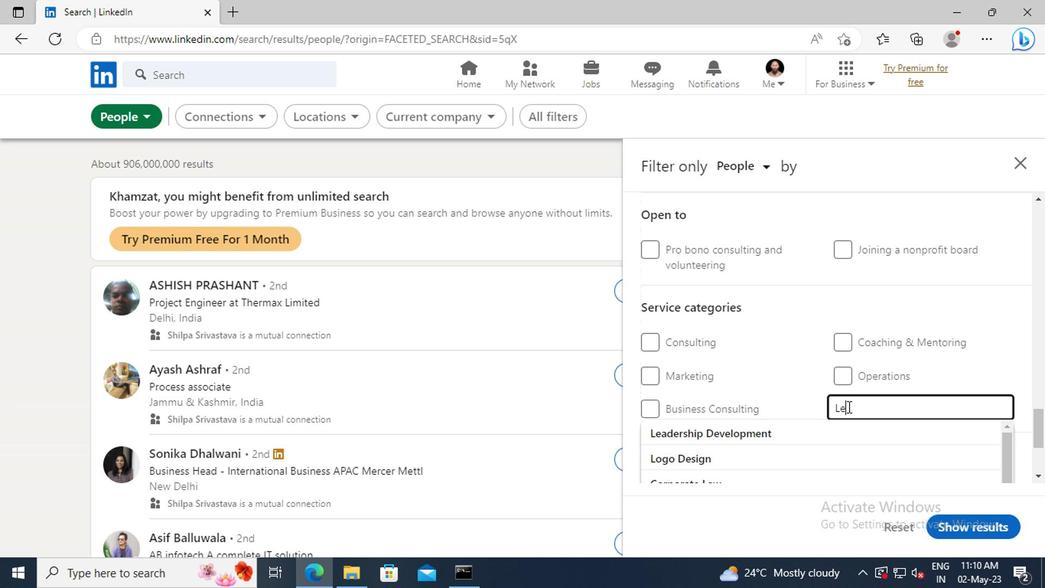 
Action: Mouse moved to (848, 432)
Screenshot: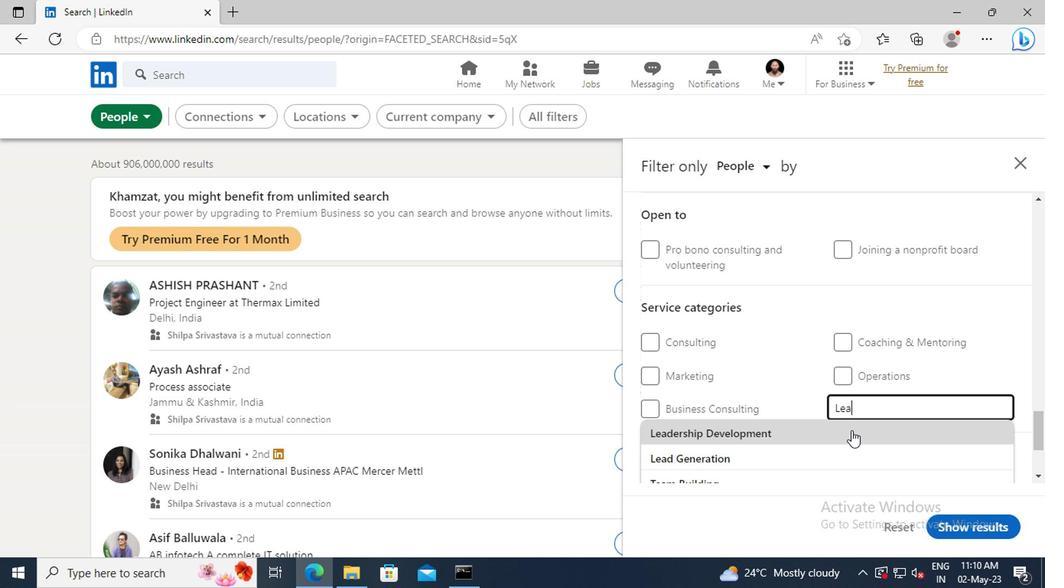 
Action: Mouse pressed left at (848, 432)
Screenshot: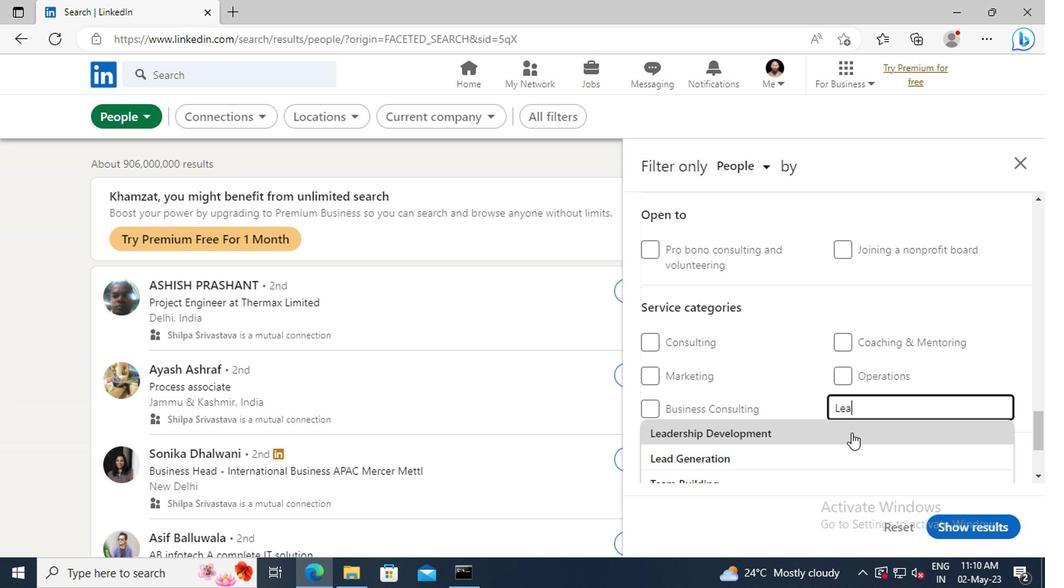 
Action: Mouse scrolled (848, 431) with delta (0, -1)
Screenshot: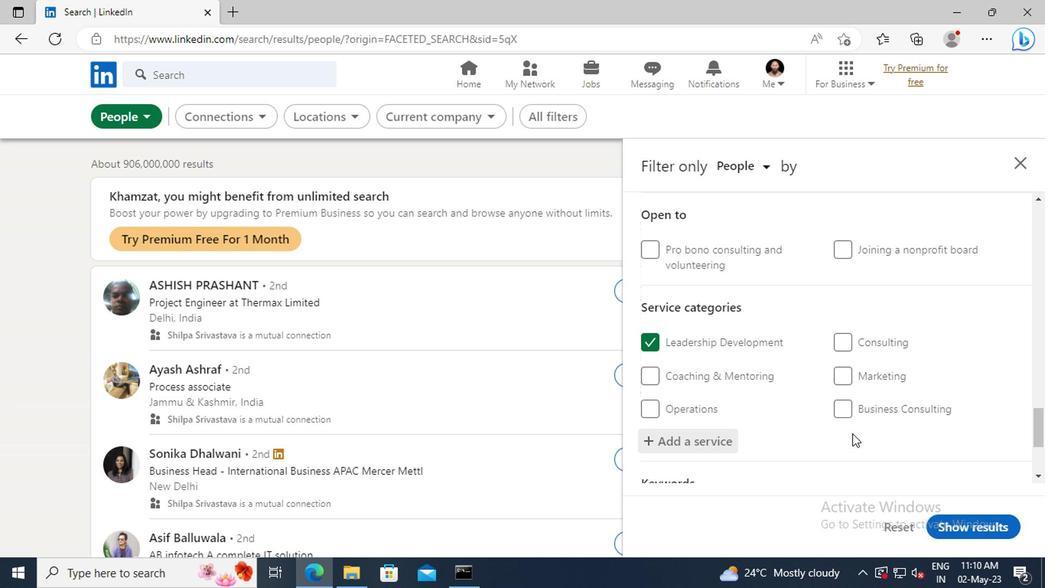 
Action: Mouse scrolled (848, 431) with delta (0, -1)
Screenshot: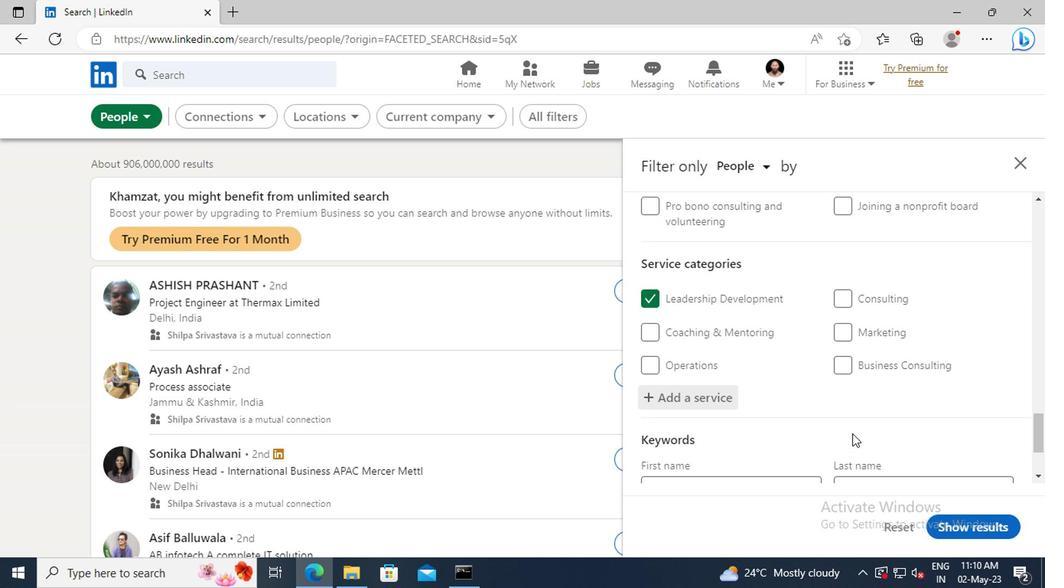 
Action: Mouse scrolled (848, 431) with delta (0, -1)
Screenshot: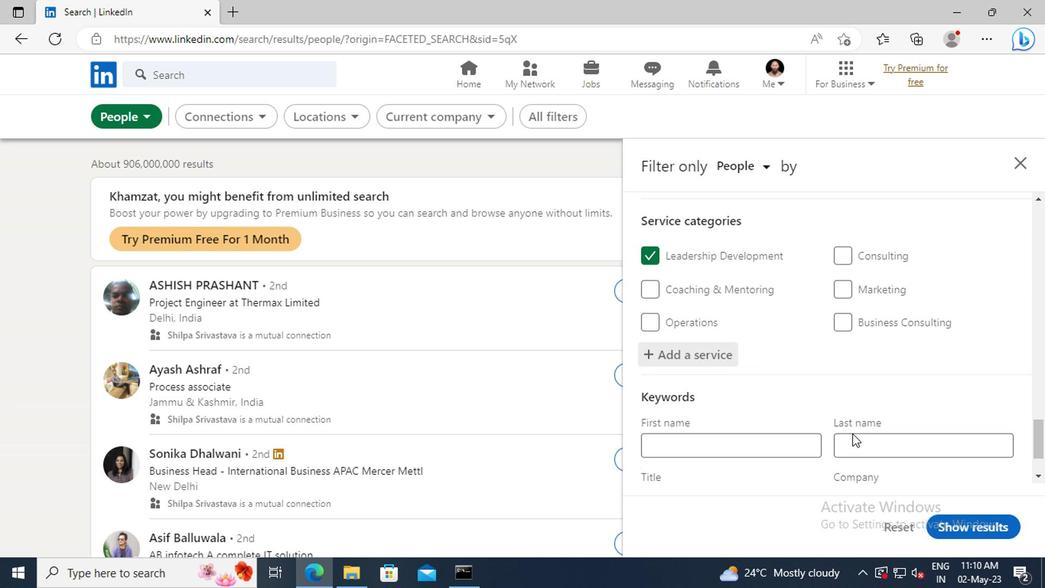 
Action: Mouse scrolled (848, 431) with delta (0, -1)
Screenshot: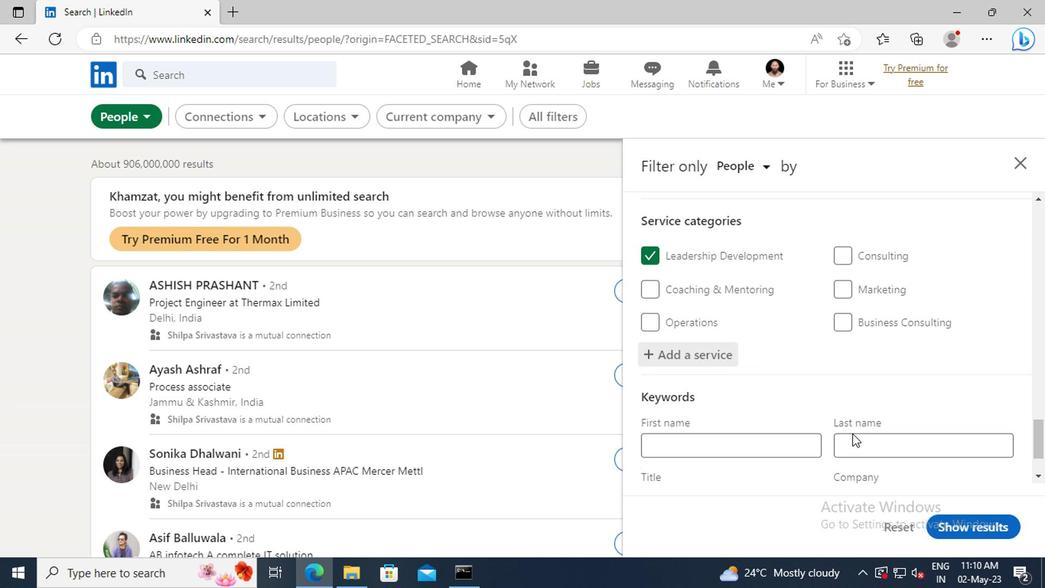 
Action: Mouse scrolled (848, 431) with delta (0, -1)
Screenshot: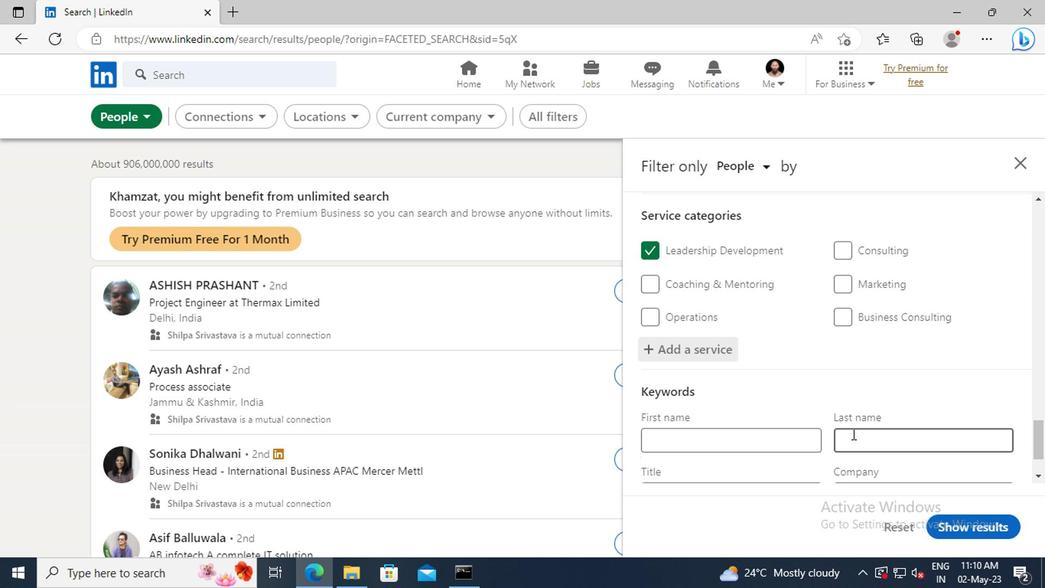 
Action: Mouse moved to (692, 419)
Screenshot: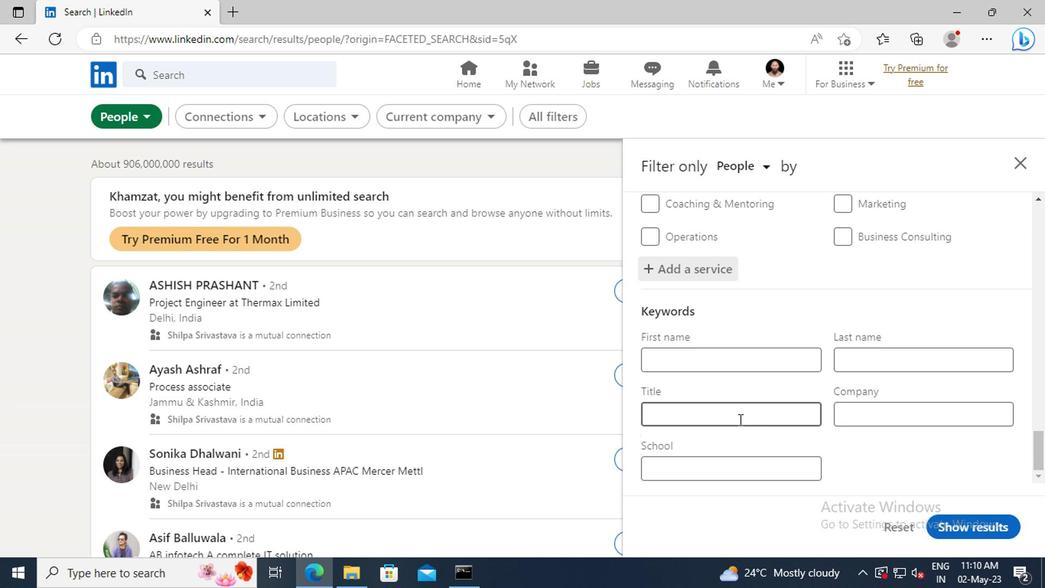 
Action: Mouse pressed left at (692, 419)
Screenshot: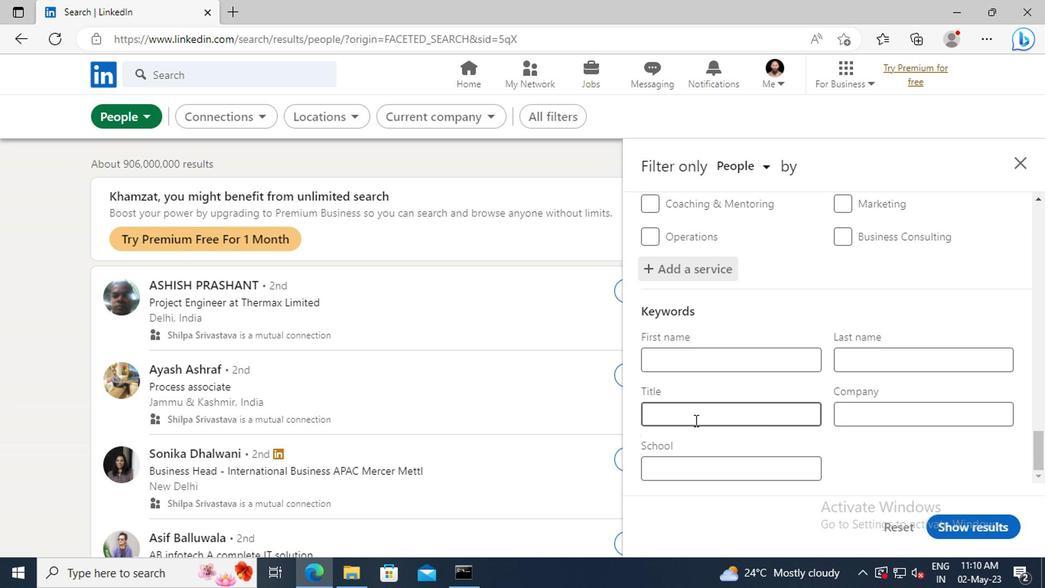 
Action: Key pressed <Key.shift>TOW<Key.space><Key.shift>TRUCK<Key.space><Key.shift>OPERATOR<Key.enter>
Screenshot: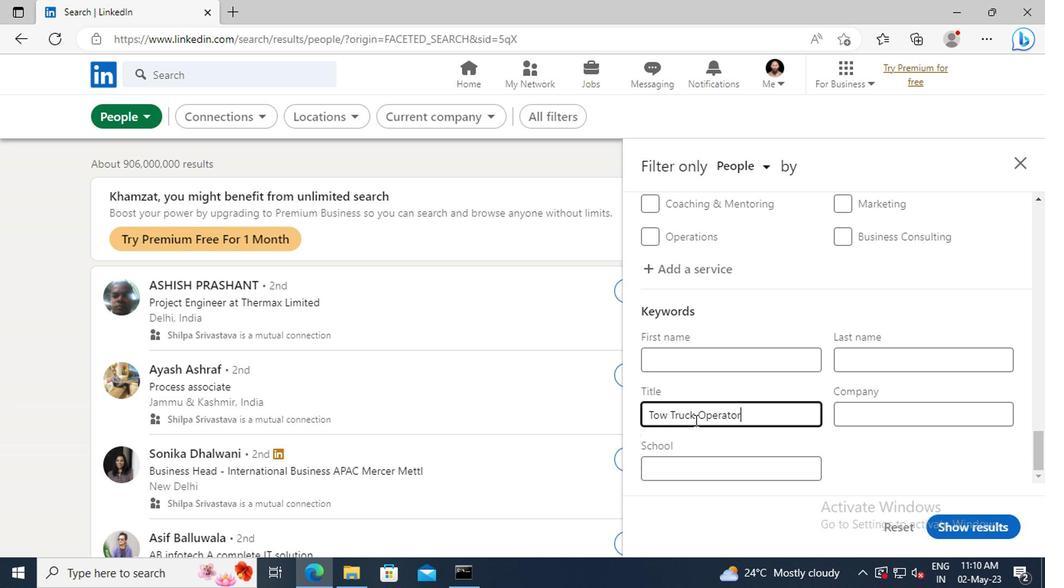 
Action: Mouse moved to (944, 521)
Screenshot: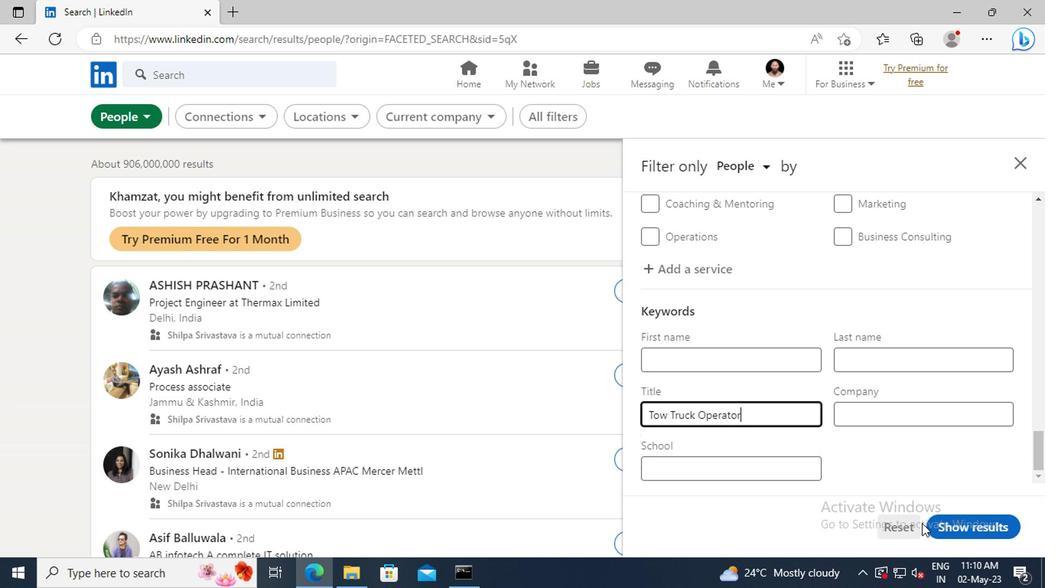 
Action: Mouse pressed left at (944, 521)
Screenshot: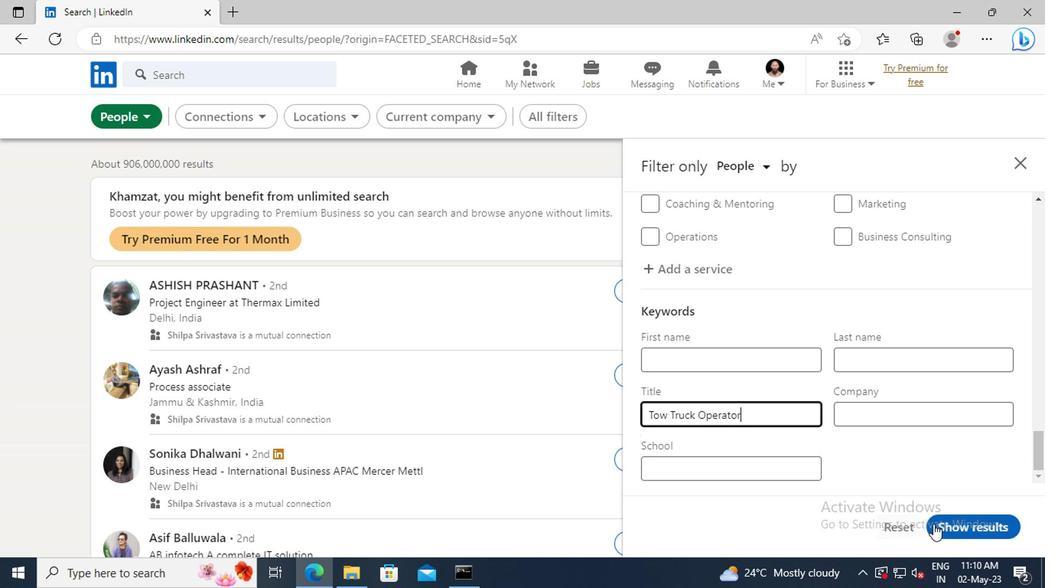 
